 Task: Look for space in Padra, India from 3rd August, 2023 to 17th August, 2023 for 3 adults, 1 child in price range Rs.3000 to Rs.15000. Place can be entire place with 3 bedrooms having 4 beds and 2 bathrooms. Property type can be house, flat, guest house. Amenities needed are: wifi, washing machine. Booking option can be shelf check-in. Required host language is English.
Action: Mouse moved to (479, 92)
Screenshot: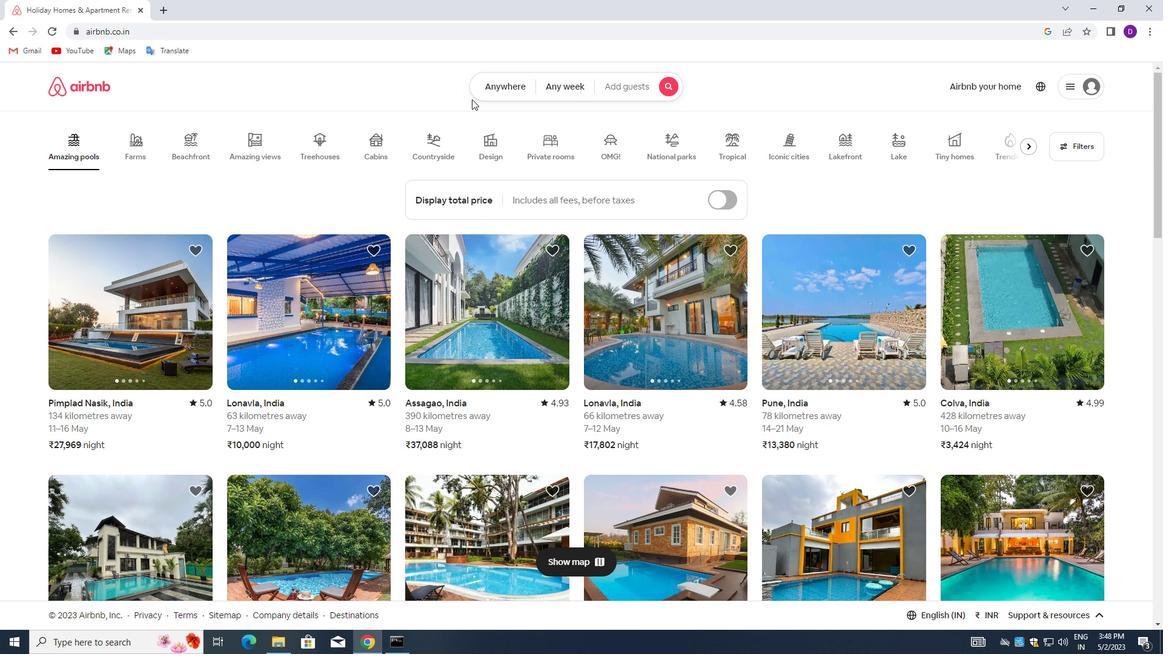 
Action: Mouse pressed left at (479, 92)
Screenshot: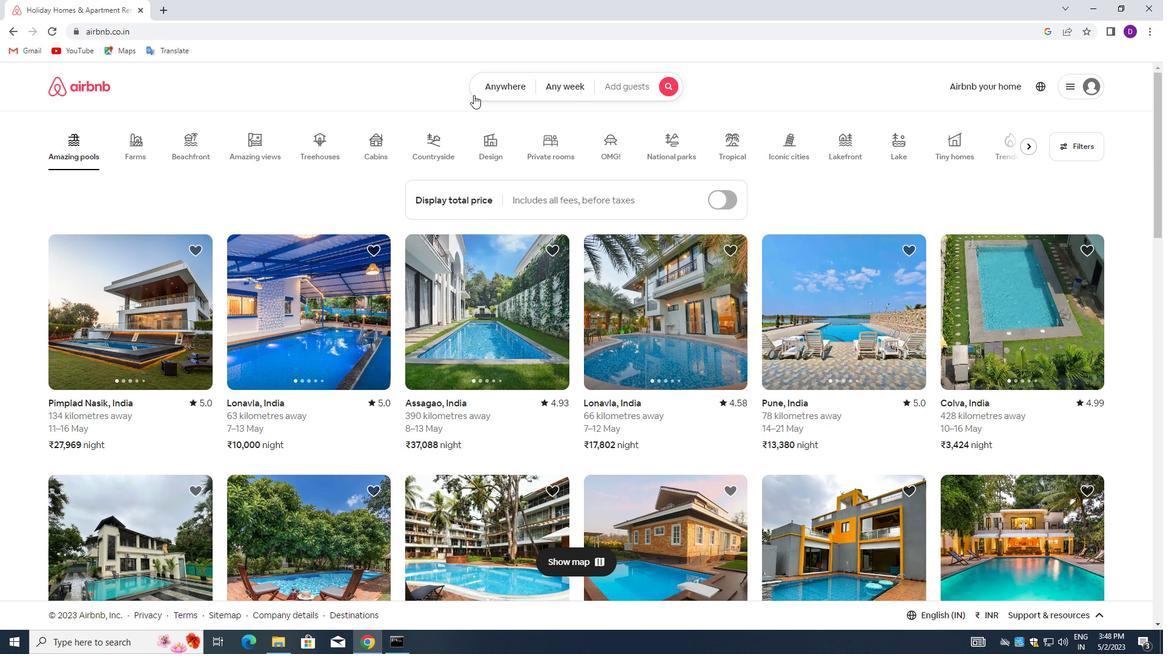 
Action: Mouse moved to (401, 138)
Screenshot: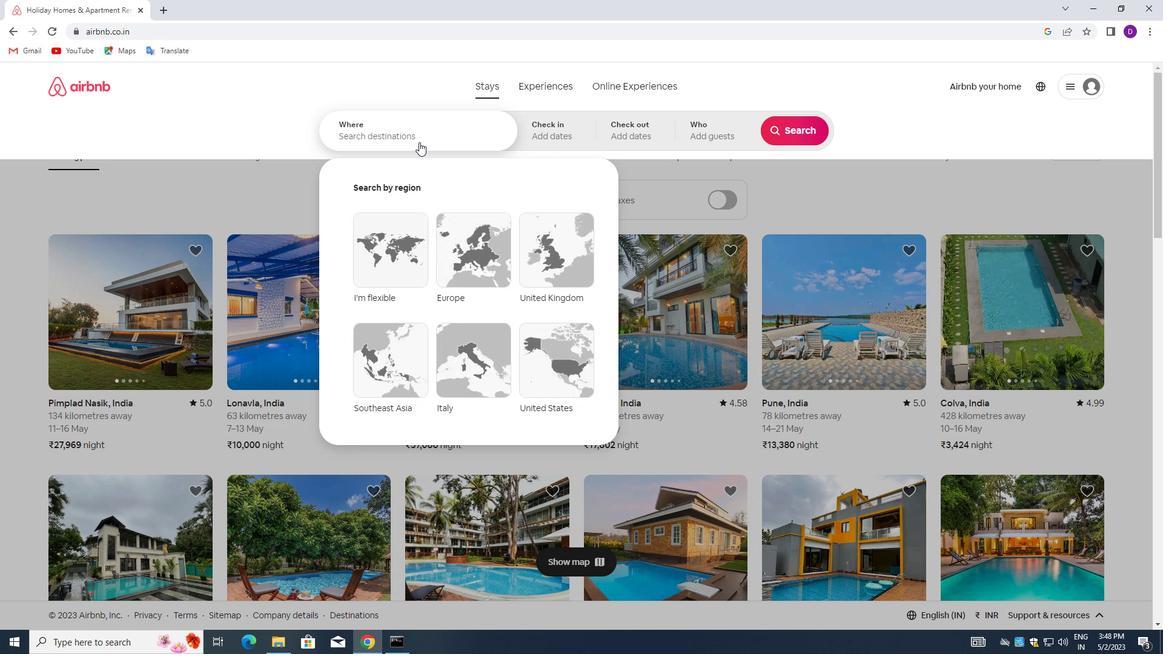 
Action: Mouse pressed left at (401, 138)
Screenshot: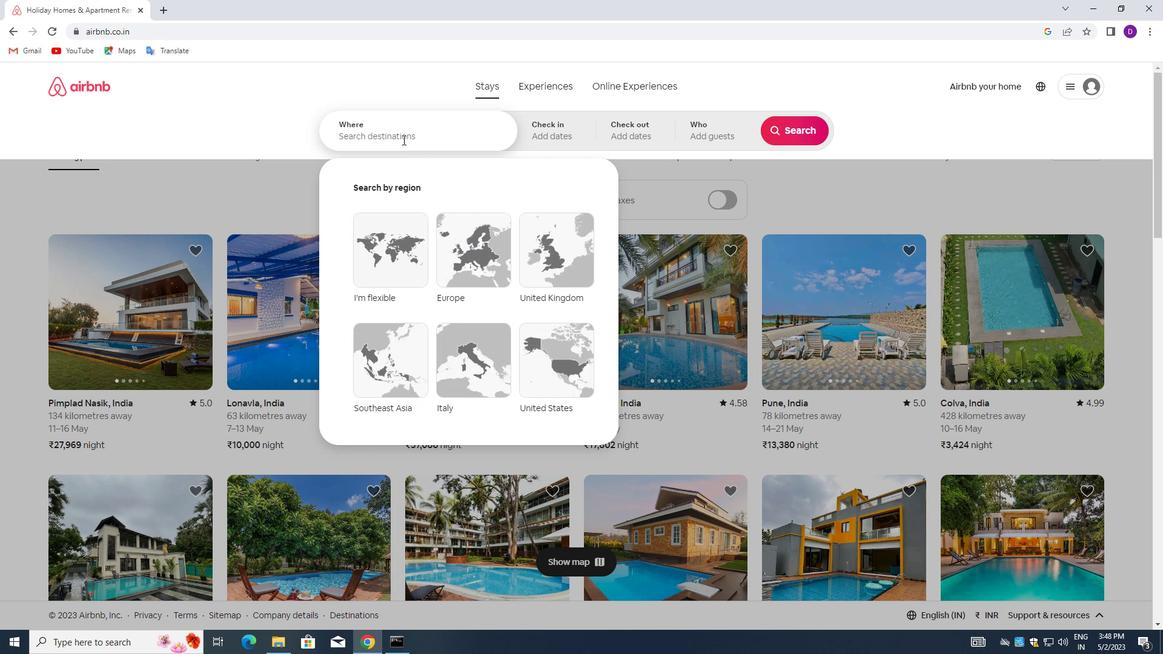 
Action: Mouse moved to (228, 123)
Screenshot: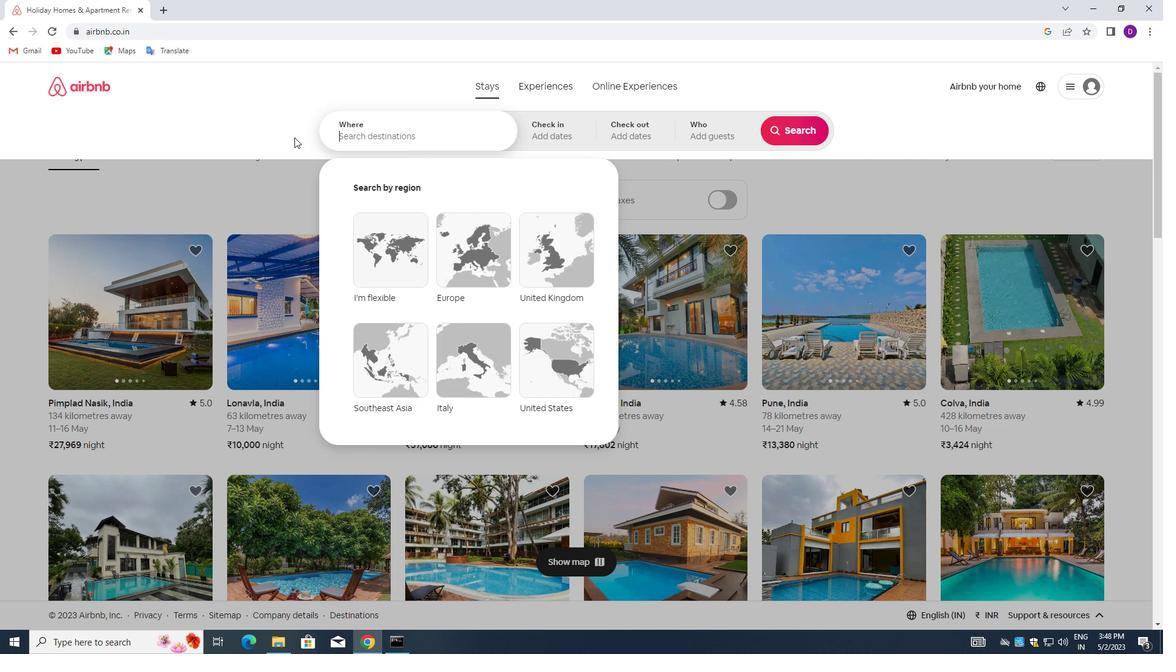
Action: Key pressed <Key.shift>PADRA,<Key.space><Key.shift>INDIA<Key.enter>
Screenshot: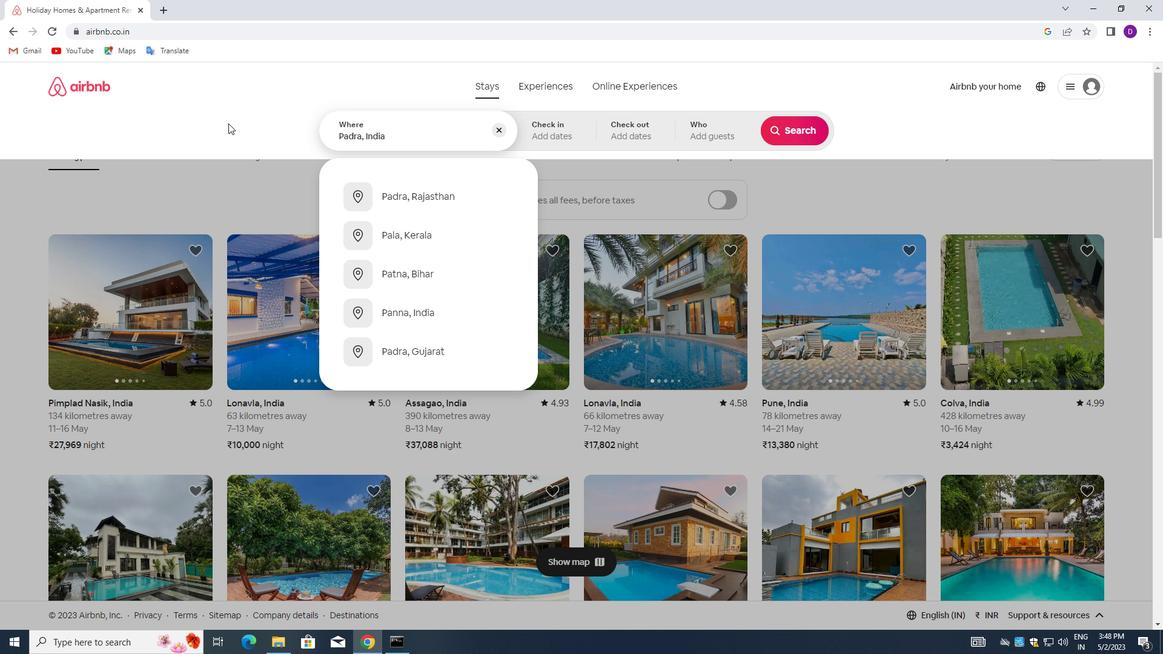 
Action: Mouse moved to (788, 226)
Screenshot: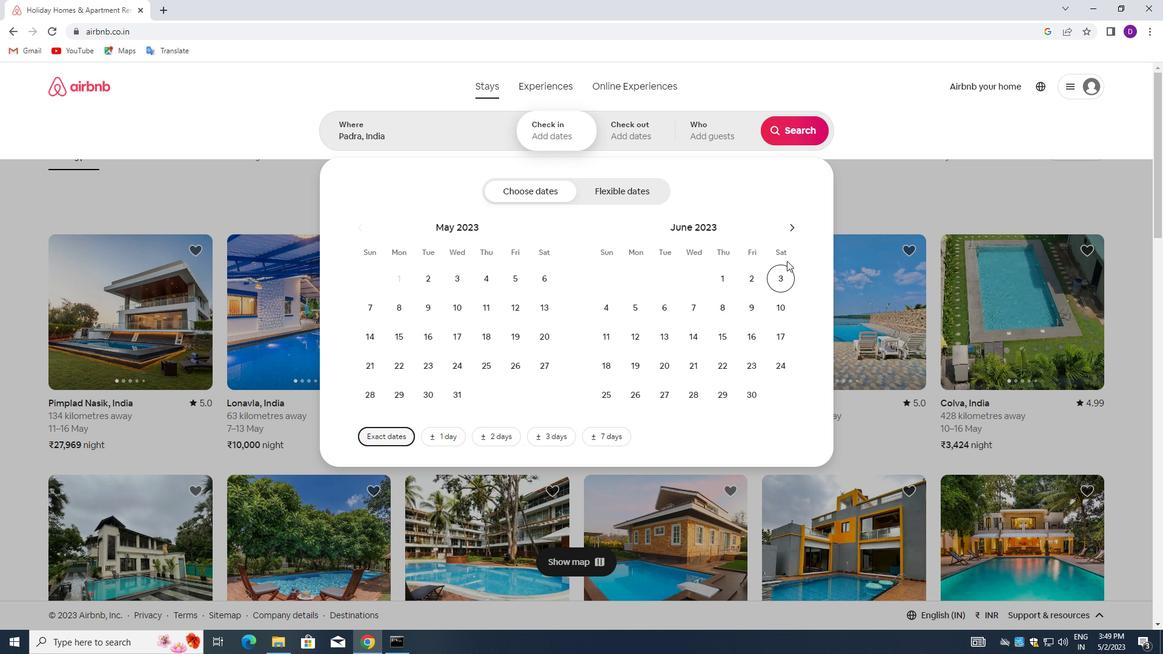 
Action: Mouse pressed left at (788, 226)
Screenshot: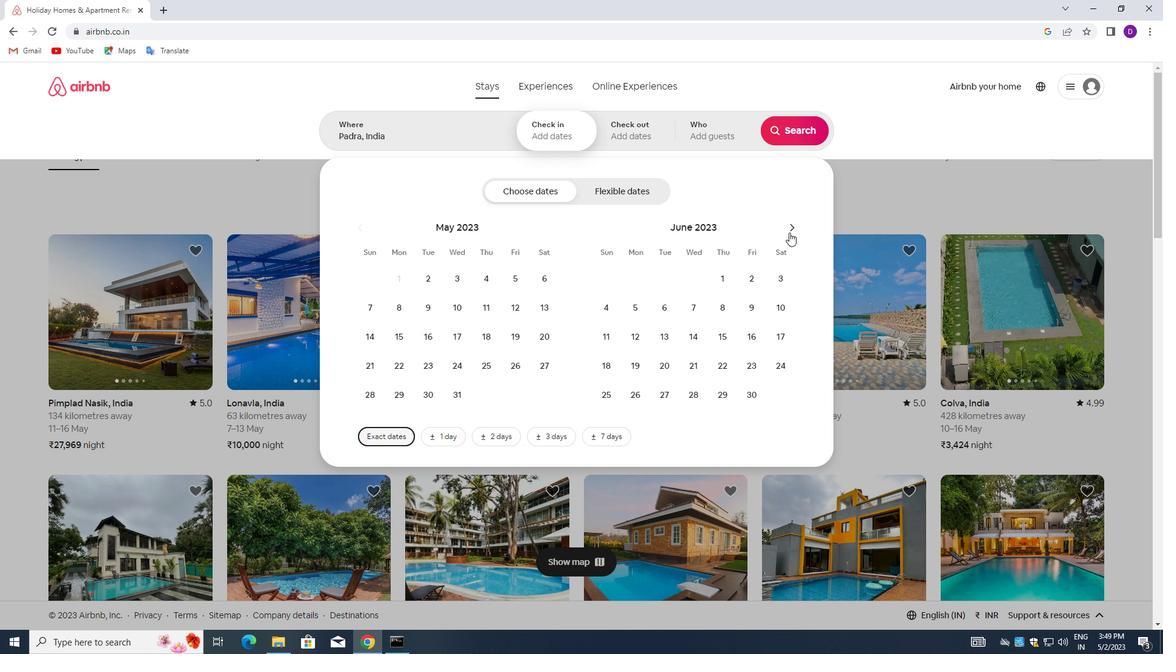 
Action: Mouse pressed left at (788, 226)
Screenshot: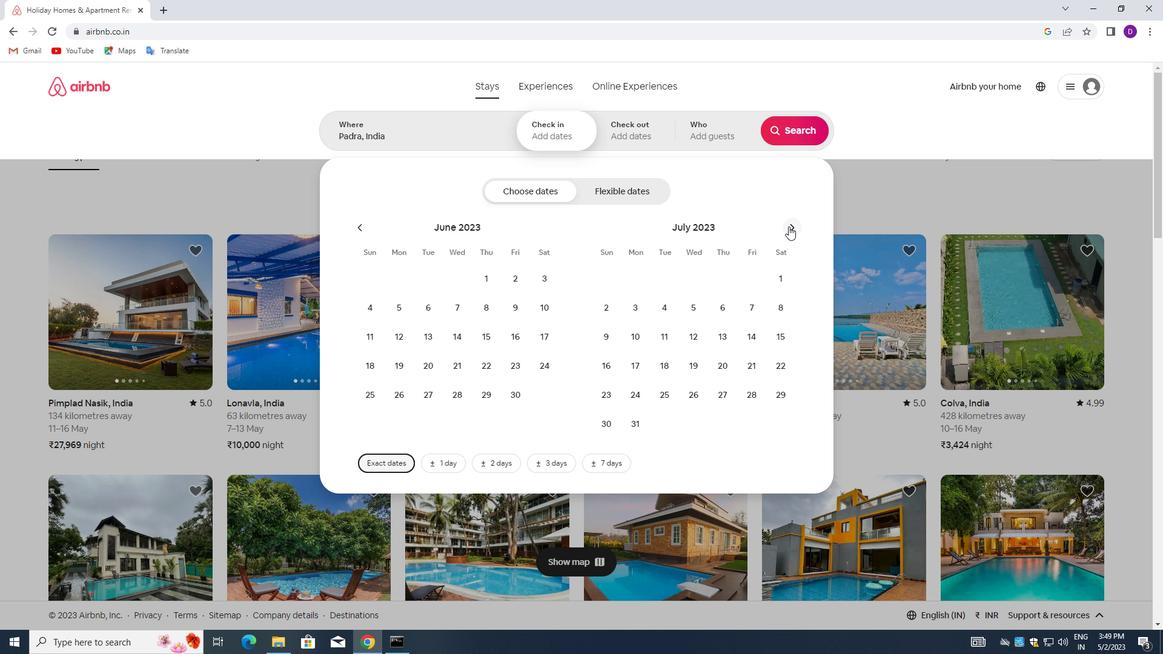 
Action: Mouse moved to (722, 276)
Screenshot: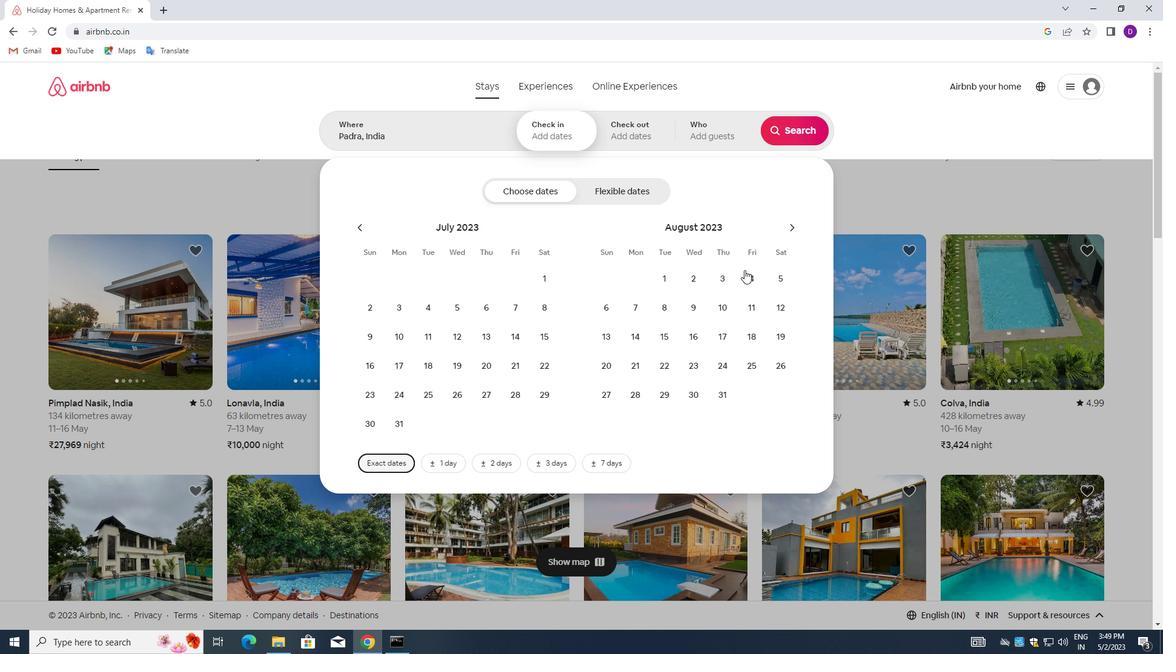 
Action: Mouse pressed left at (722, 276)
Screenshot: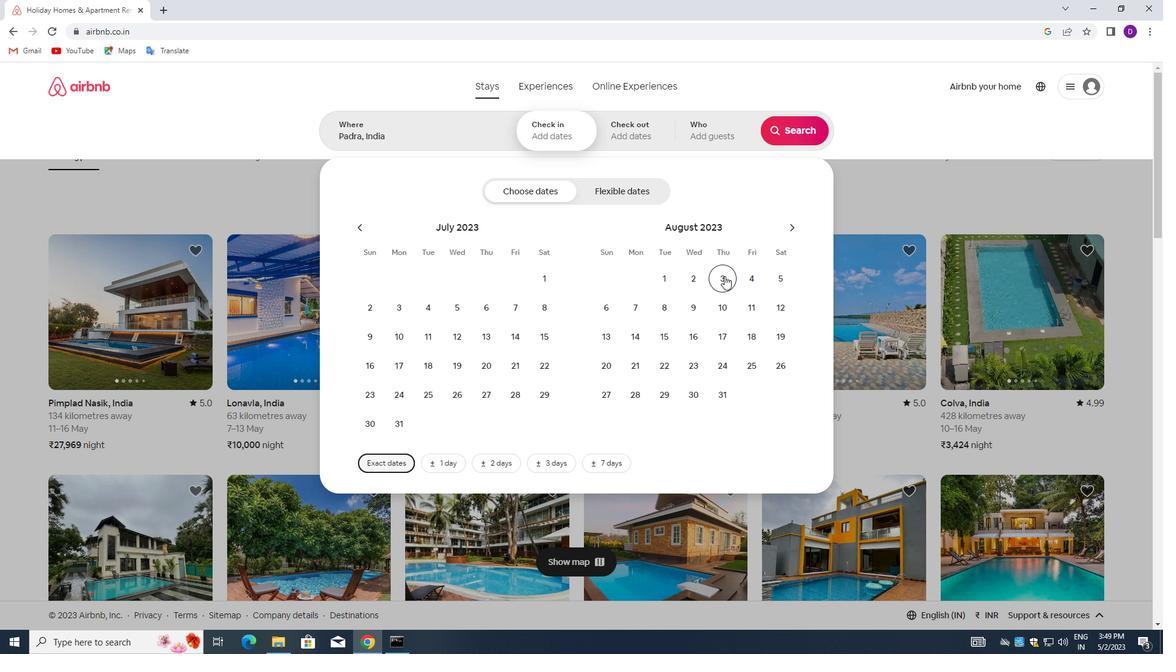 
Action: Mouse moved to (720, 333)
Screenshot: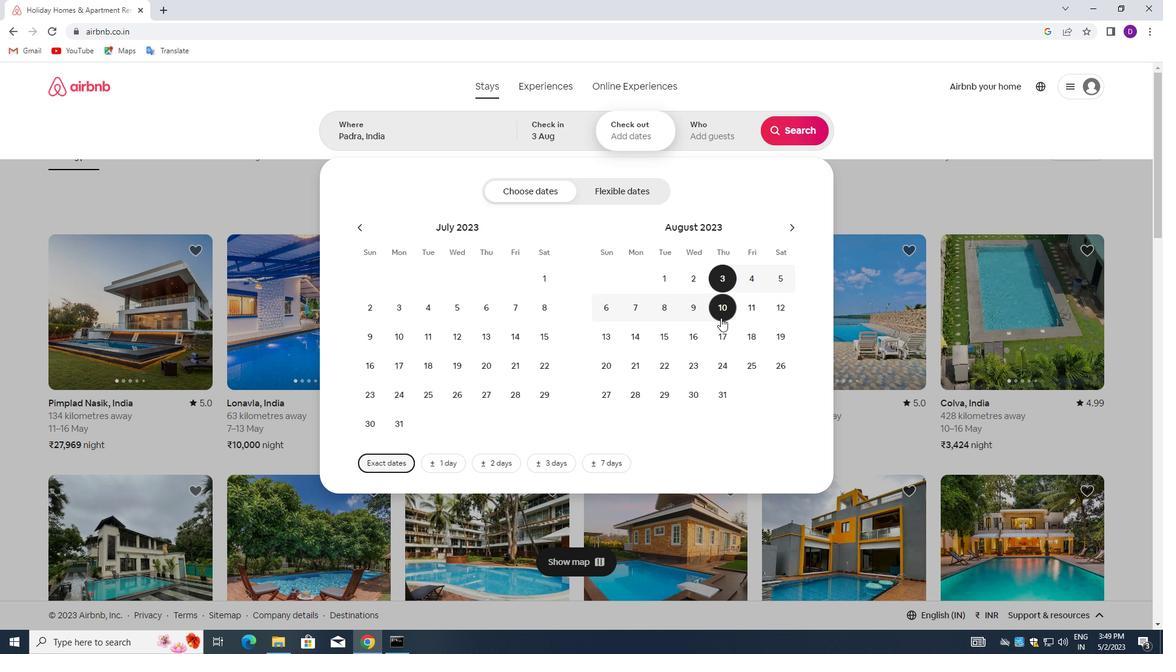 
Action: Mouse pressed left at (720, 333)
Screenshot: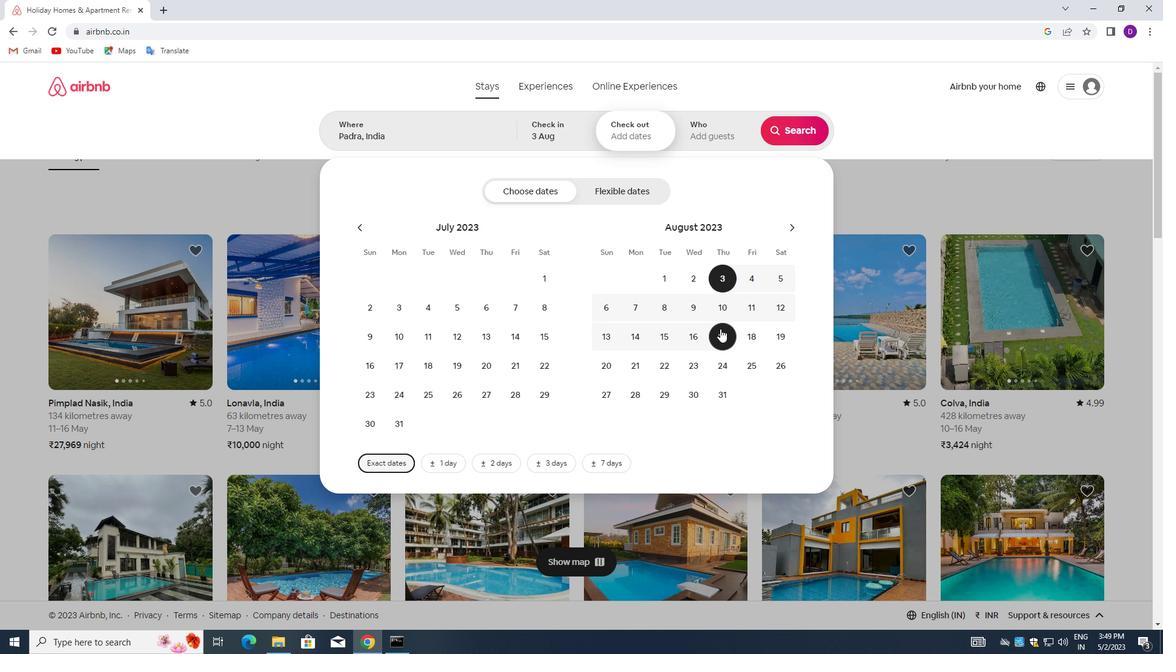 
Action: Mouse moved to (709, 130)
Screenshot: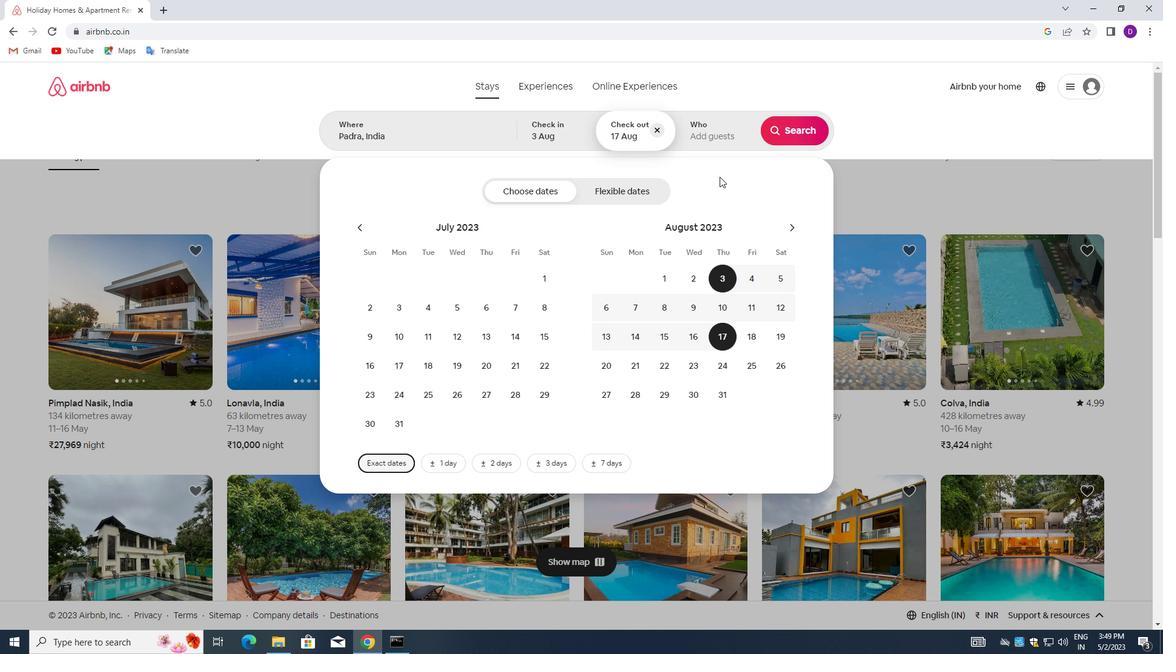 
Action: Mouse pressed left at (709, 130)
Screenshot: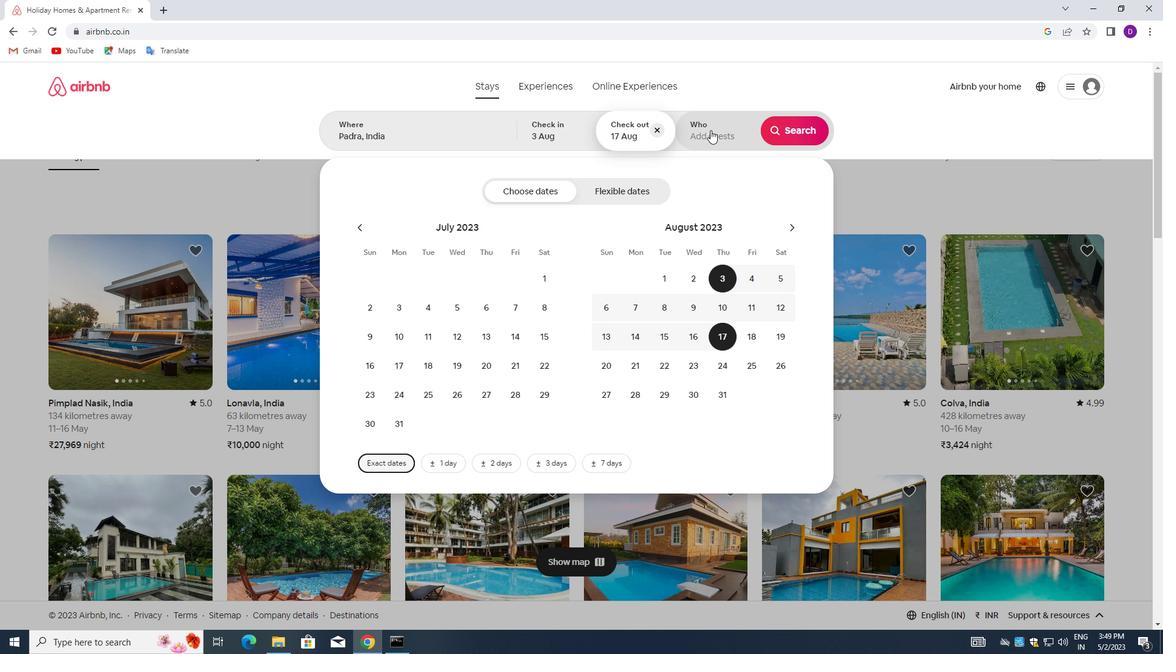 
Action: Mouse moved to (799, 197)
Screenshot: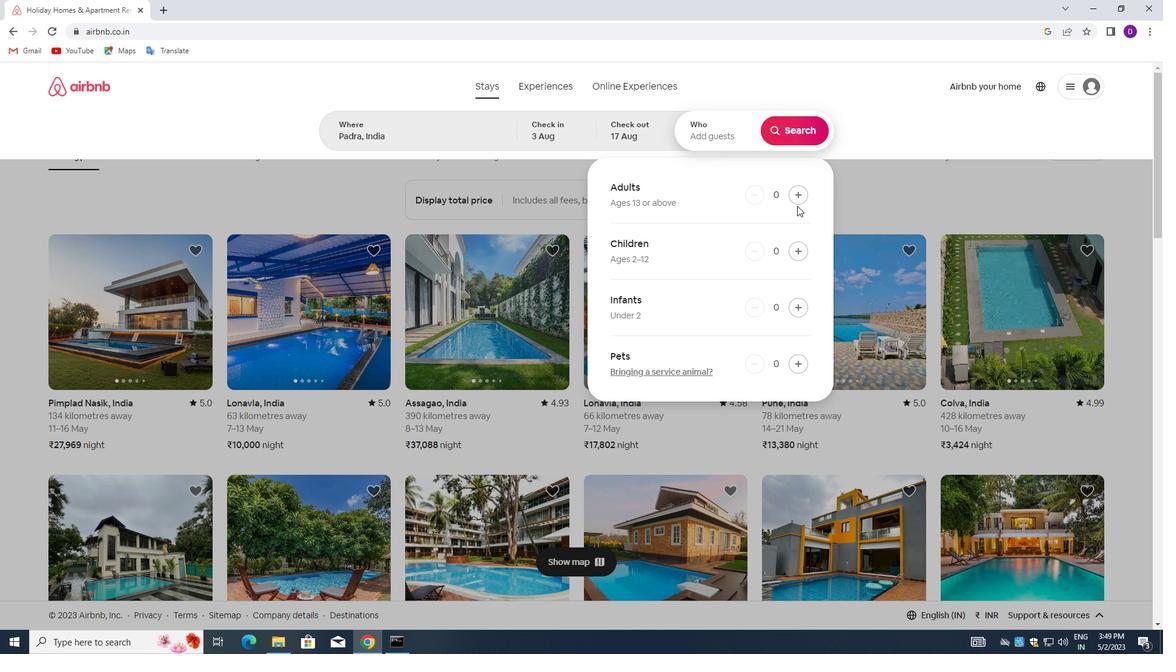 
Action: Mouse pressed left at (799, 197)
Screenshot: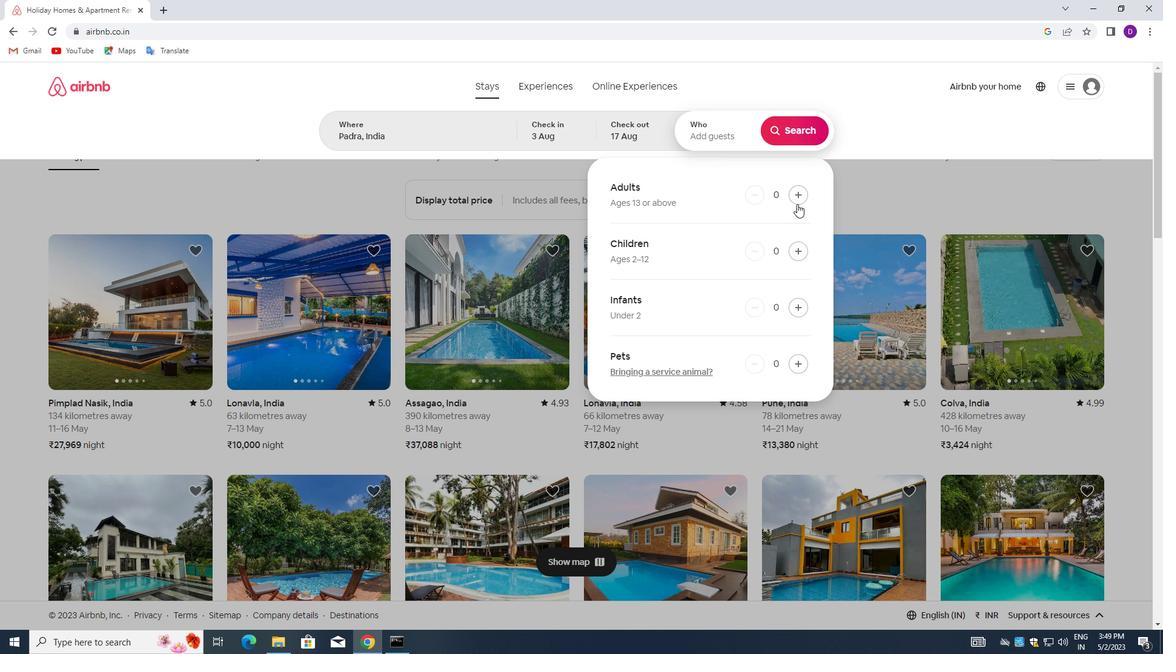 
Action: Mouse pressed left at (799, 197)
Screenshot: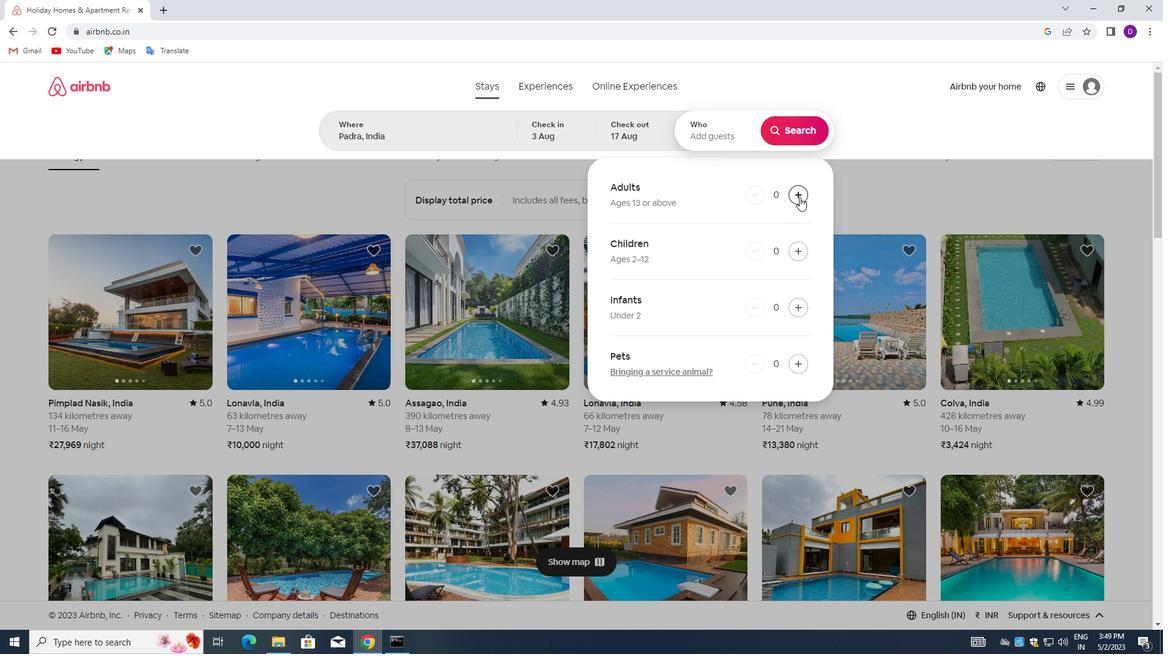 
Action: Mouse moved to (799, 197)
Screenshot: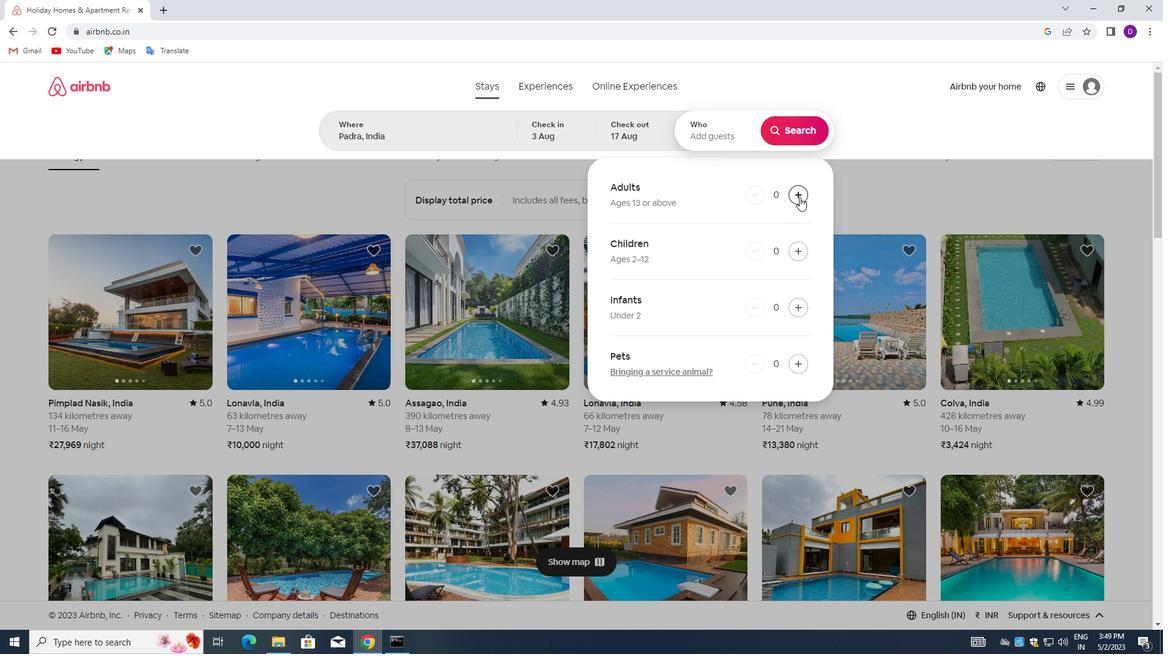 
Action: Mouse pressed left at (799, 197)
Screenshot: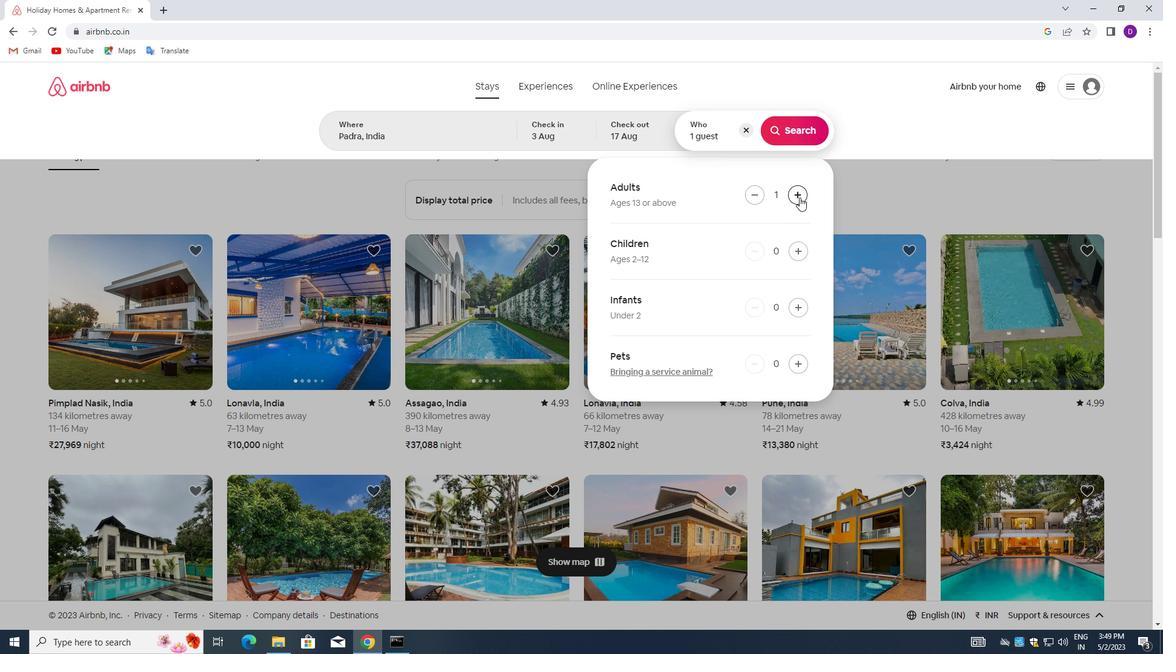 
Action: Mouse moved to (799, 255)
Screenshot: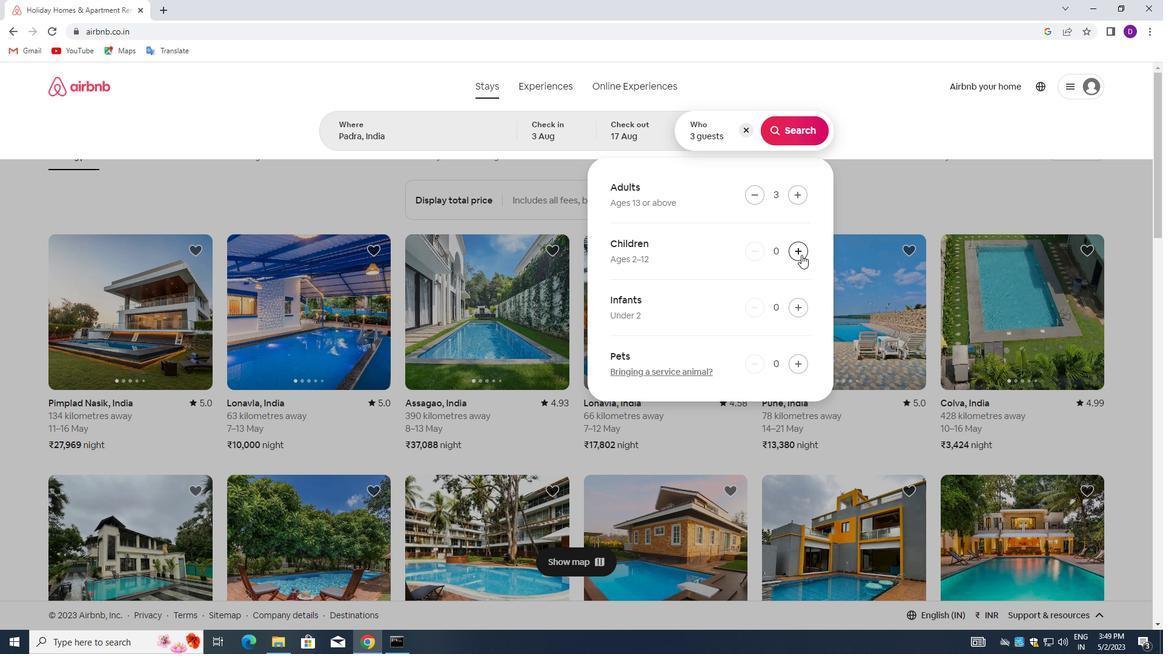 
Action: Mouse pressed left at (799, 255)
Screenshot: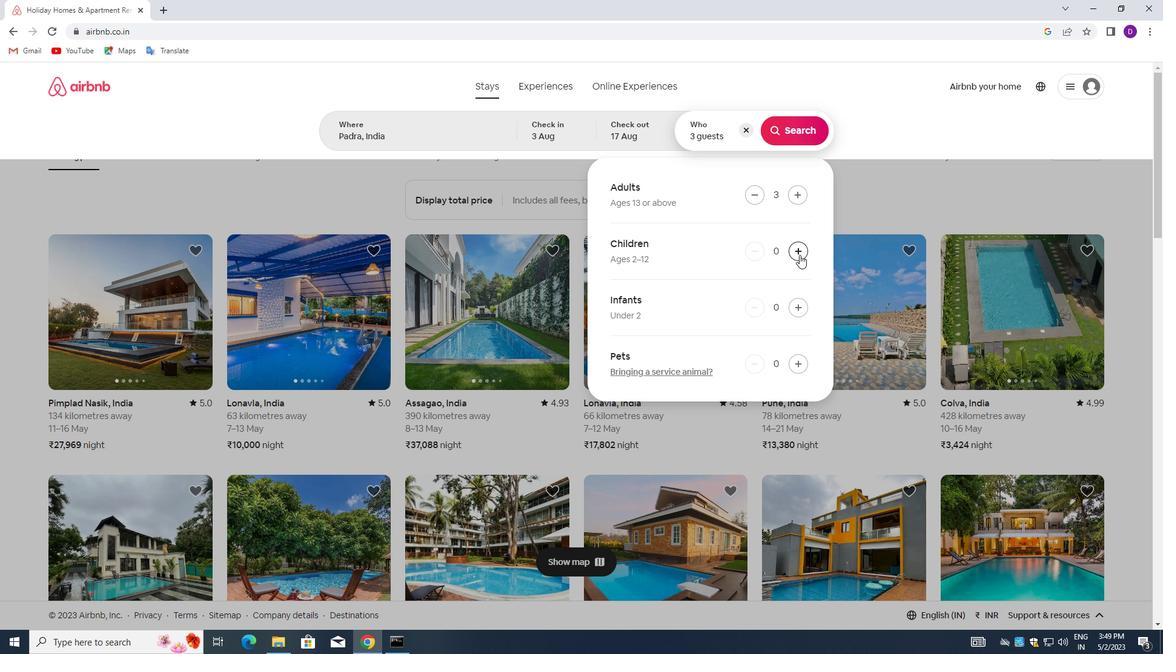 
Action: Mouse moved to (797, 130)
Screenshot: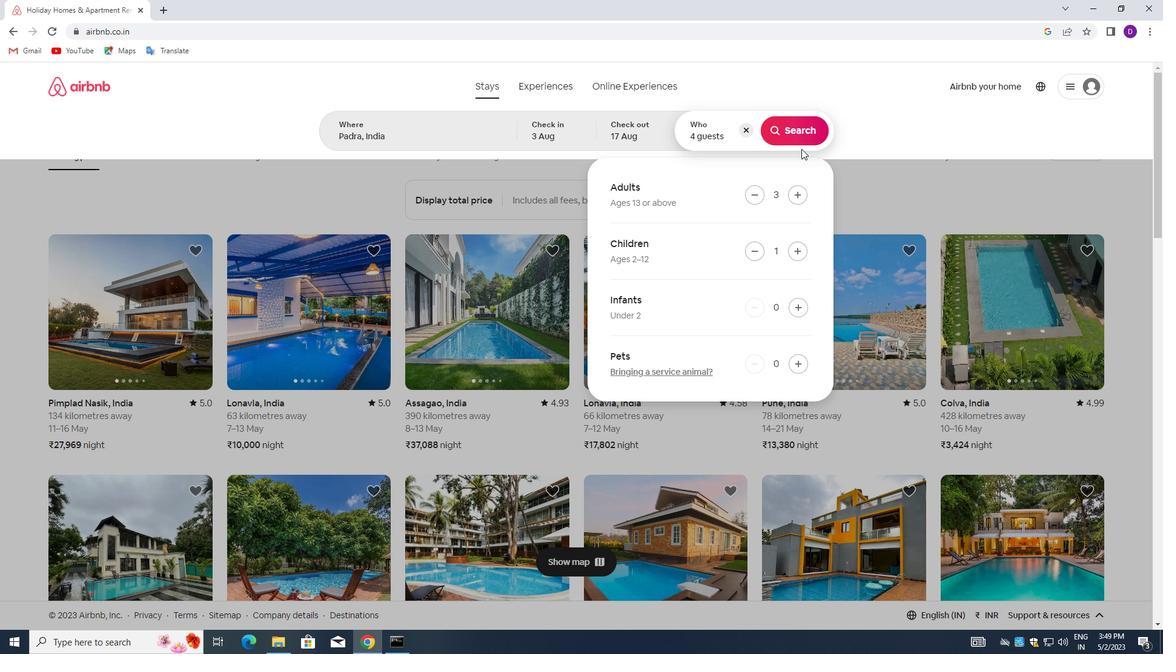 
Action: Mouse pressed left at (797, 130)
Screenshot: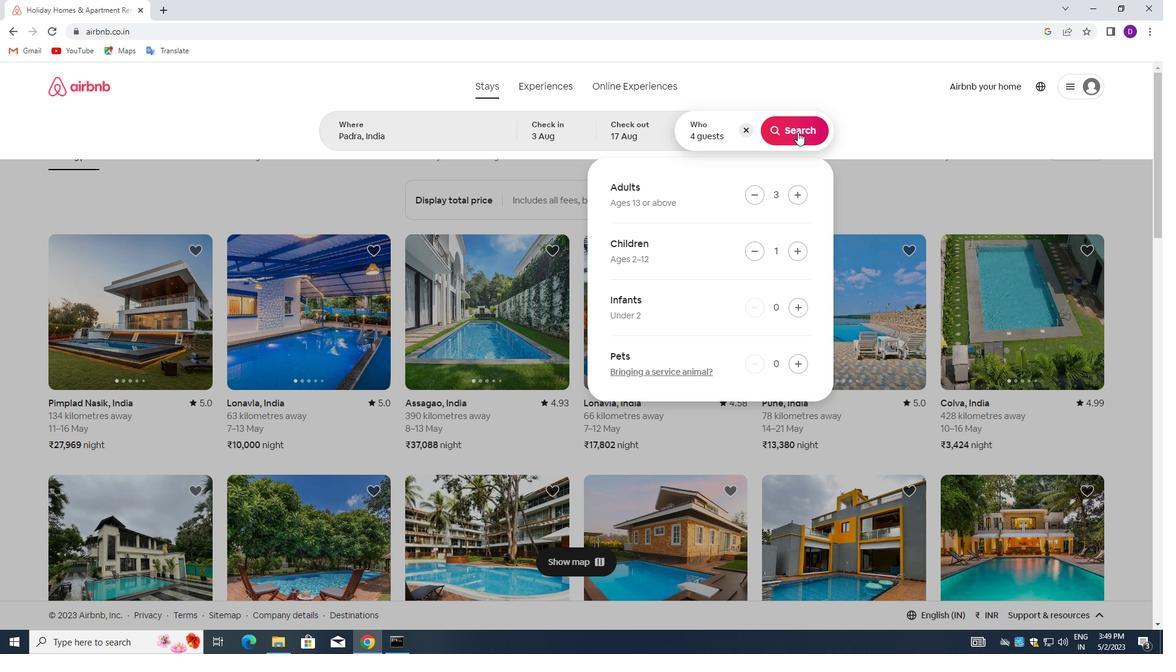 
Action: Mouse moved to (1096, 135)
Screenshot: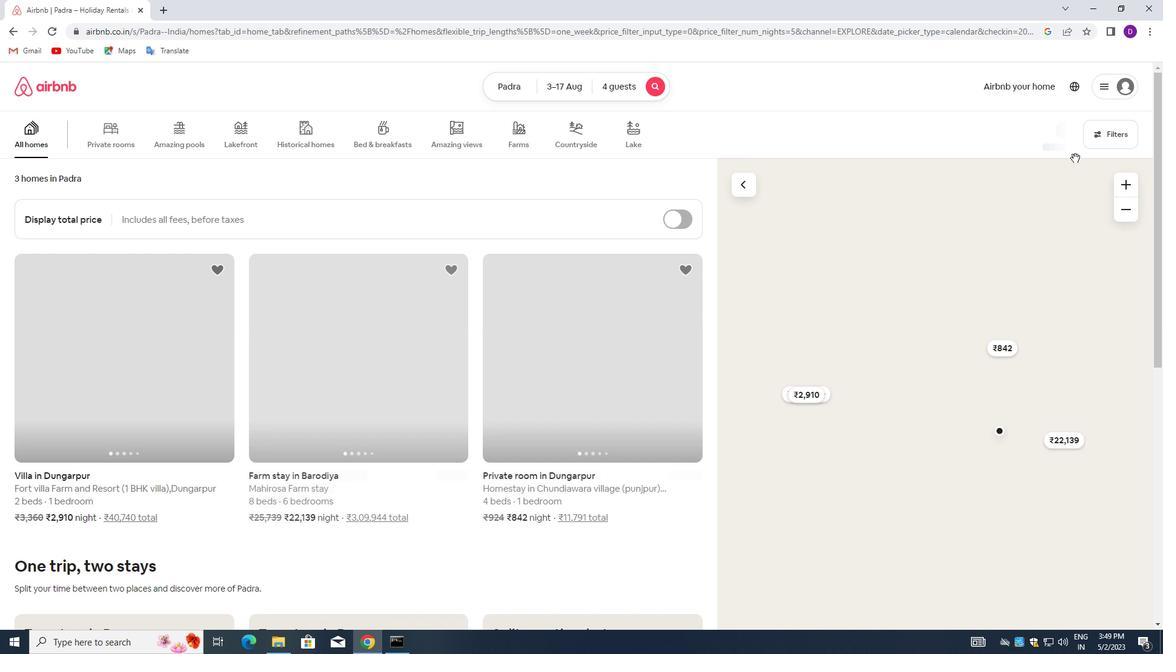 
Action: Mouse pressed left at (1096, 135)
Screenshot: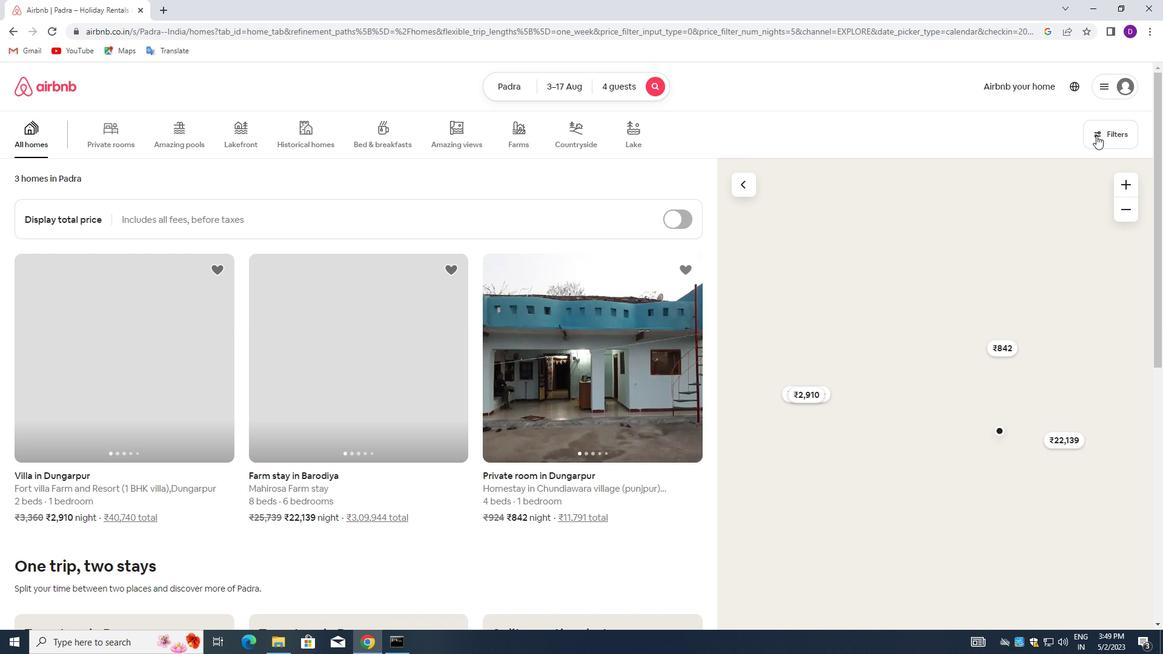 
Action: Mouse moved to (419, 287)
Screenshot: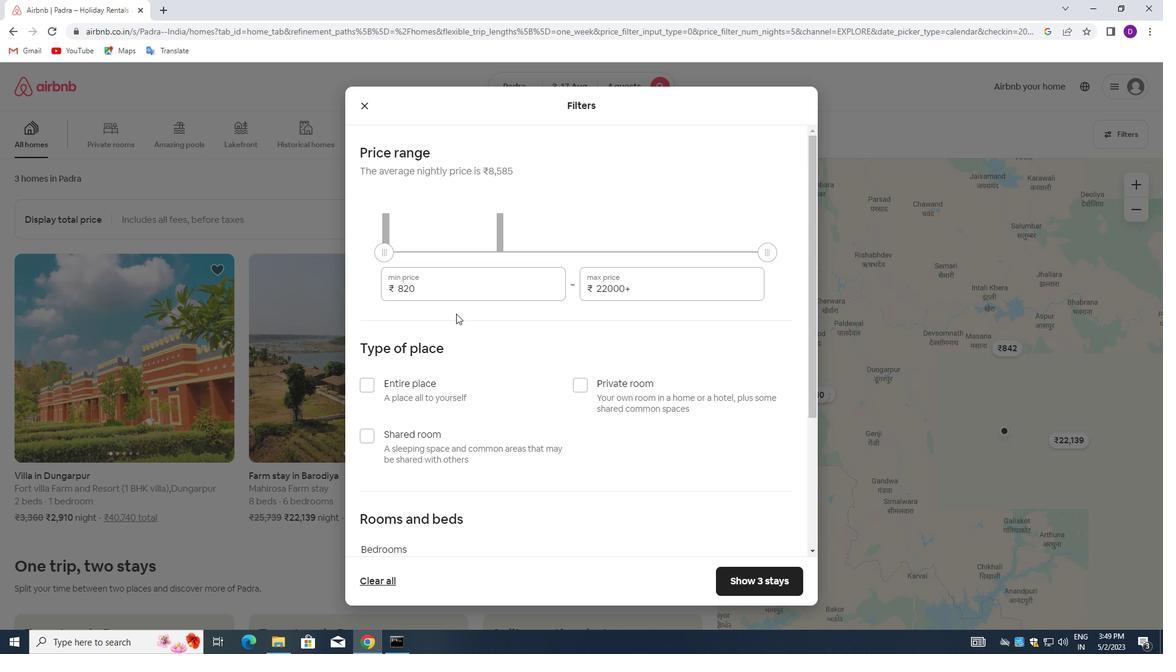 
Action: Mouse pressed left at (419, 287)
Screenshot: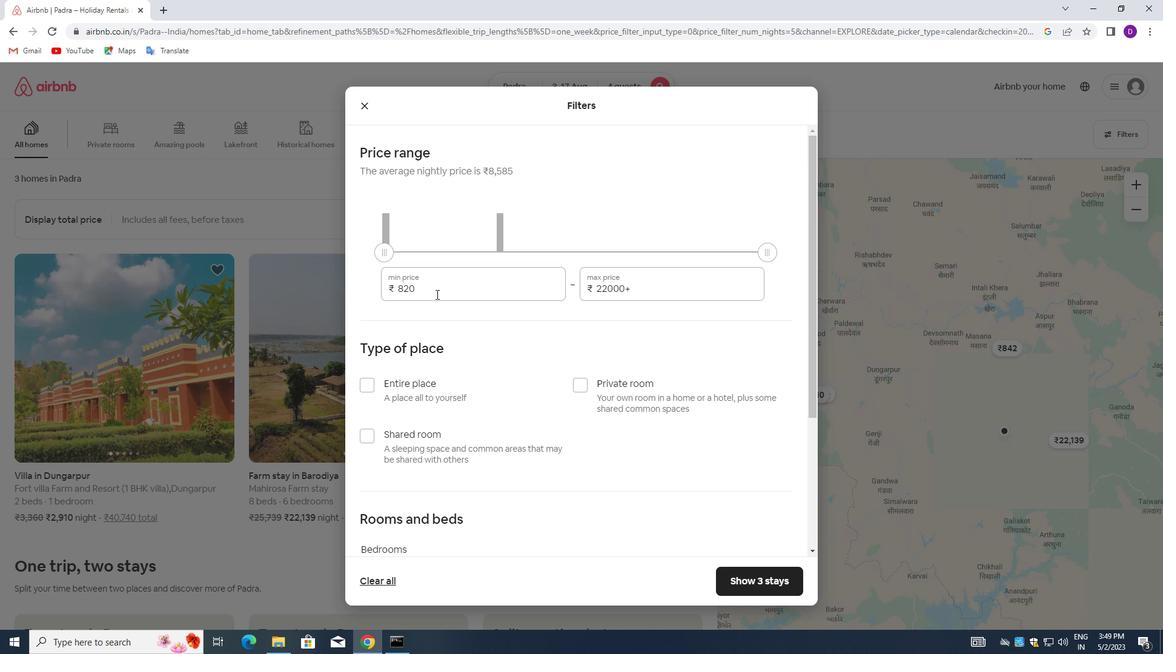 
Action: Mouse pressed left at (419, 287)
Screenshot: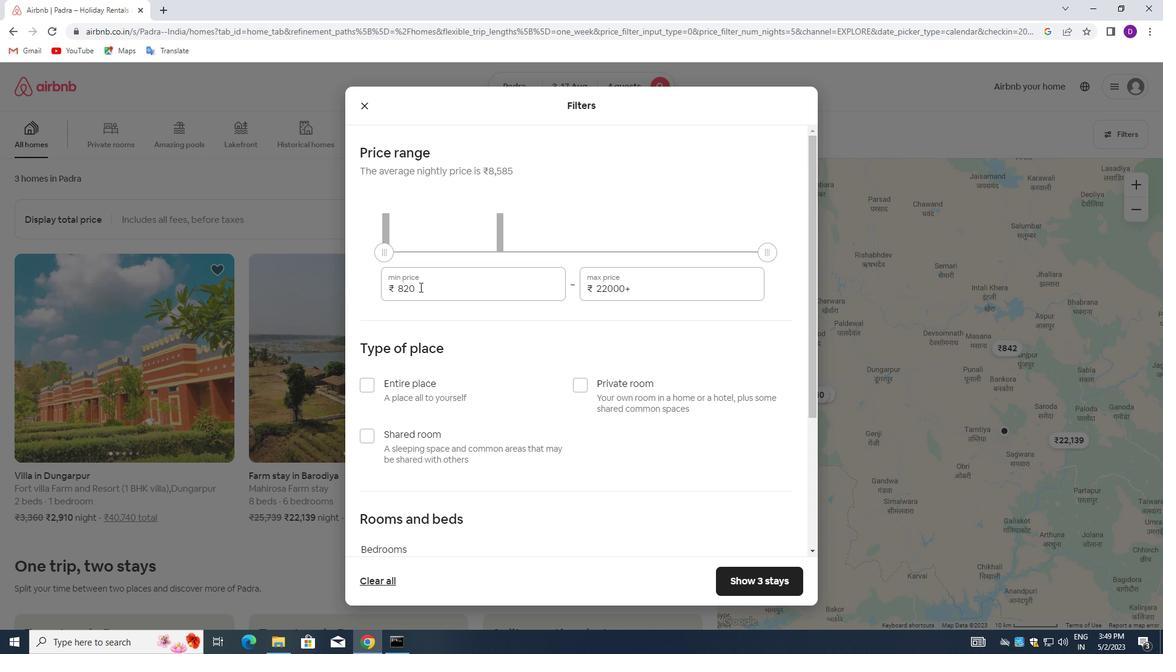 
Action: Key pressed 3000<Key.tab>15000
Screenshot: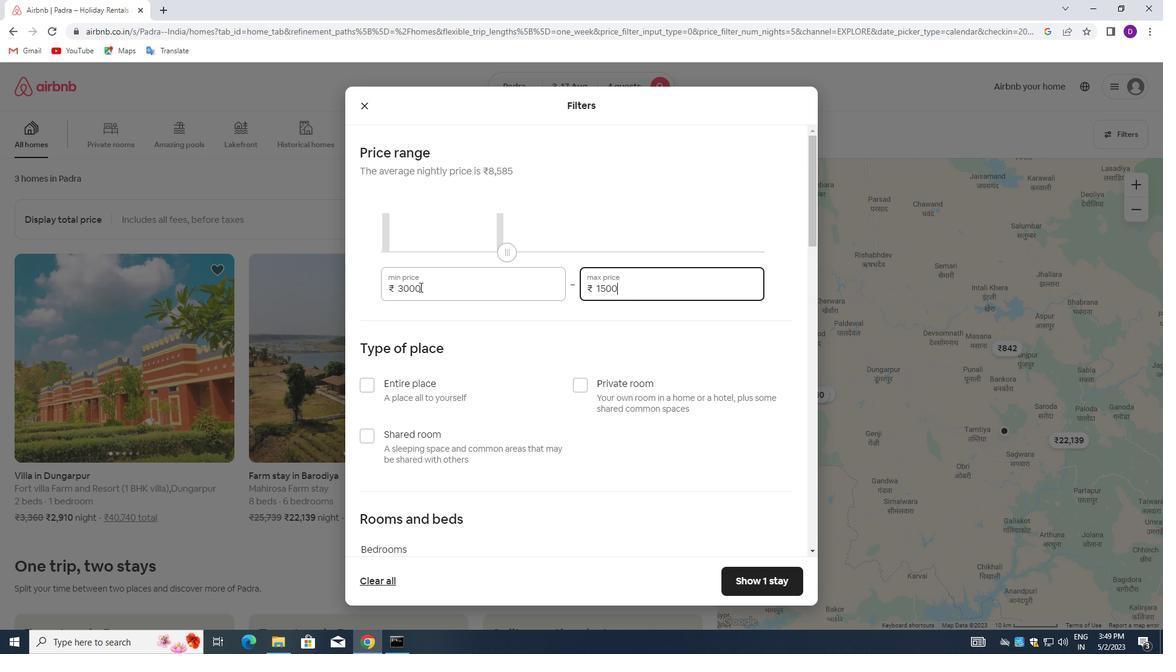 
Action: Mouse moved to (507, 341)
Screenshot: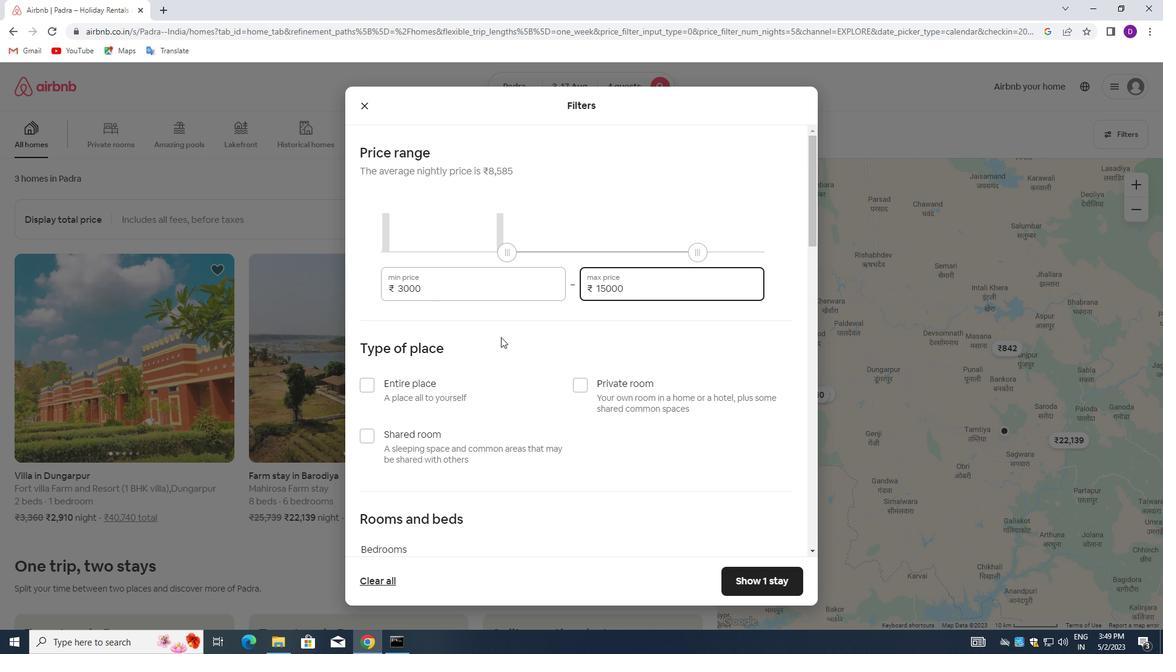 
Action: Mouse scrolled (507, 341) with delta (0, 0)
Screenshot: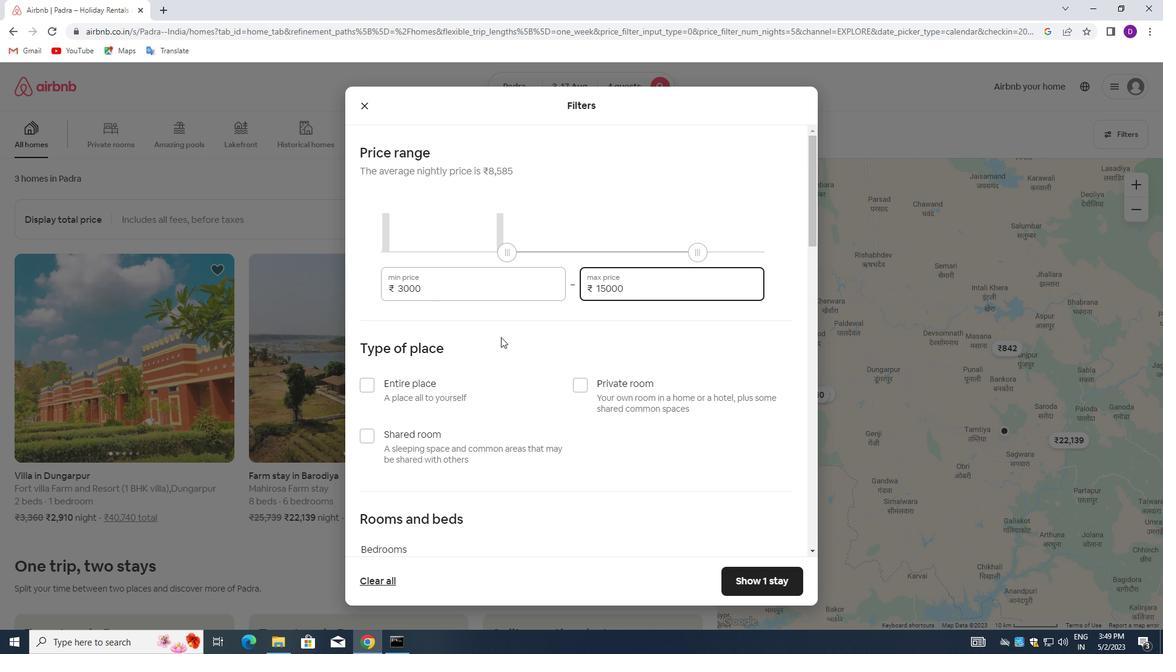 
Action: Mouse scrolled (507, 341) with delta (0, 0)
Screenshot: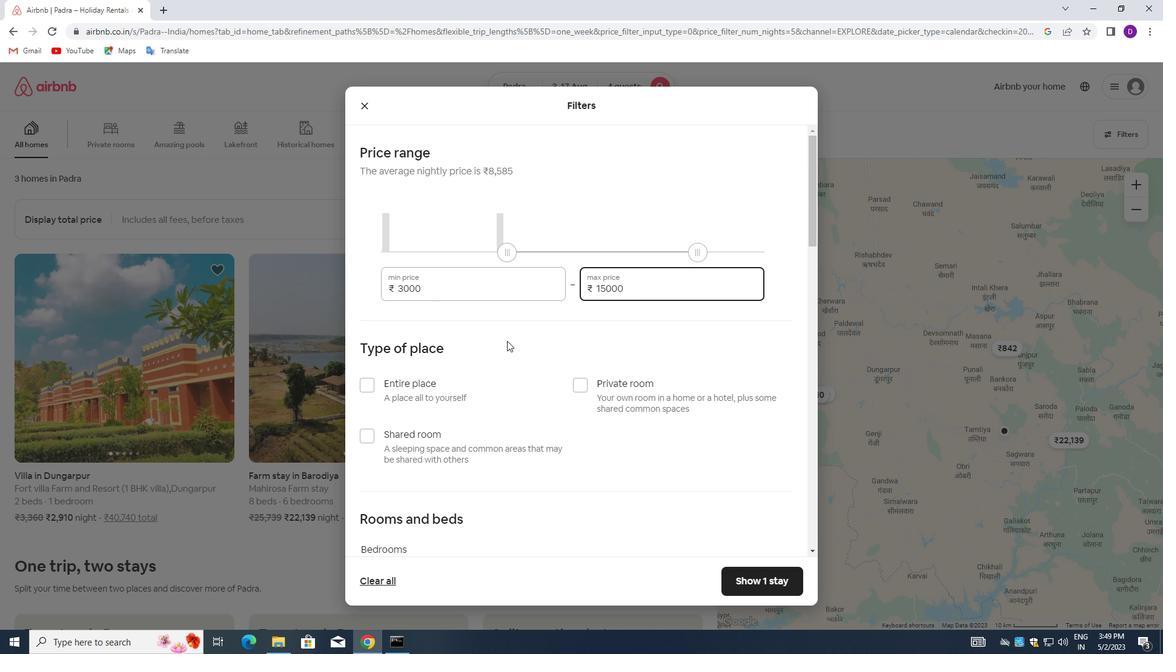 
Action: Mouse moved to (564, 339)
Screenshot: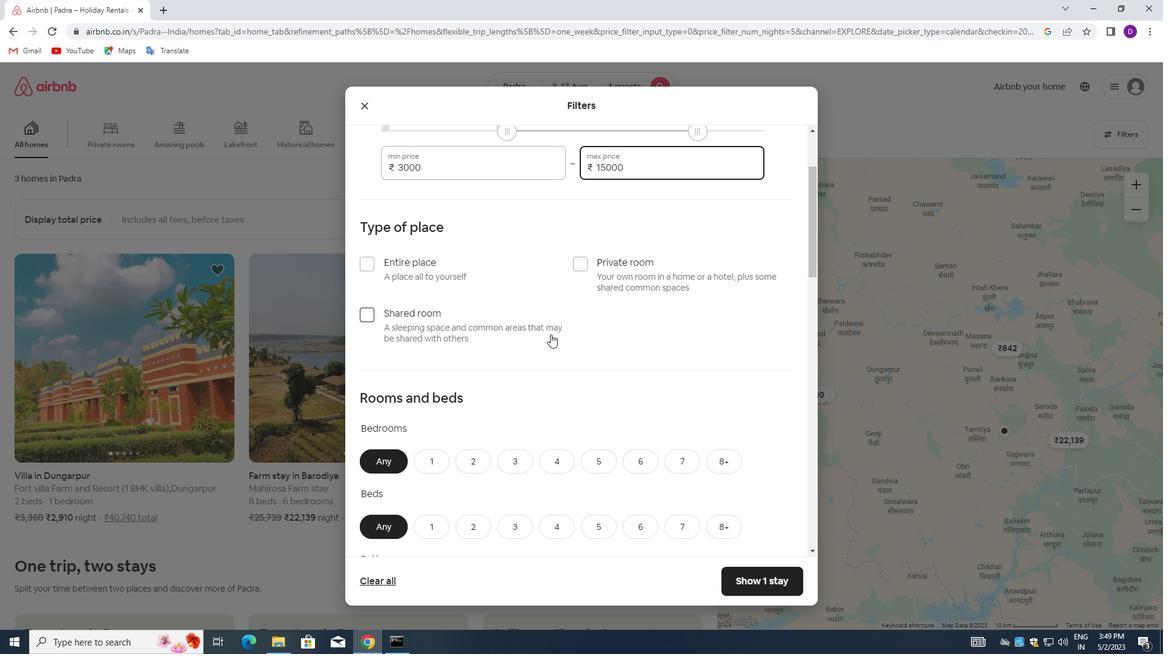 
Action: Mouse scrolled (564, 339) with delta (0, 0)
Screenshot: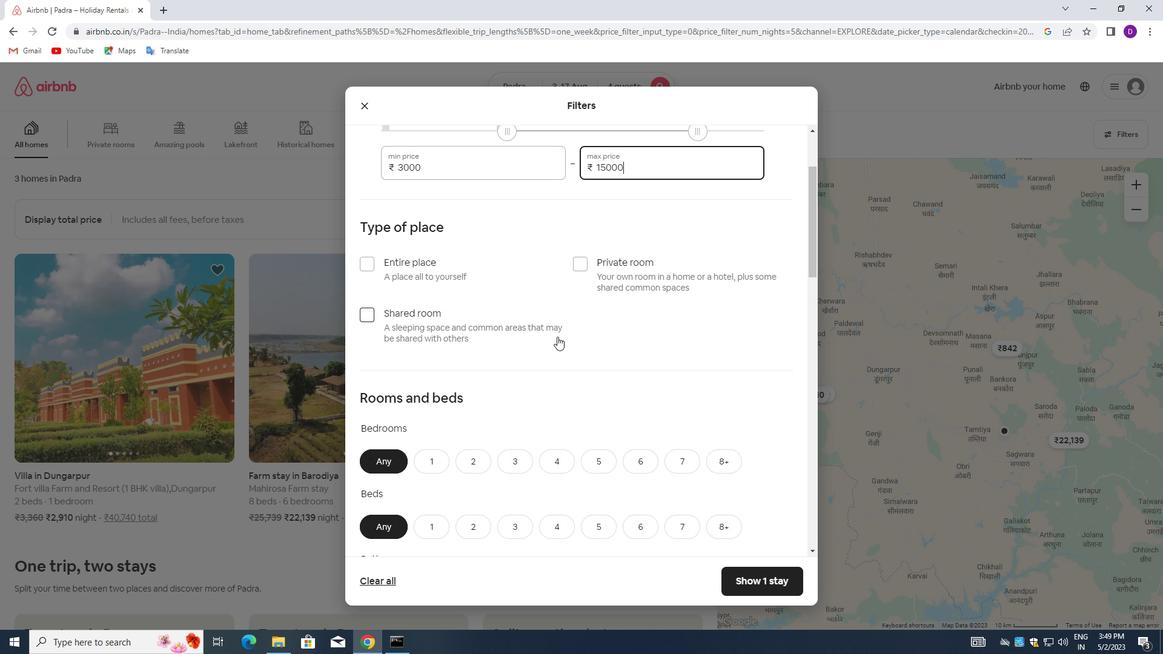 
Action: Mouse moved to (370, 200)
Screenshot: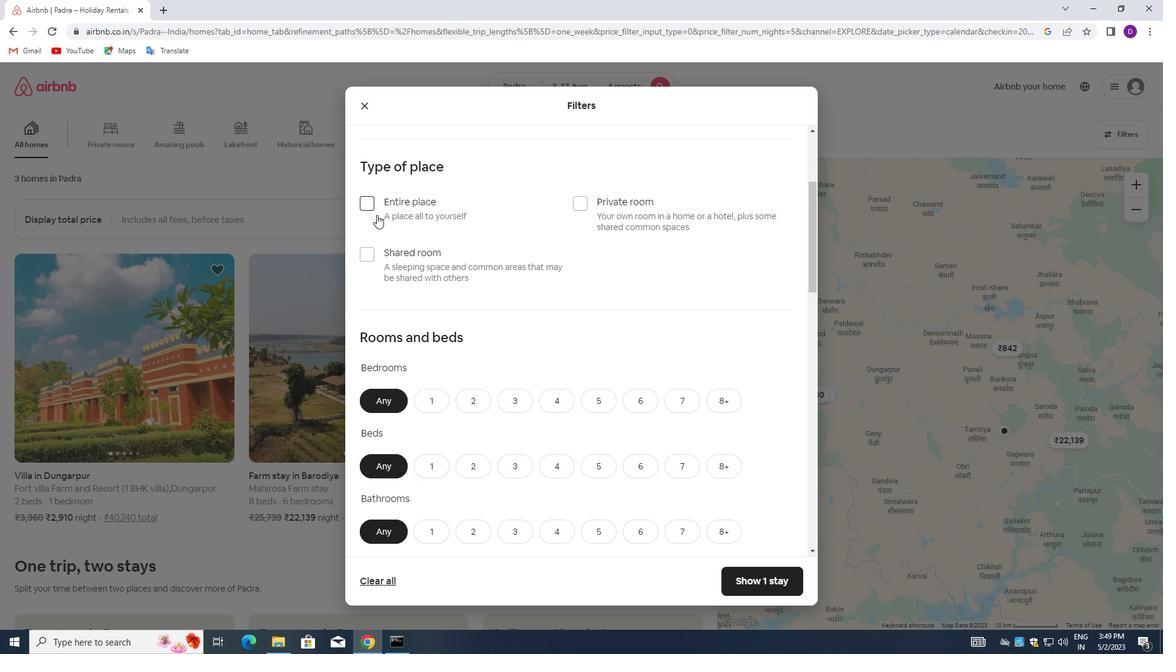 
Action: Mouse pressed left at (370, 200)
Screenshot: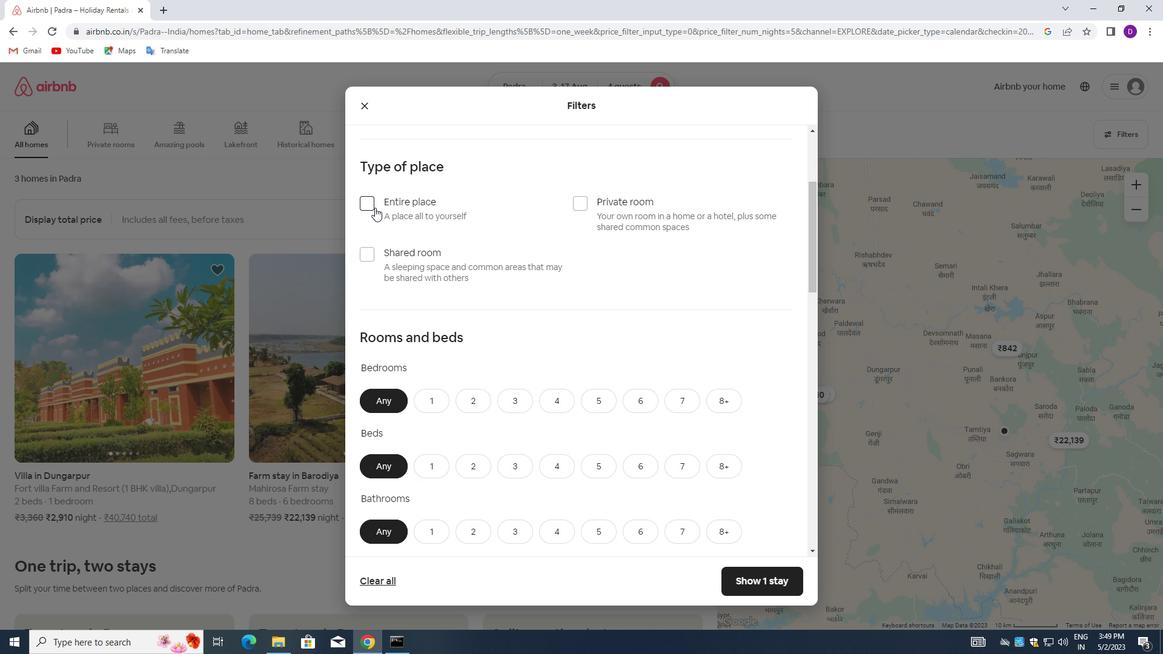 
Action: Mouse moved to (514, 313)
Screenshot: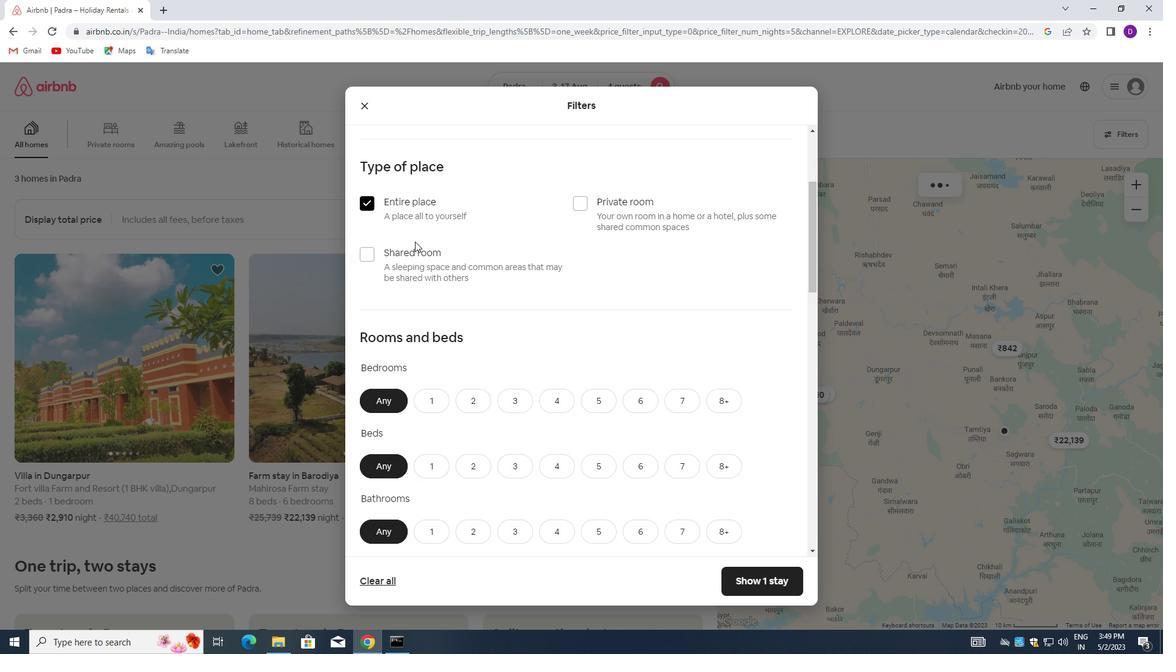 
Action: Mouse scrolled (514, 312) with delta (0, 0)
Screenshot: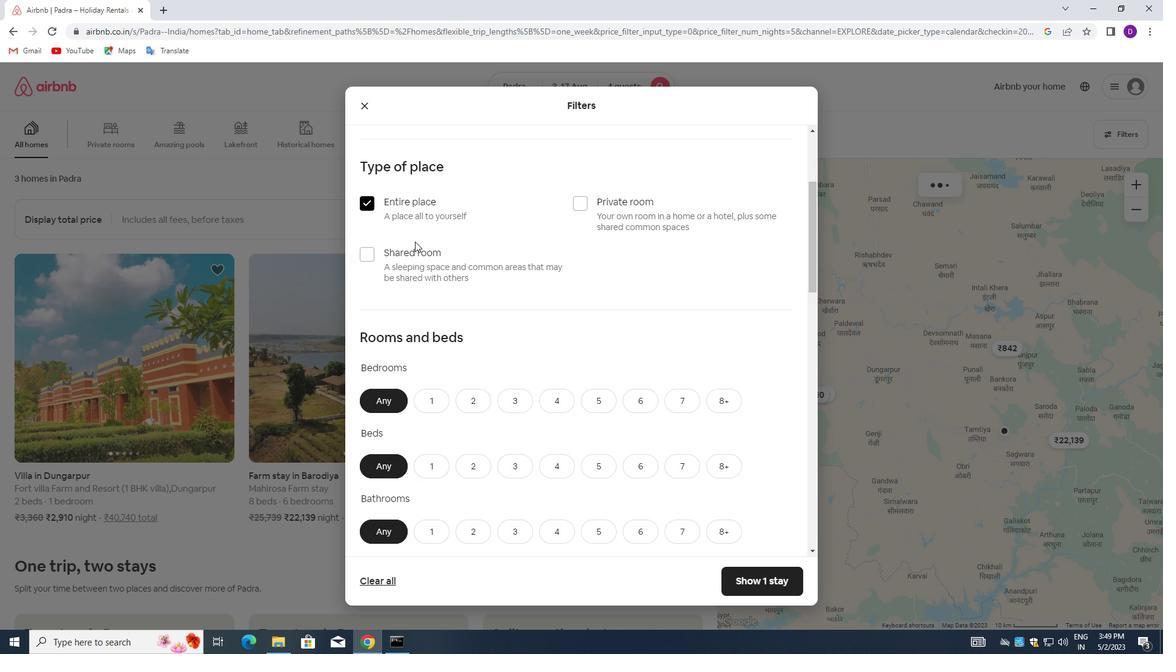 
Action: Mouse moved to (511, 332)
Screenshot: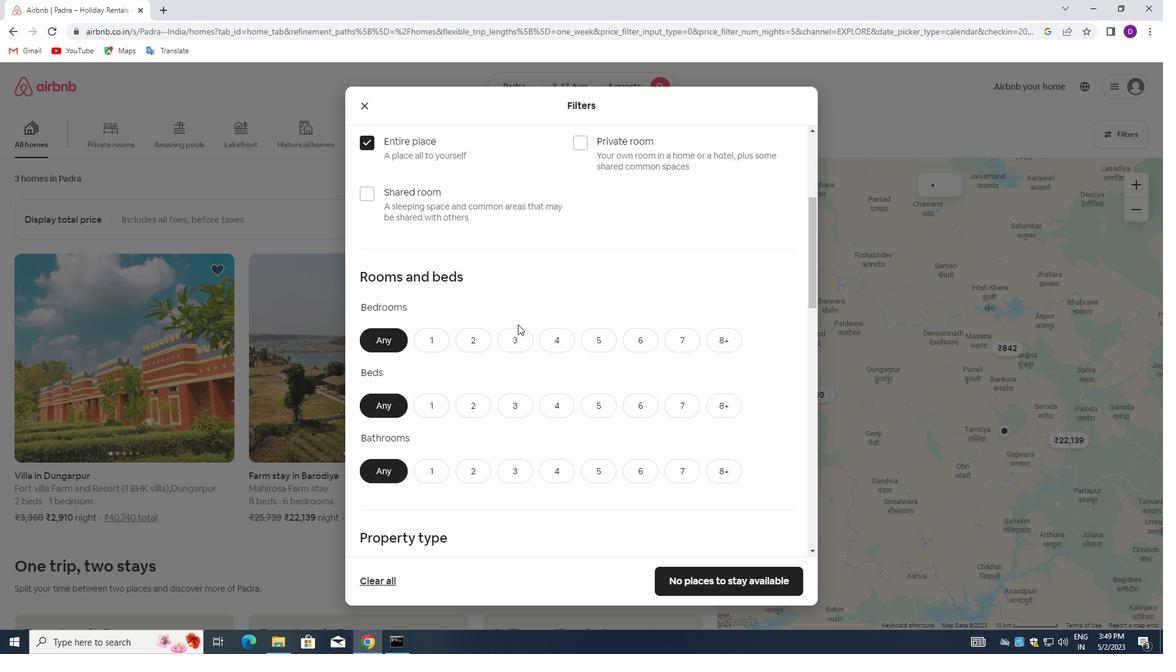 
Action: Mouse pressed left at (511, 332)
Screenshot: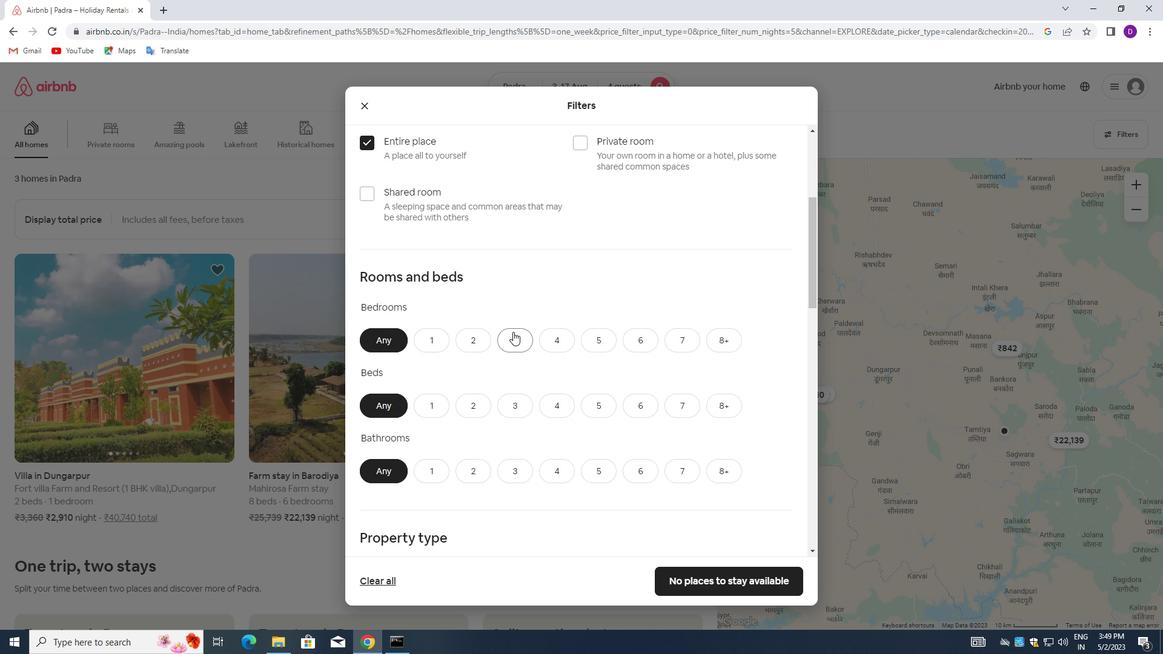 
Action: Mouse moved to (544, 403)
Screenshot: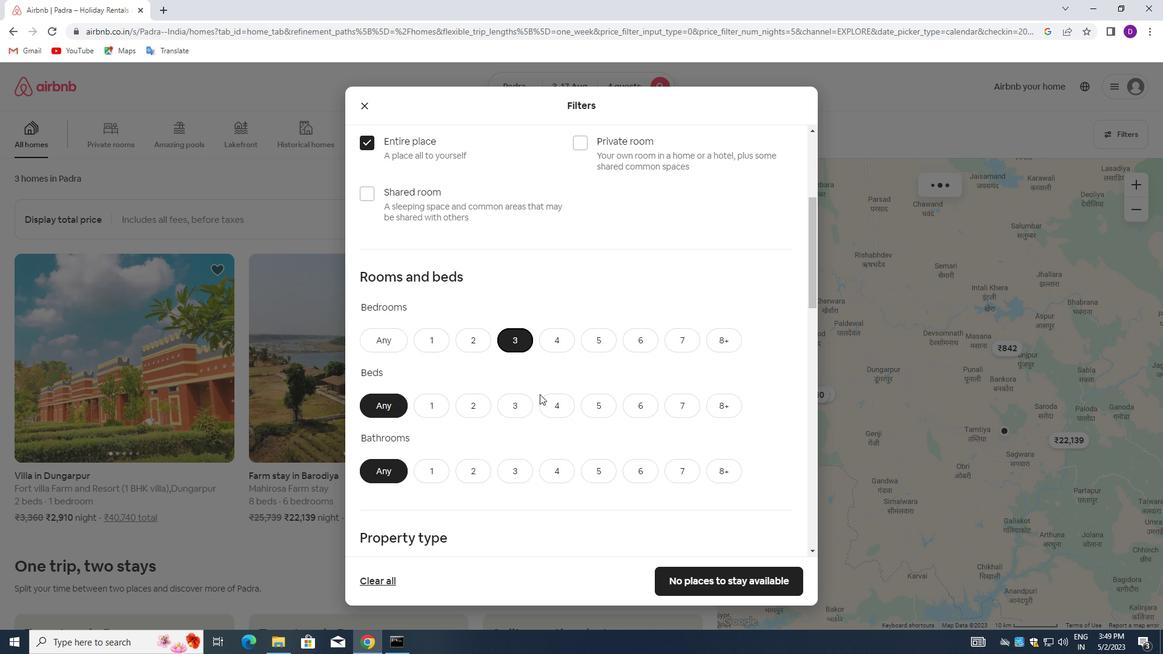 
Action: Mouse pressed left at (544, 403)
Screenshot: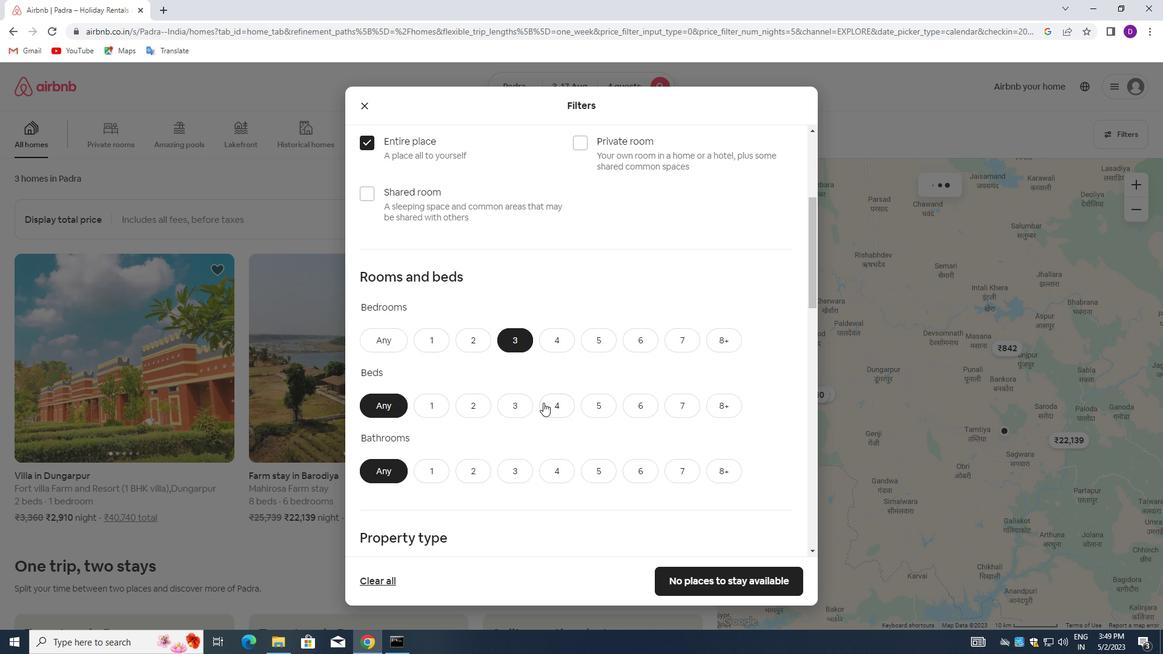 
Action: Mouse moved to (475, 469)
Screenshot: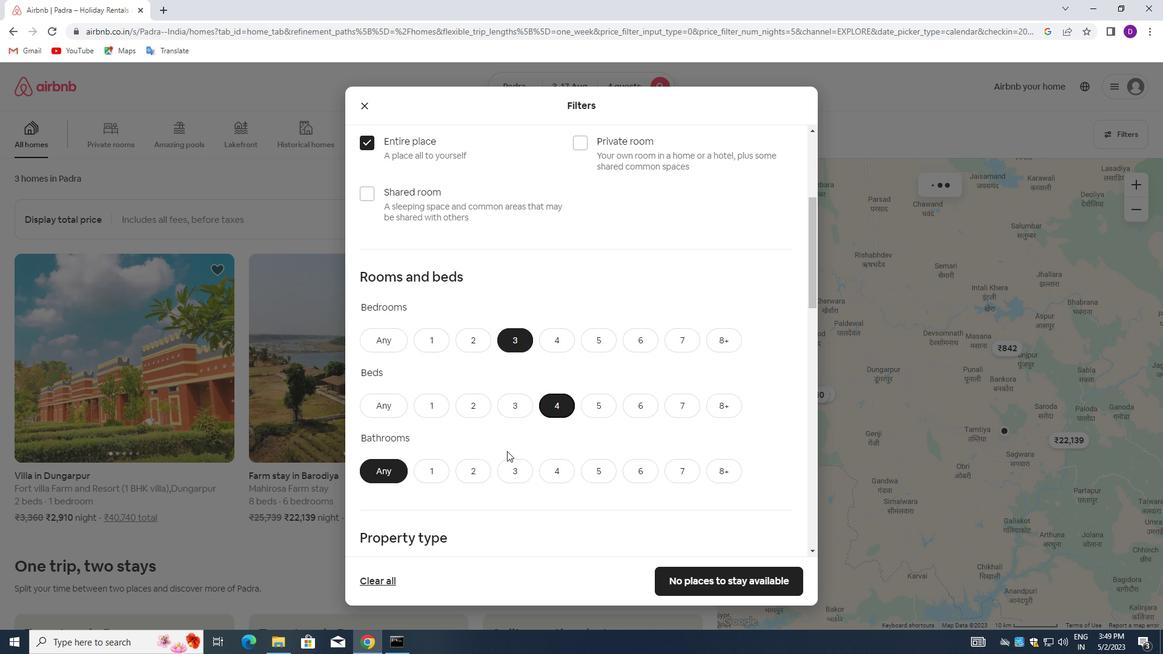 
Action: Mouse pressed left at (475, 469)
Screenshot: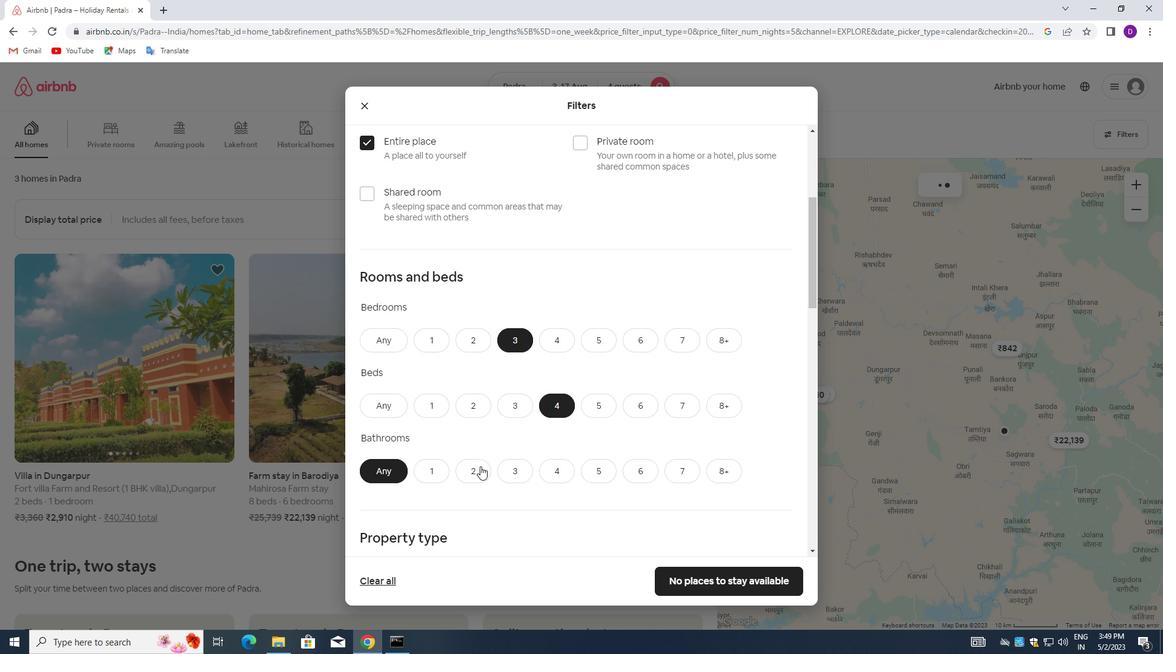 
Action: Mouse moved to (554, 426)
Screenshot: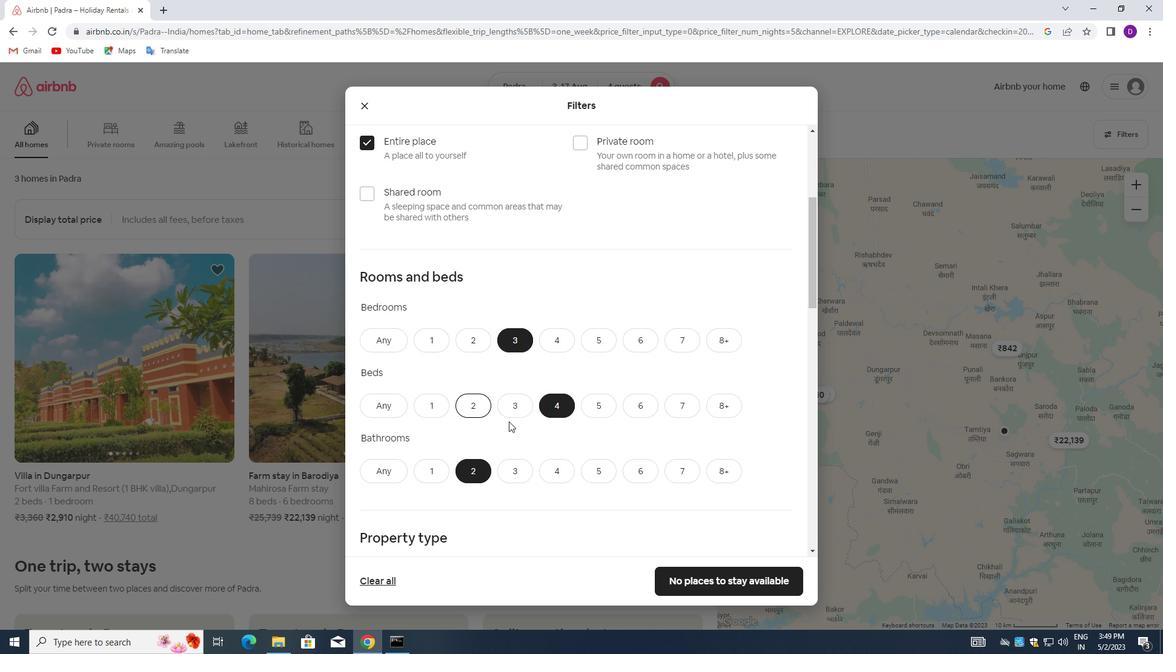 
Action: Mouse scrolled (554, 425) with delta (0, 0)
Screenshot: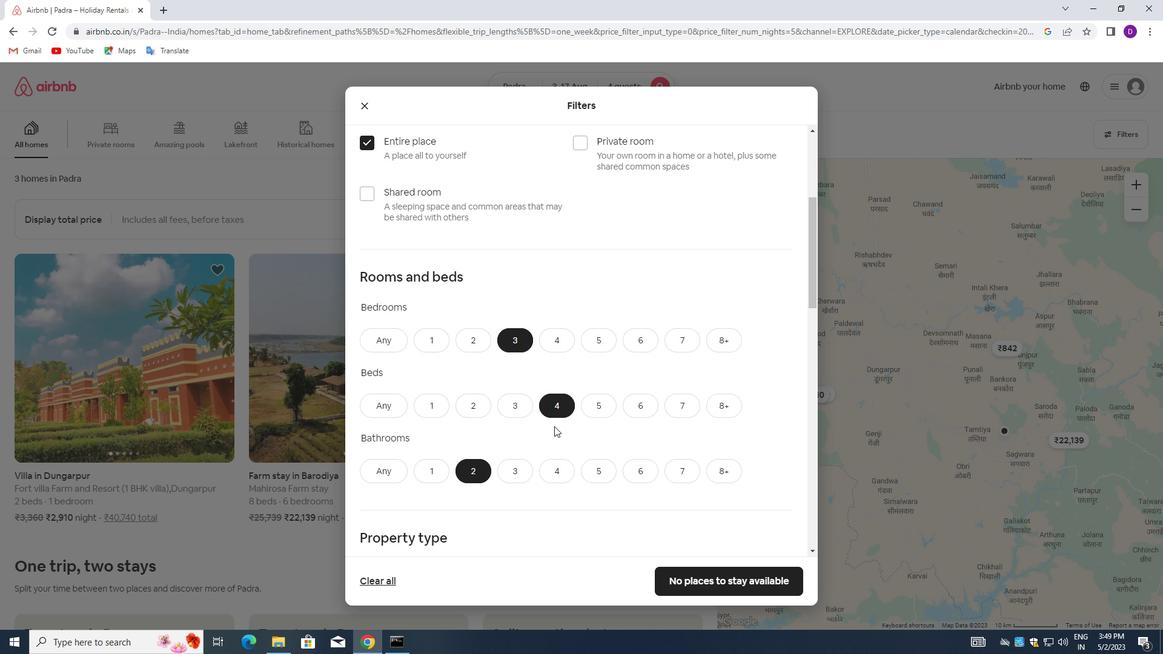 
Action: Mouse moved to (554, 426)
Screenshot: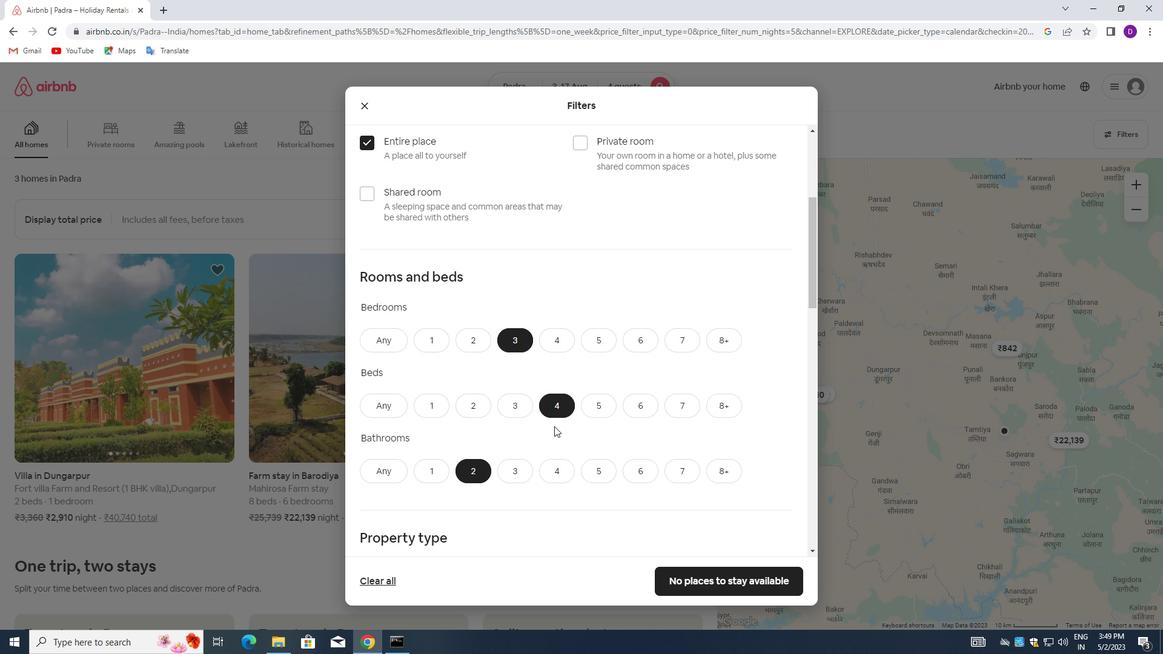 
Action: Mouse scrolled (554, 425) with delta (0, 0)
Screenshot: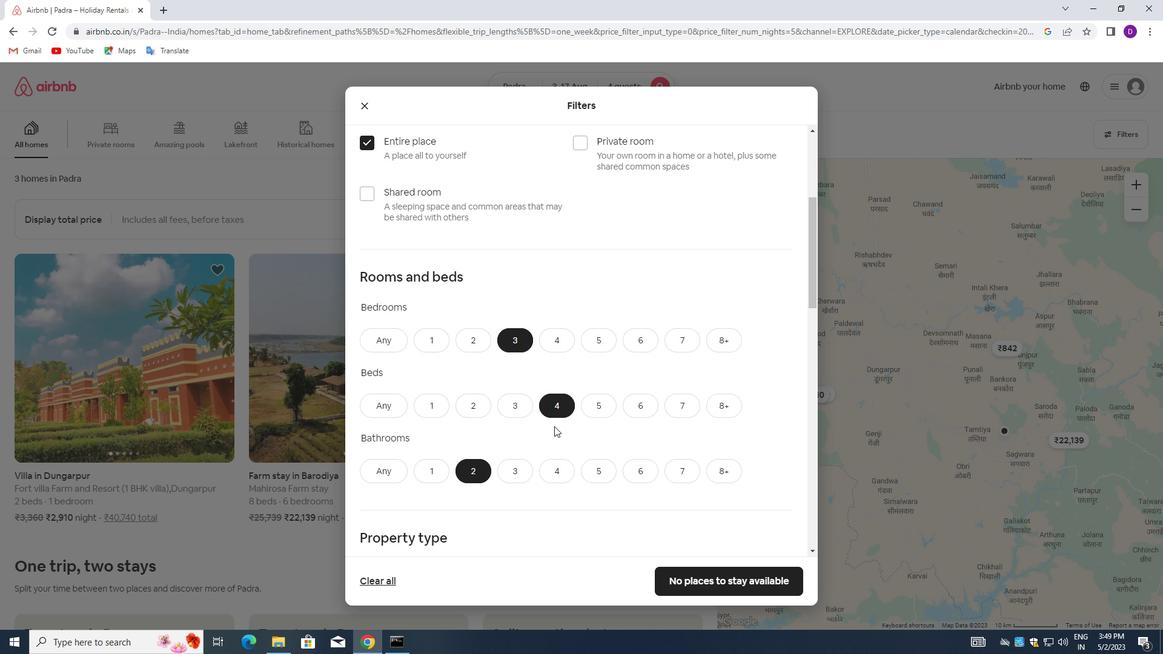 
Action: Mouse moved to (555, 426)
Screenshot: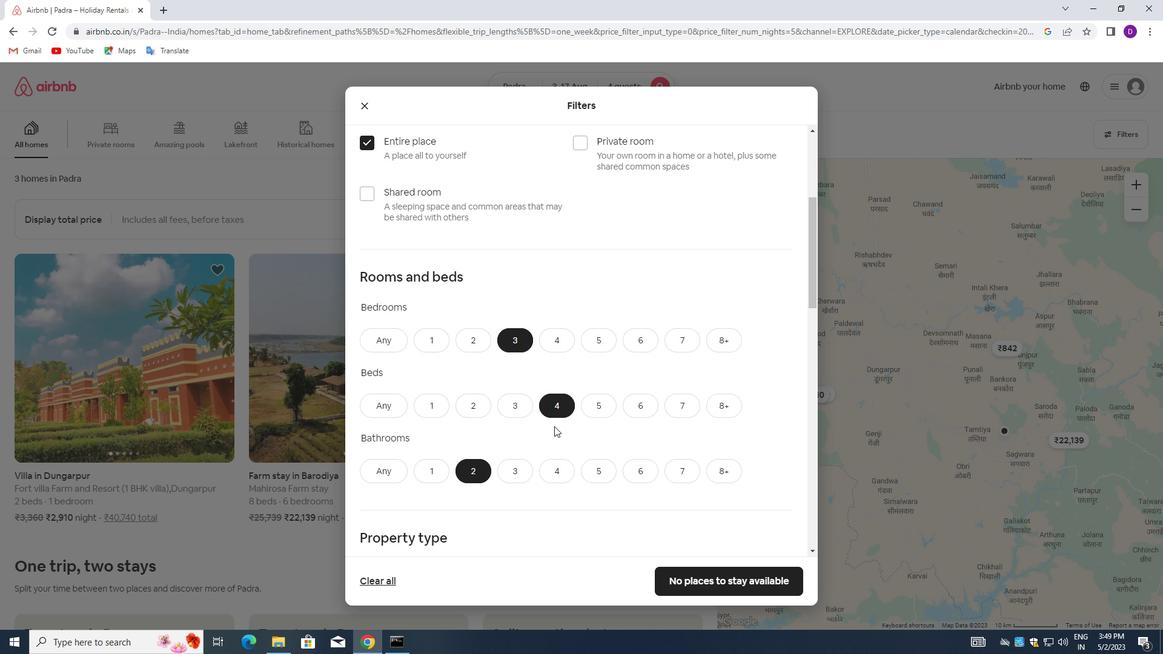 
Action: Mouse scrolled (555, 425) with delta (0, 0)
Screenshot: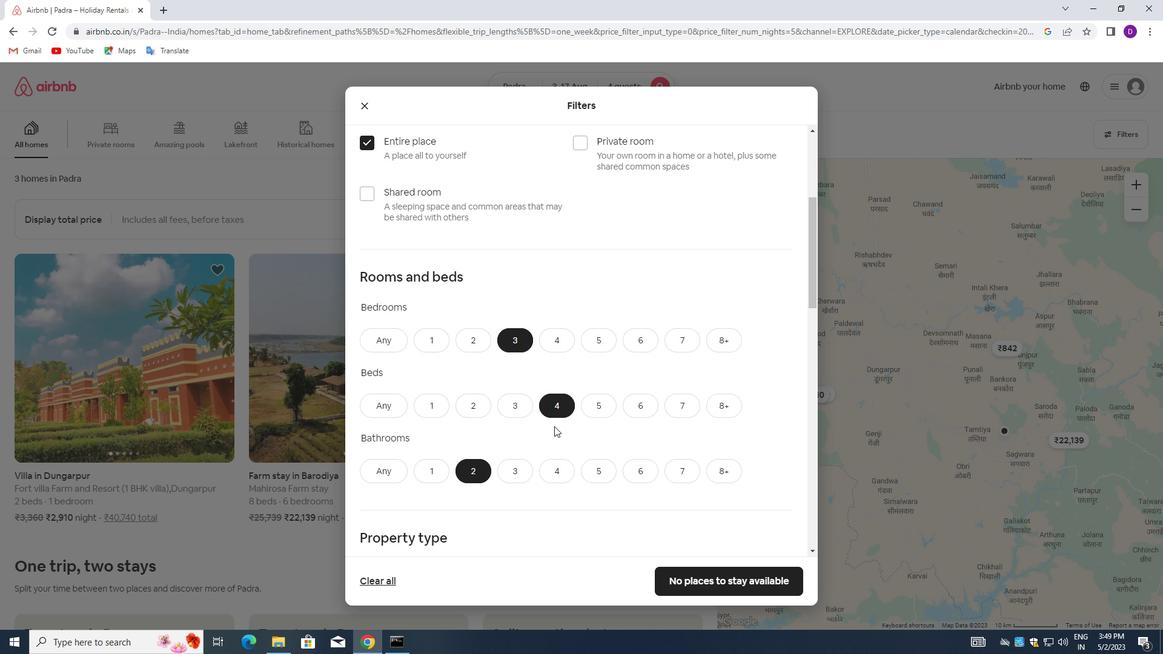 
Action: Mouse moved to (431, 416)
Screenshot: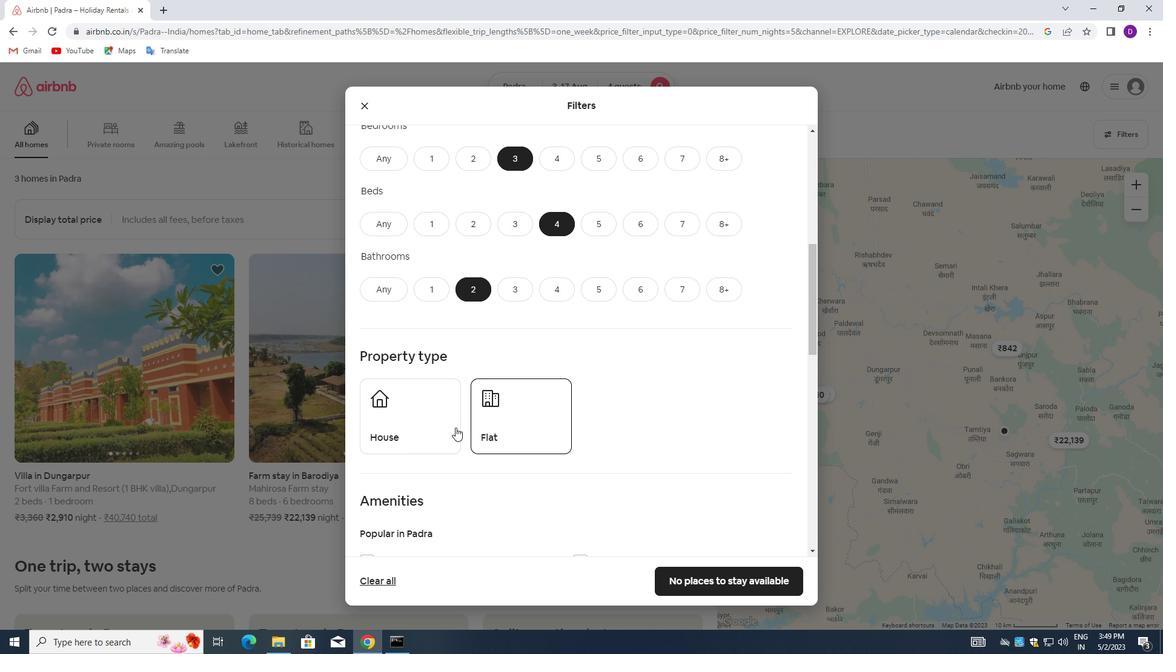 
Action: Mouse pressed left at (431, 416)
Screenshot: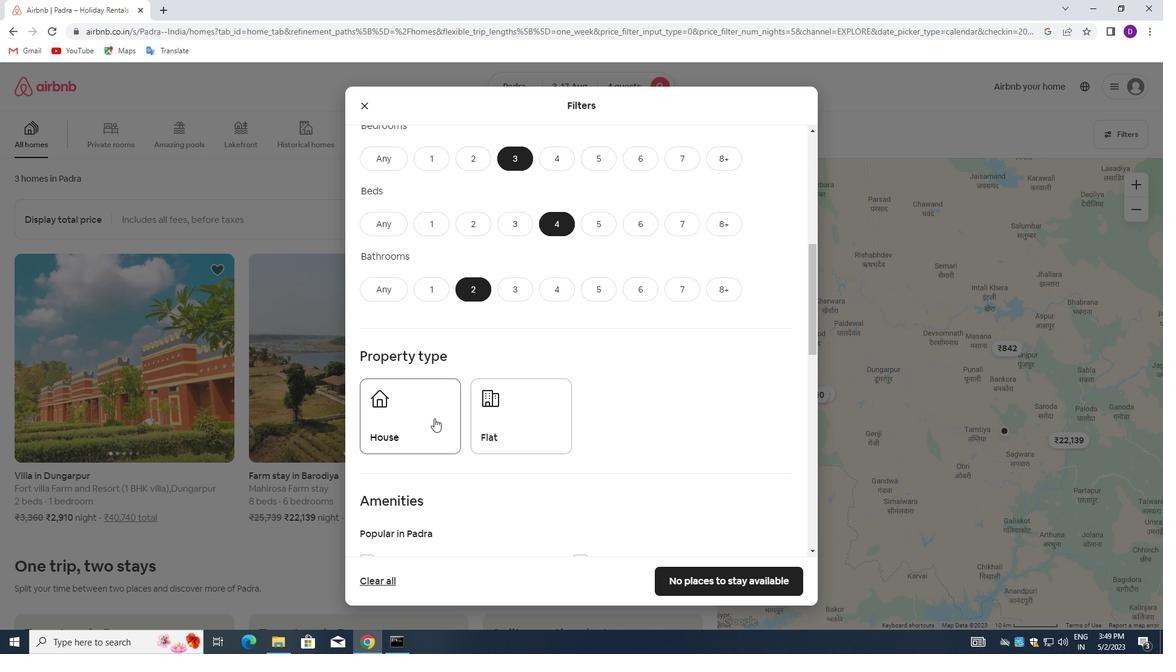 
Action: Mouse moved to (516, 427)
Screenshot: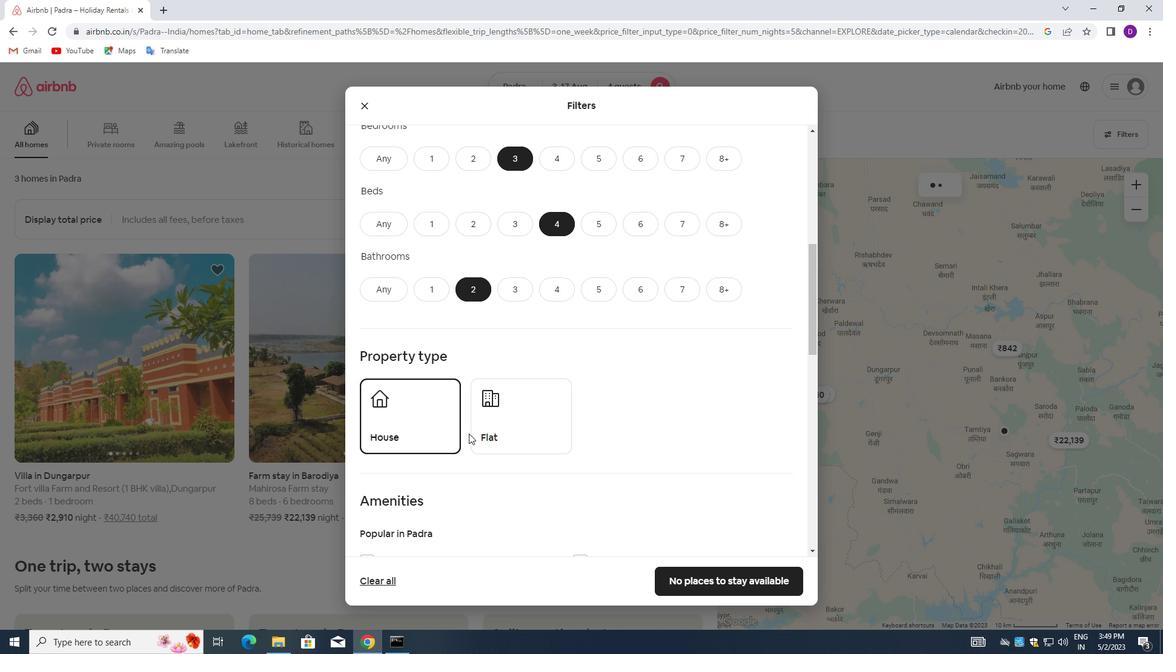 
Action: Mouse pressed left at (516, 427)
Screenshot: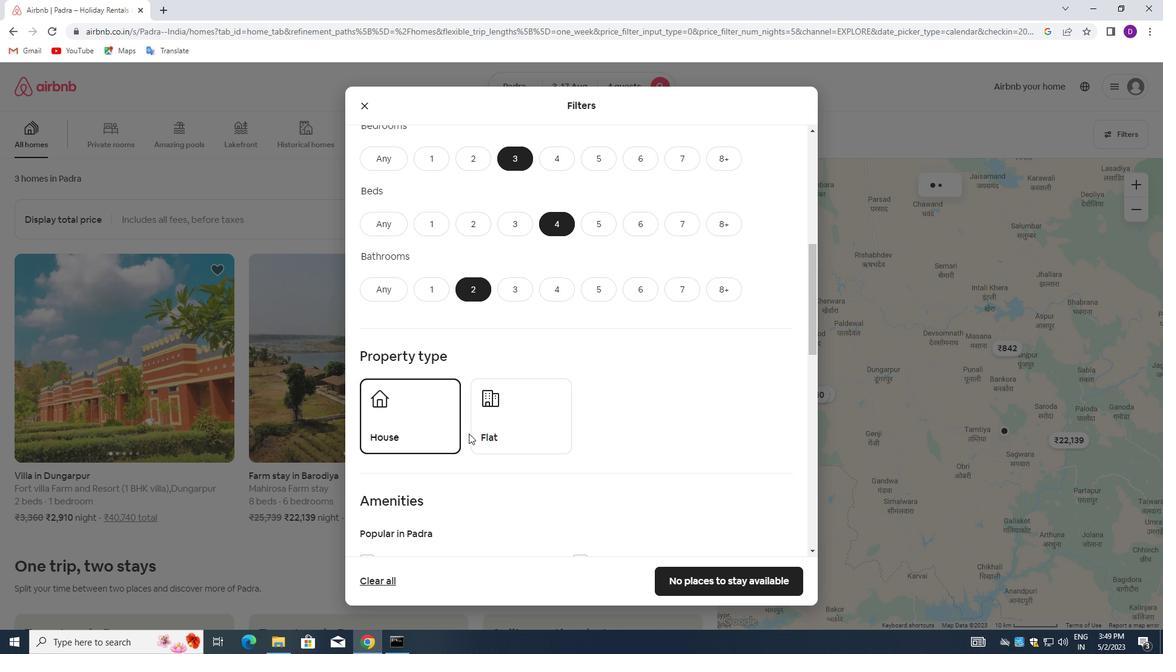 
Action: Mouse moved to (562, 428)
Screenshot: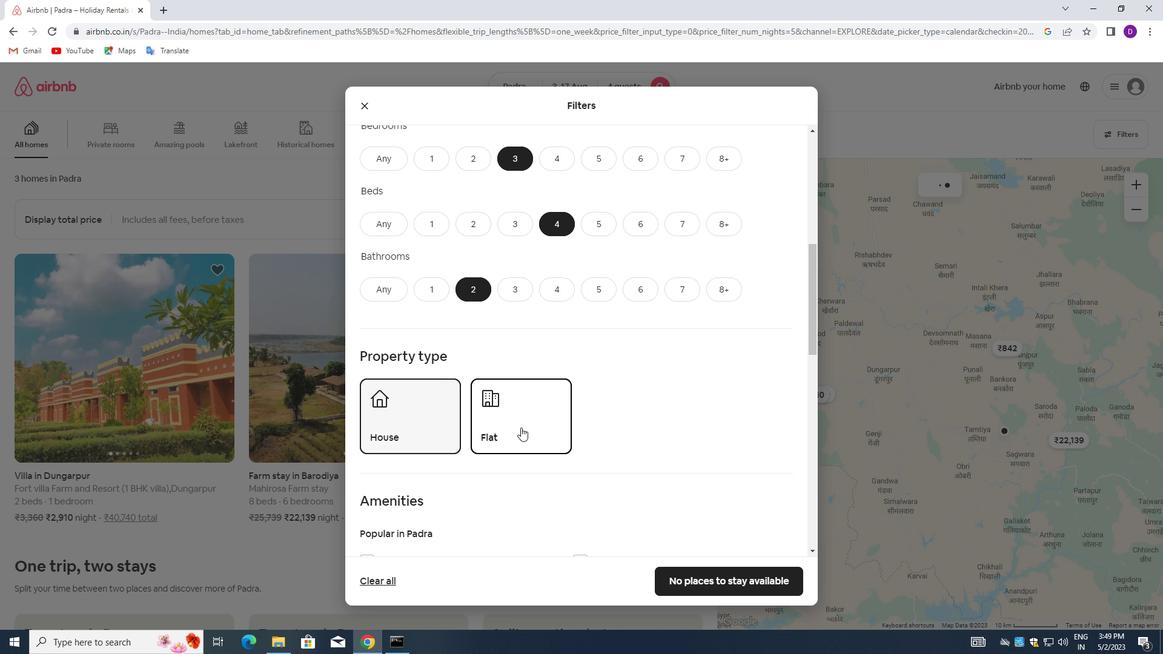 
Action: Mouse scrolled (562, 427) with delta (0, 0)
Screenshot: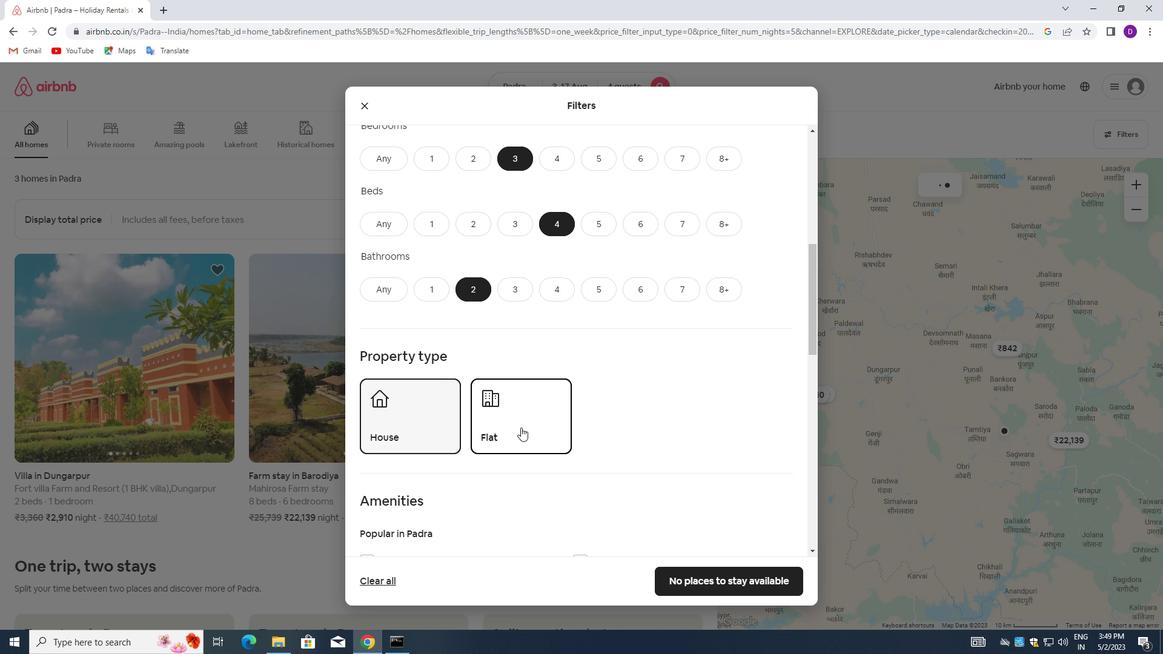 
Action: Mouse moved to (563, 428)
Screenshot: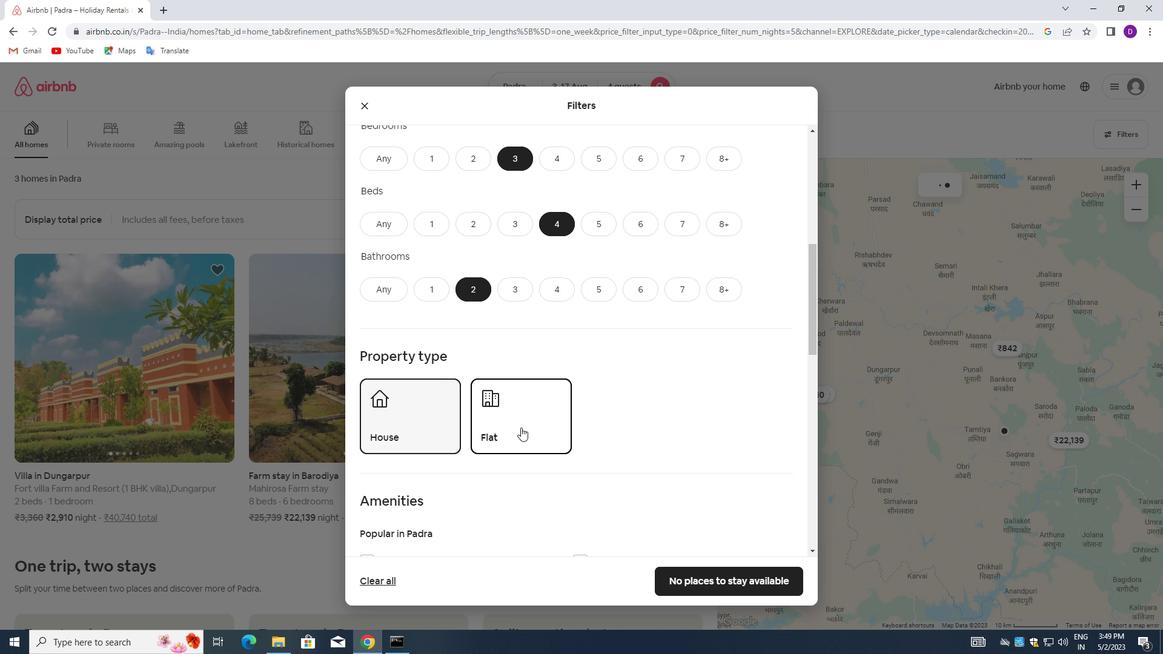 
Action: Mouse scrolled (563, 428) with delta (0, 0)
Screenshot: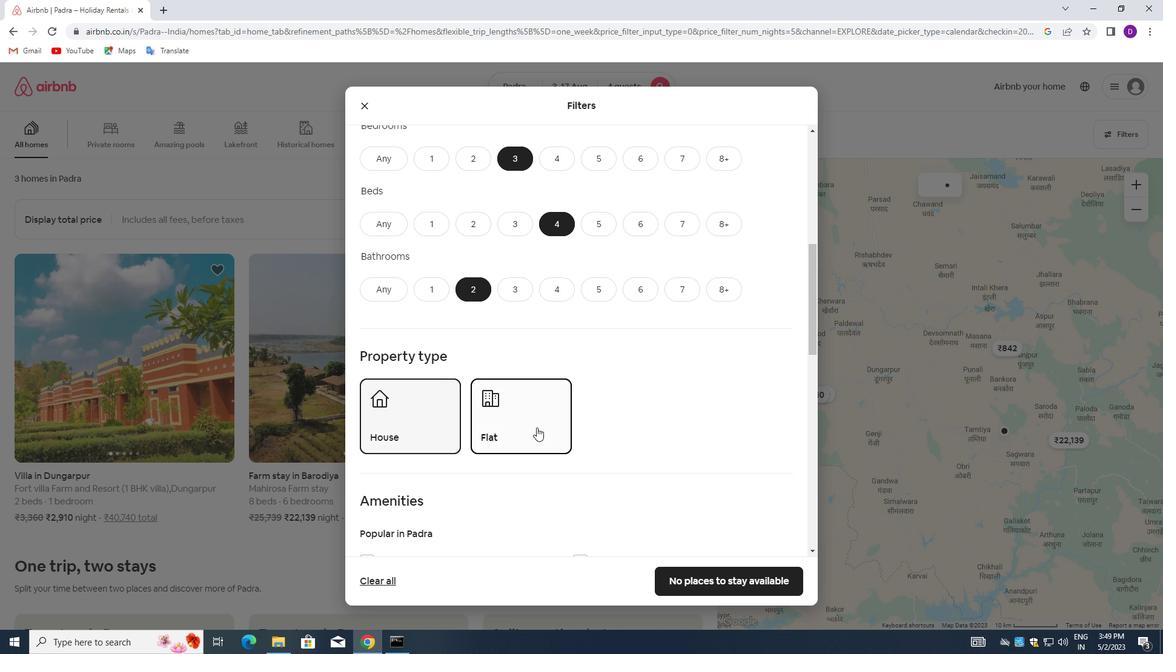 
Action: Mouse moved to (563, 428)
Screenshot: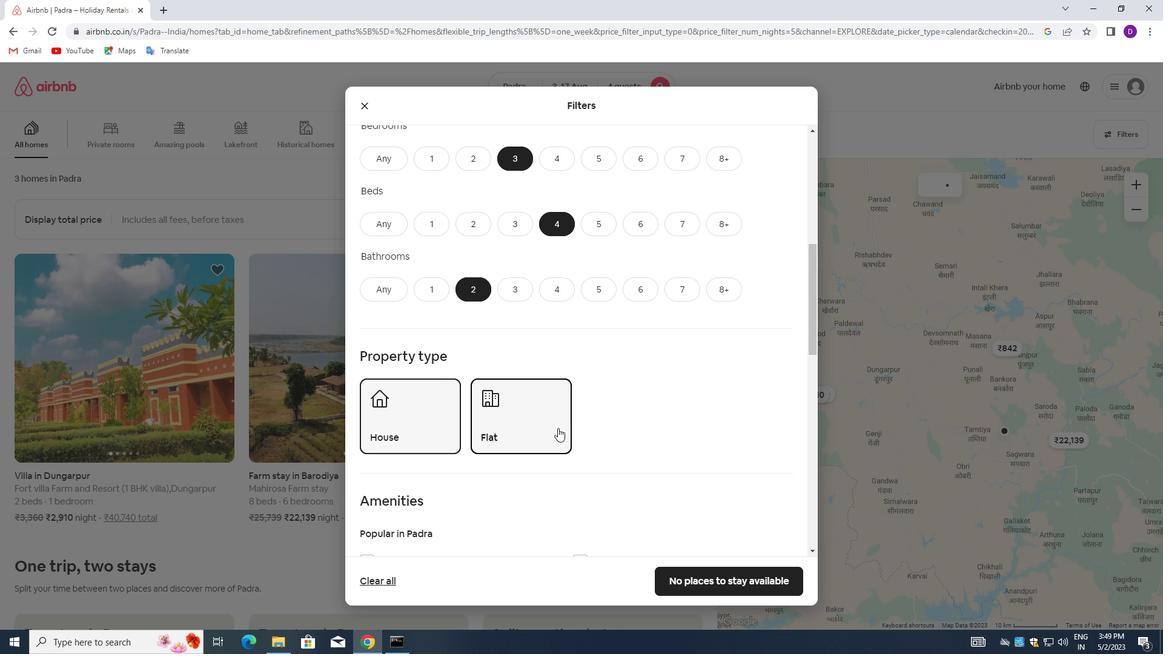 
Action: Mouse scrolled (563, 428) with delta (0, 0)
Screenshot: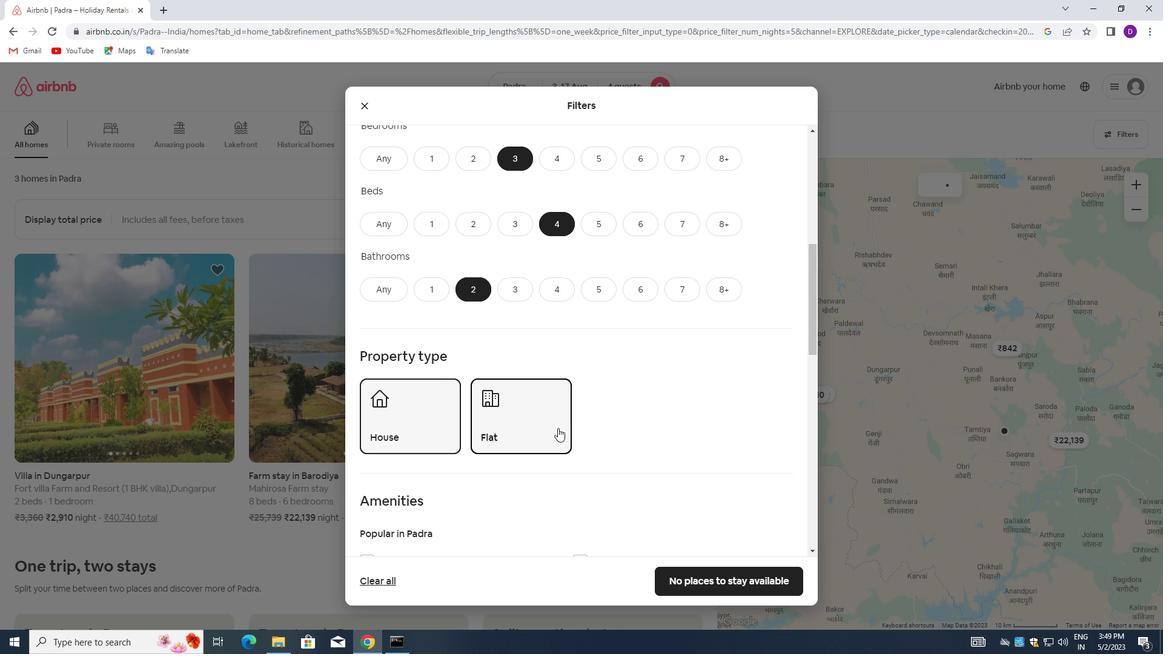 
Action: Mouse scrolled (563, 428) with delta (0, 0)
Screenshot: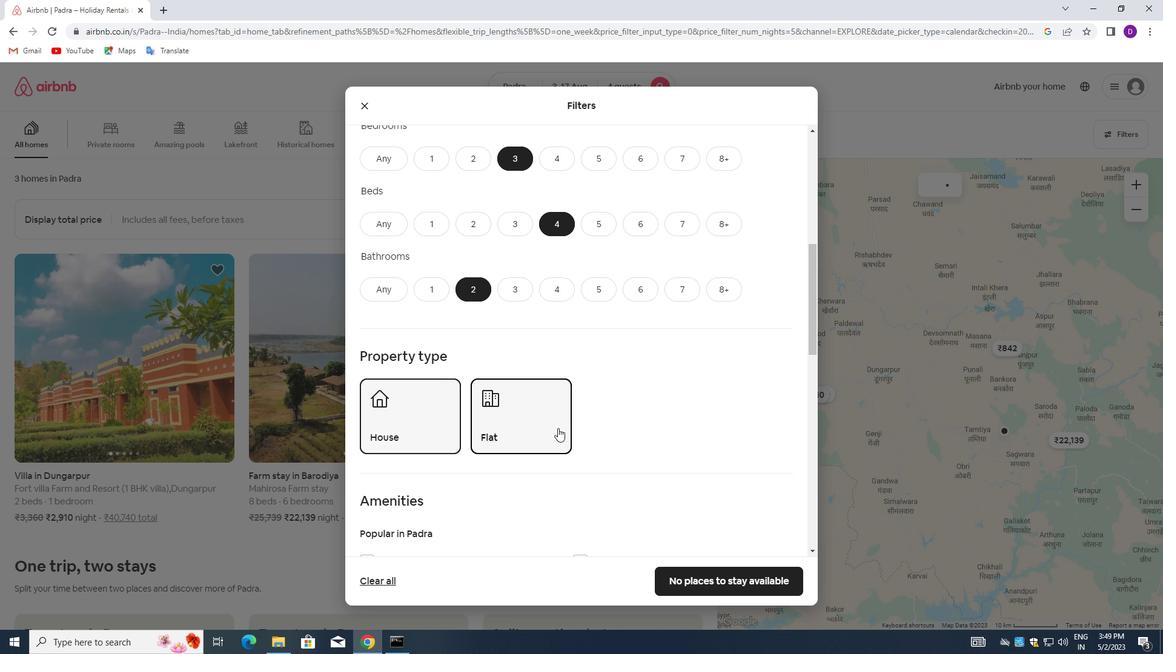 
Action: Mouse scrolled (563, 428) with delta (0, 0)
Screenshot: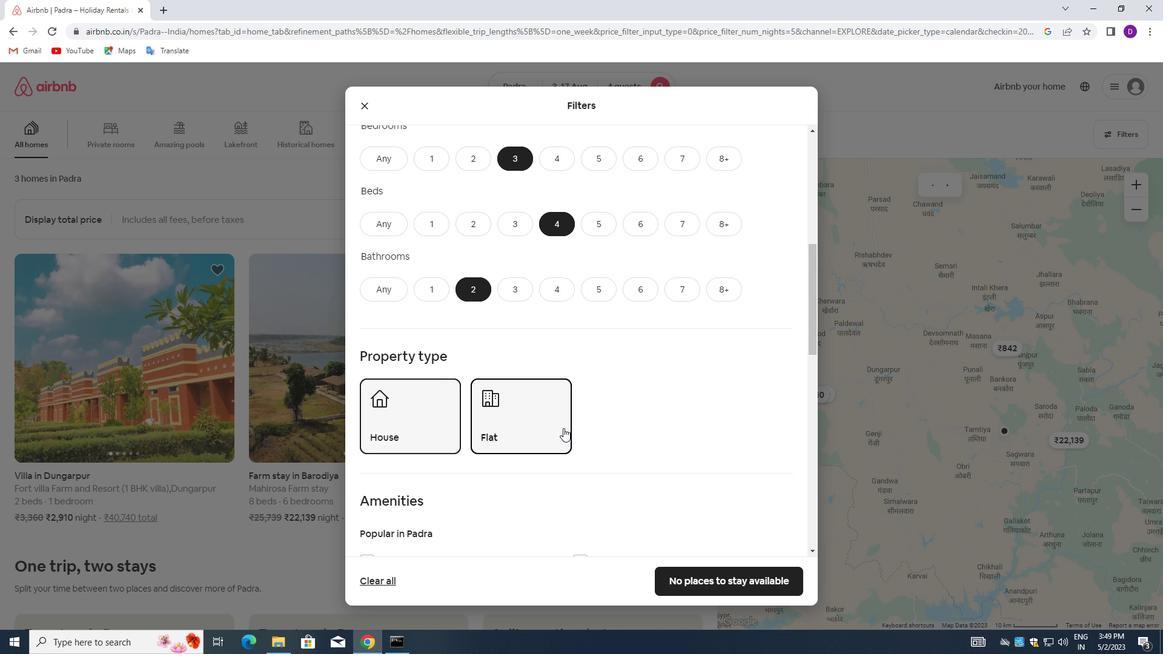 
Action: Mouse moved to (759, 484)
Screenshot: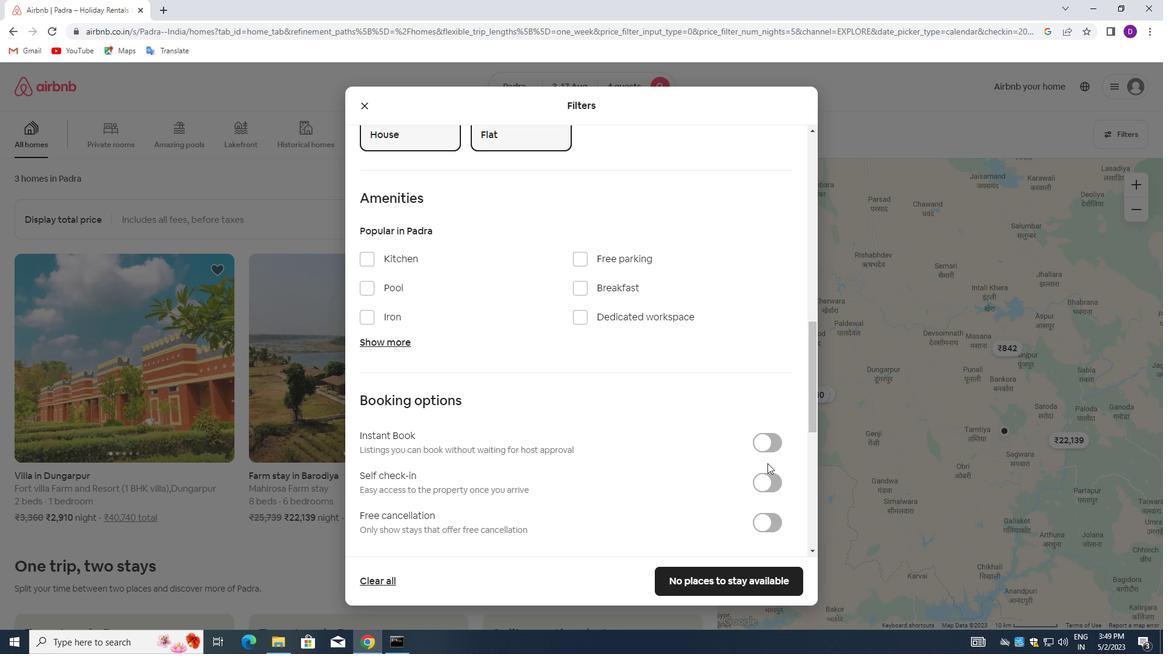 
Action: Mouse pressed left at (759, 484)
Screenshot: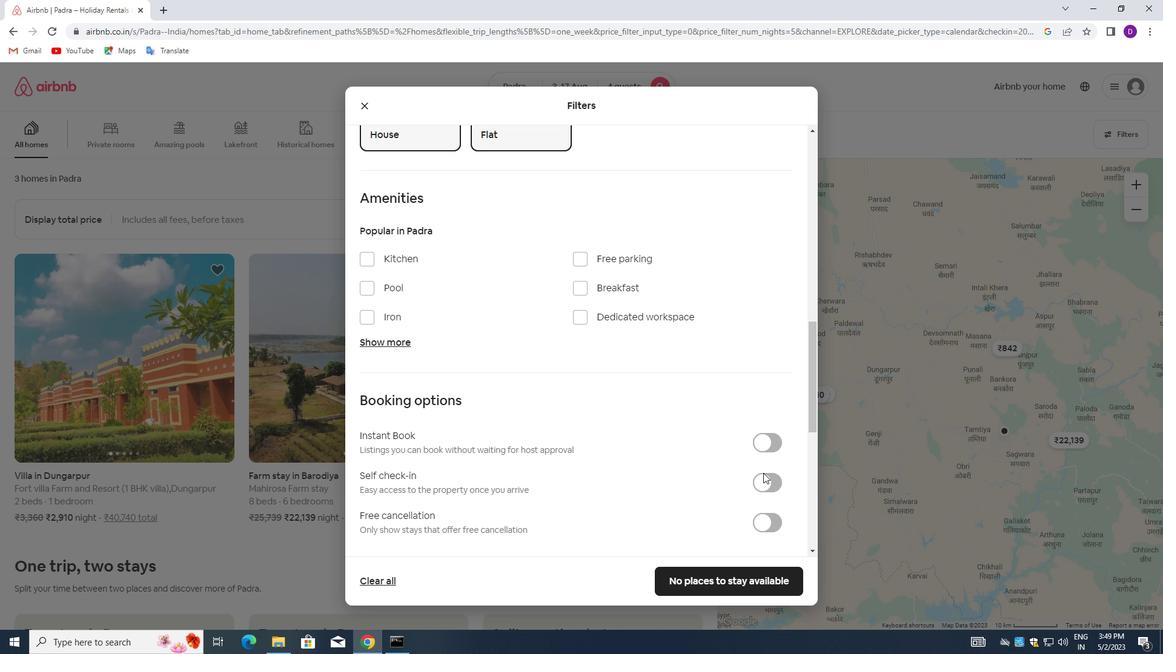 
Action: Mouse moved to (565, 437)
Screenshot: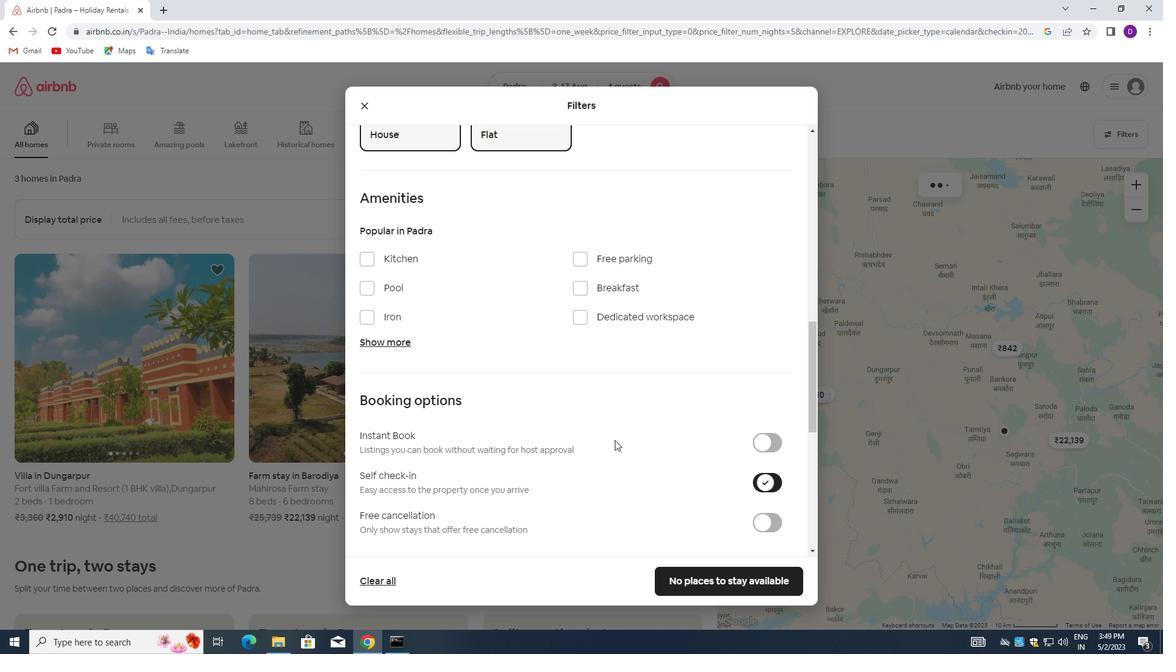 
Action: Mouse scrolled (565, 436) with delta (0, 0)
Screenshot: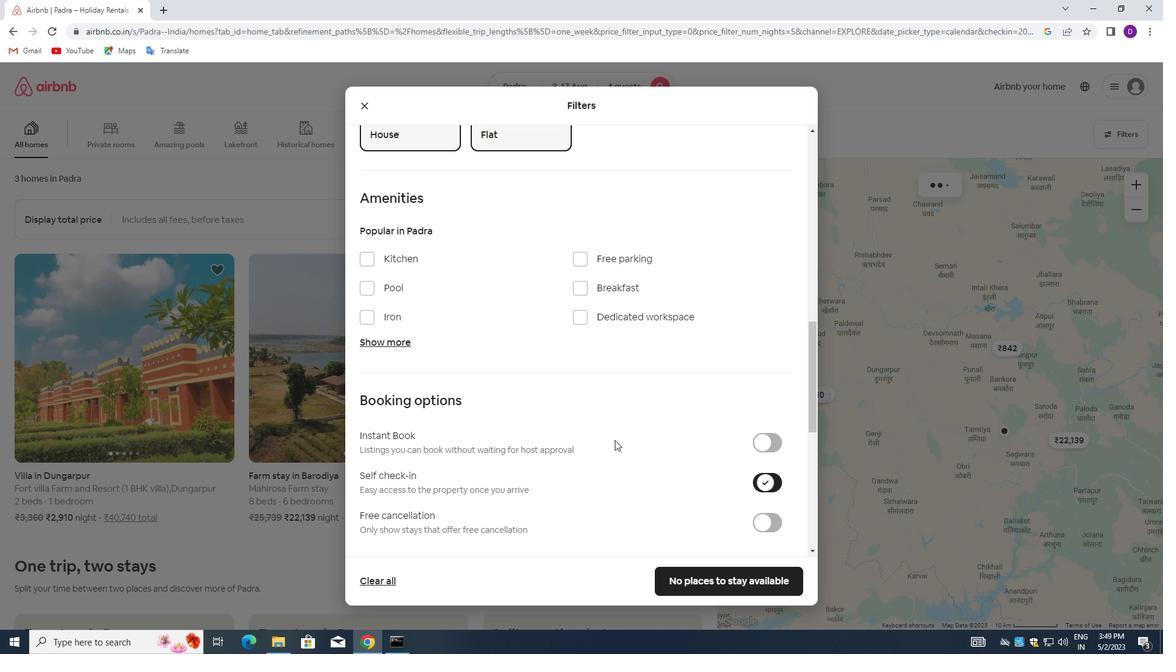 
Action: Mouse moved to (562, 438)
Screenshot: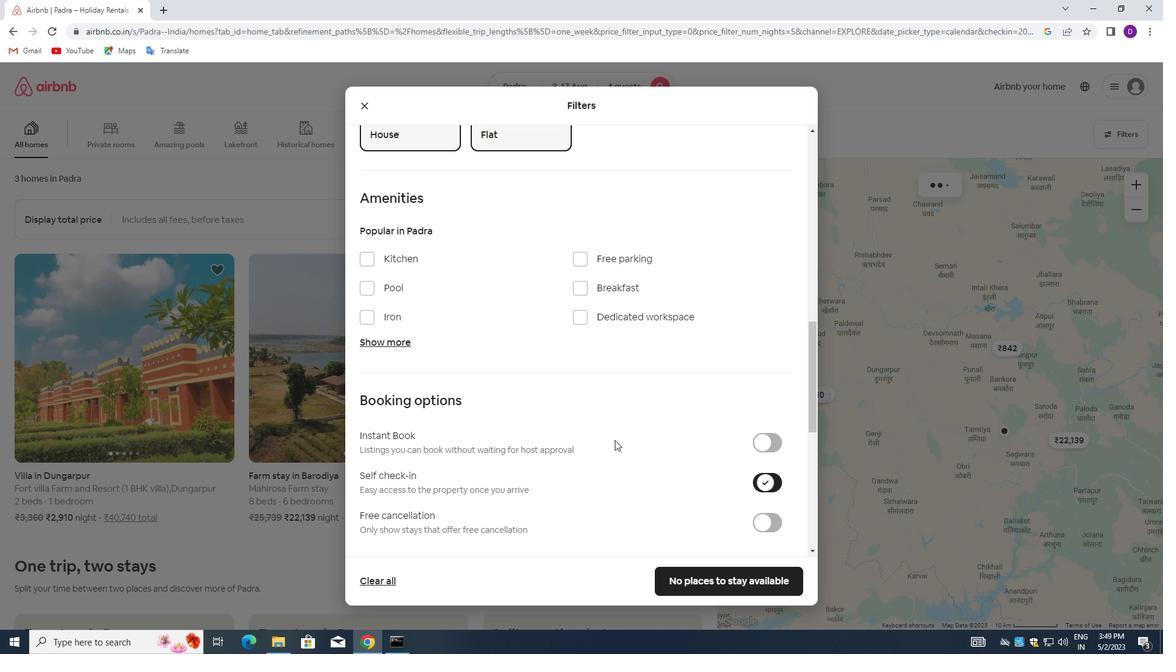 
Action: Mouse scrolled (562, 437) with delta (0, 0)
Screenshot: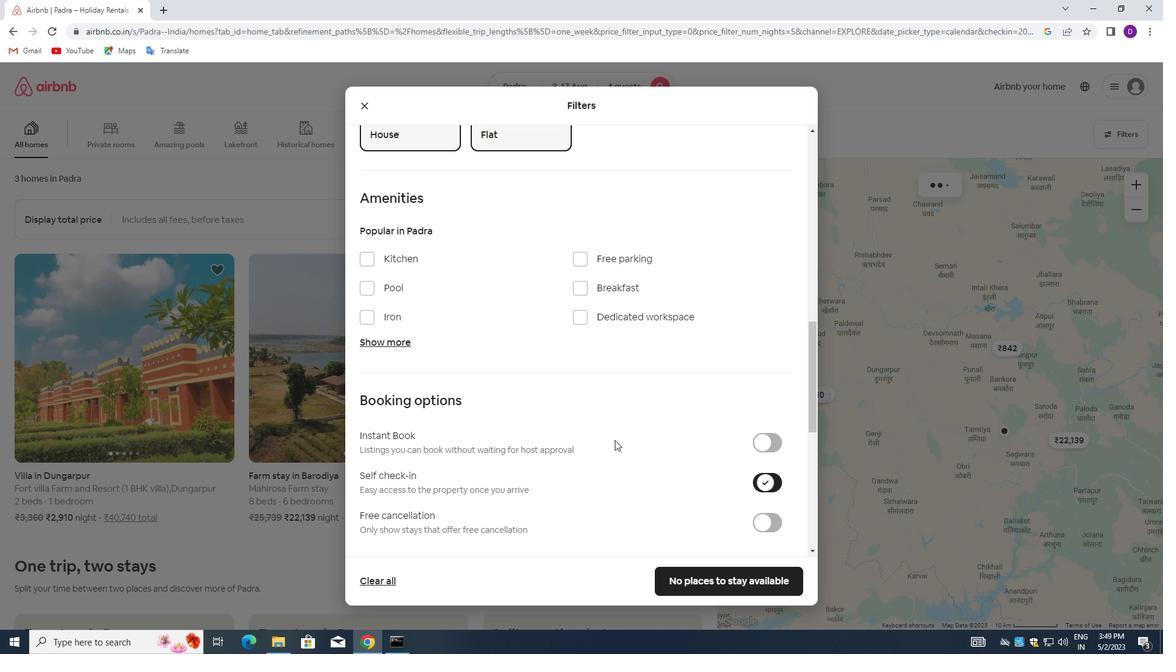 
Action: Mouse moved to (560, 438)
Screenshot: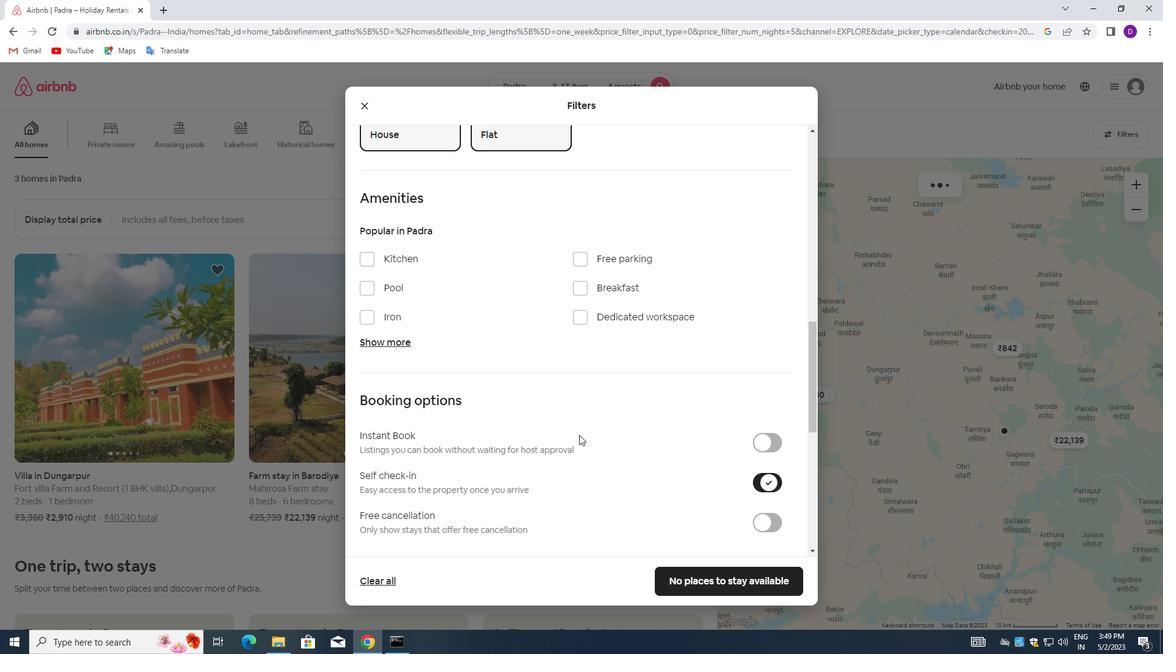 
Action: Mouse scrolled (560, 437) with delta (0, 0)
Screenshot: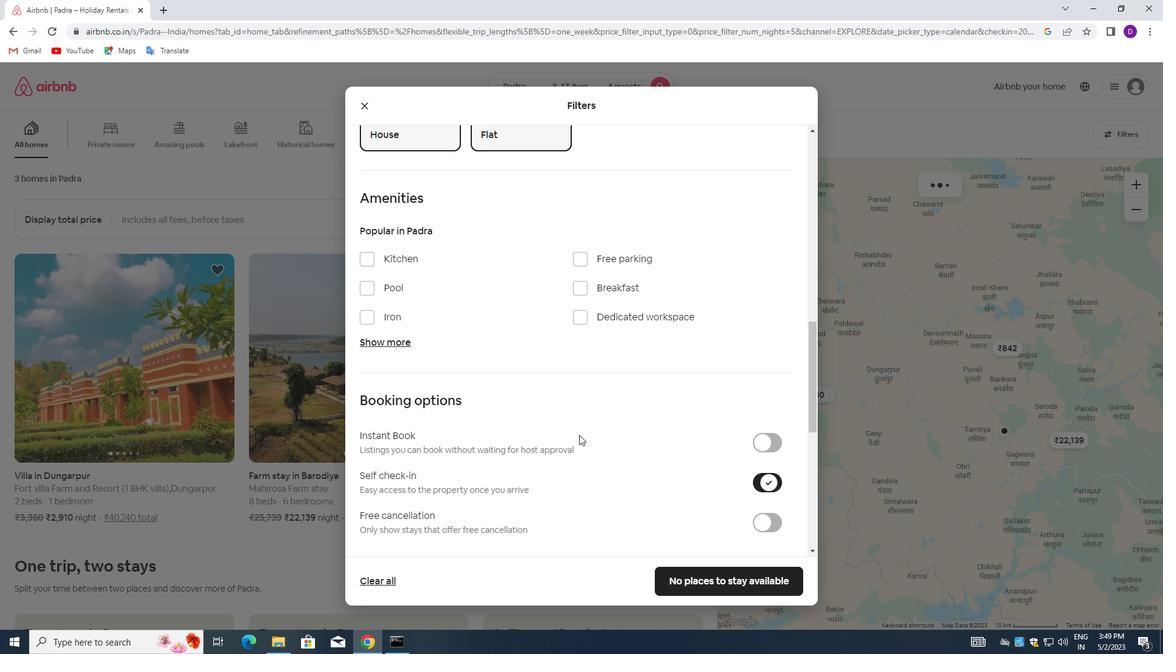 
Action: Mouse moved to (559, 439)
Screenshot: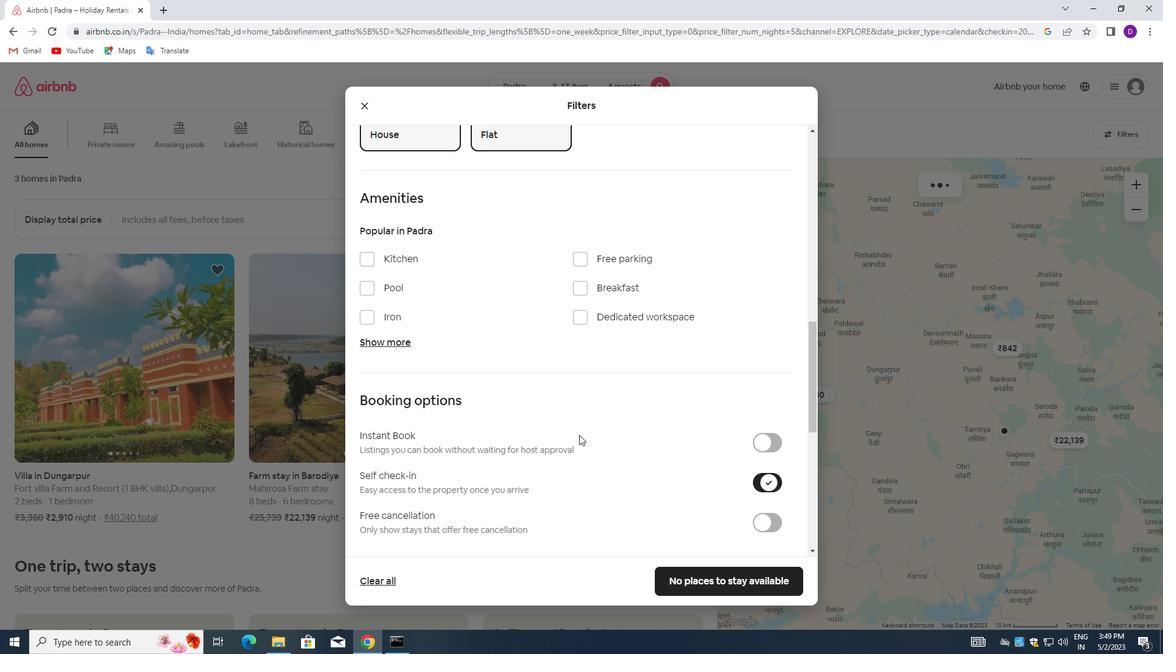 
Action: Mouse scrolled (559, 438) with delta (0, 0)
Screenshot: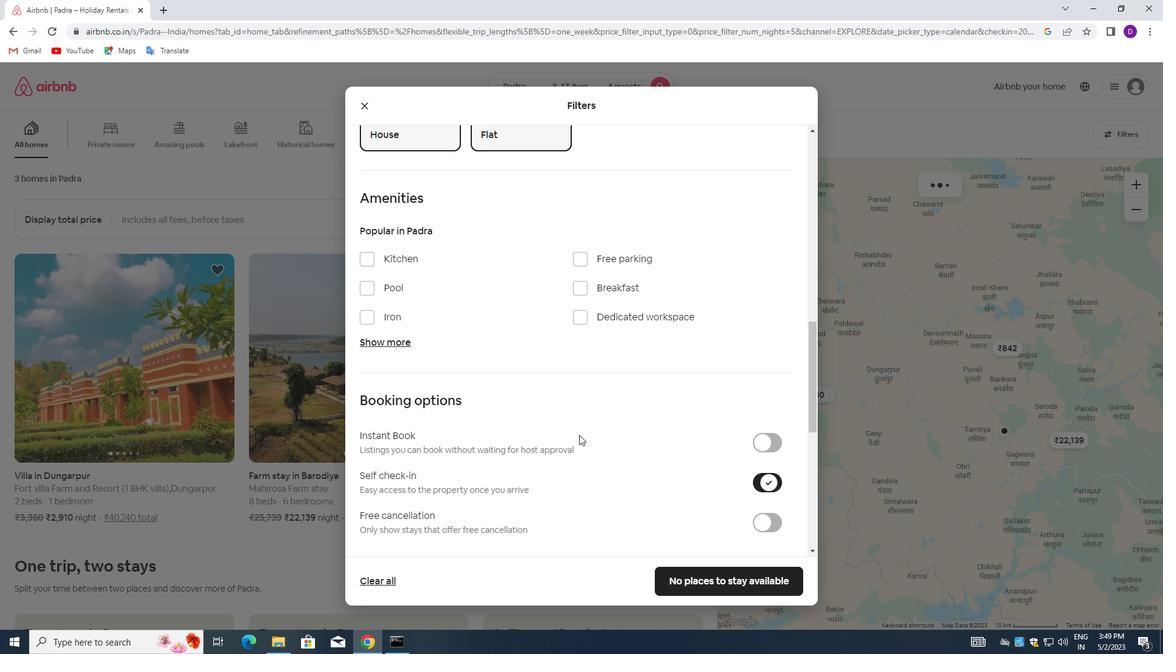 
Action: Mouse moved to (554, 440)
Screenshot: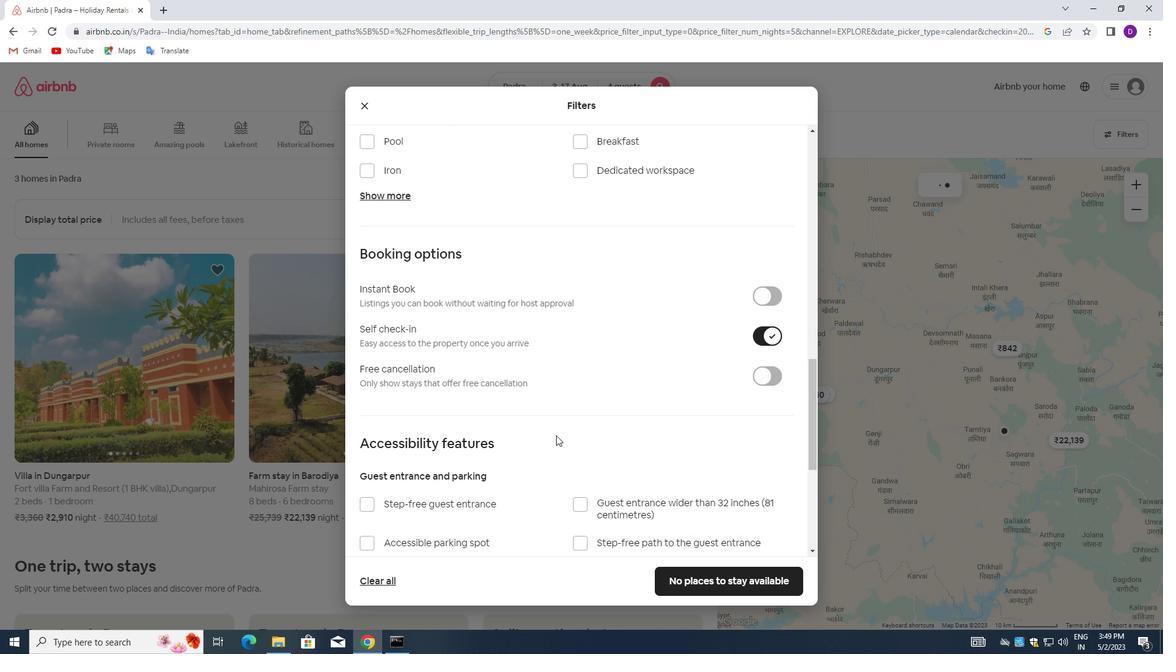 
Action: Mouse scrolled (554, 439) with delta (0, 0)
Screenshot: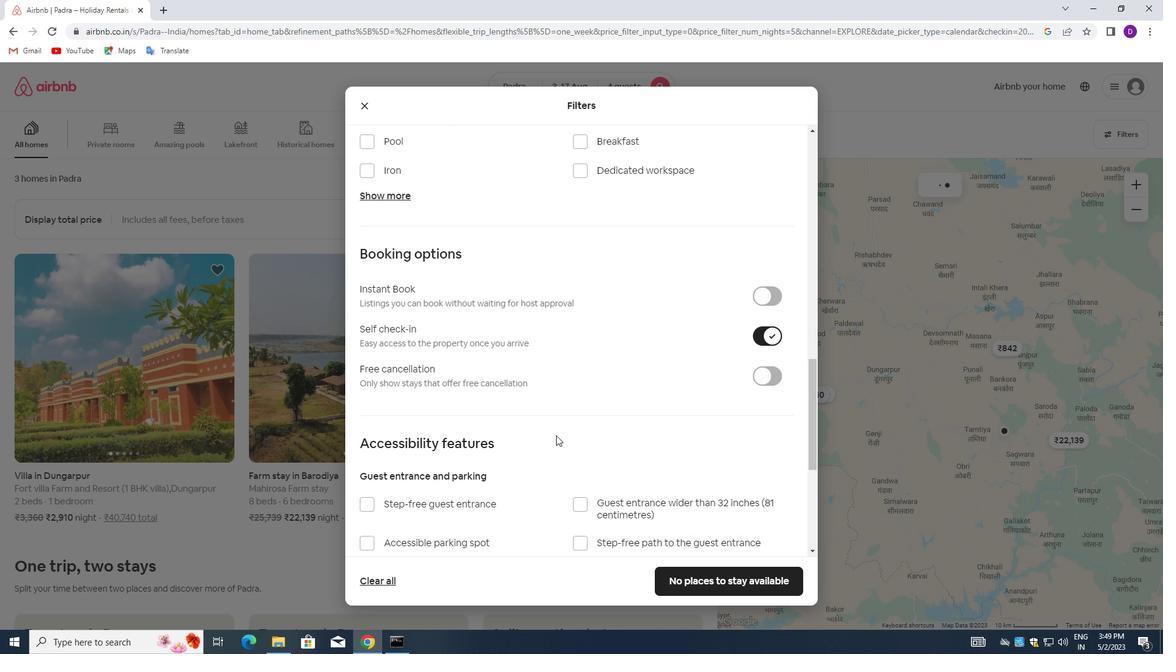 
Action: Mouse moved to (548, 451)
Screenshot: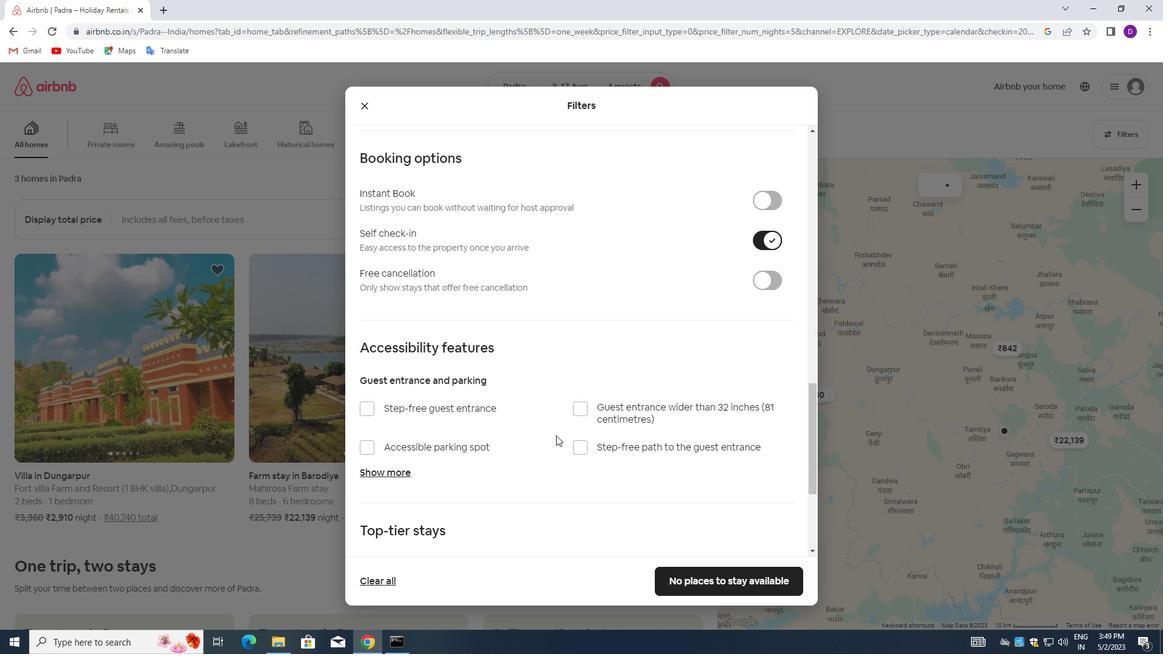 
Action: Mouse scrolled (548, 451) with delta (0, 0)
Screenshot: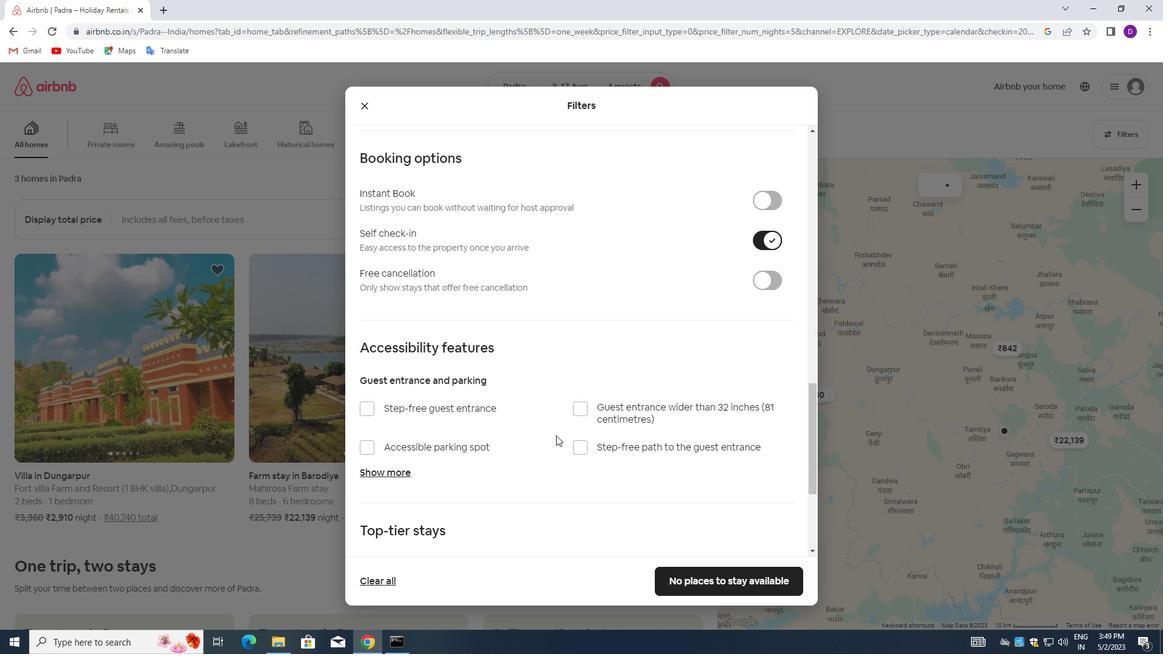 
Action: Mouse moved to (542, 459)
Screenshot: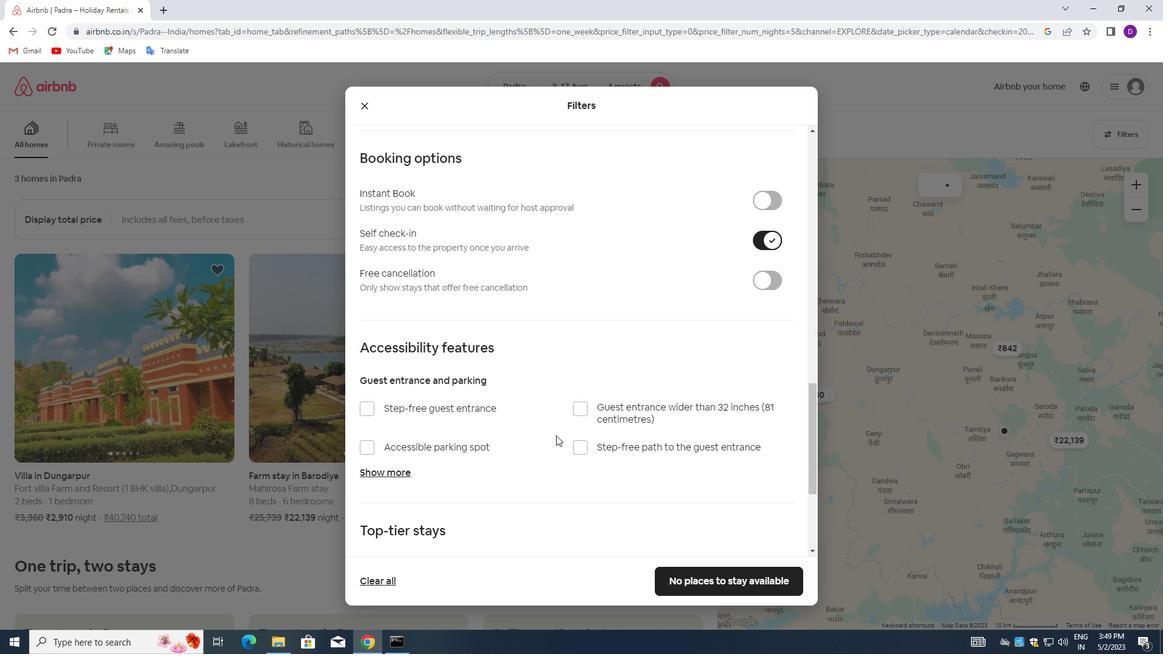 
Action: Mouse scrolled (542, 458) with delta (0, 0)
Screenshot: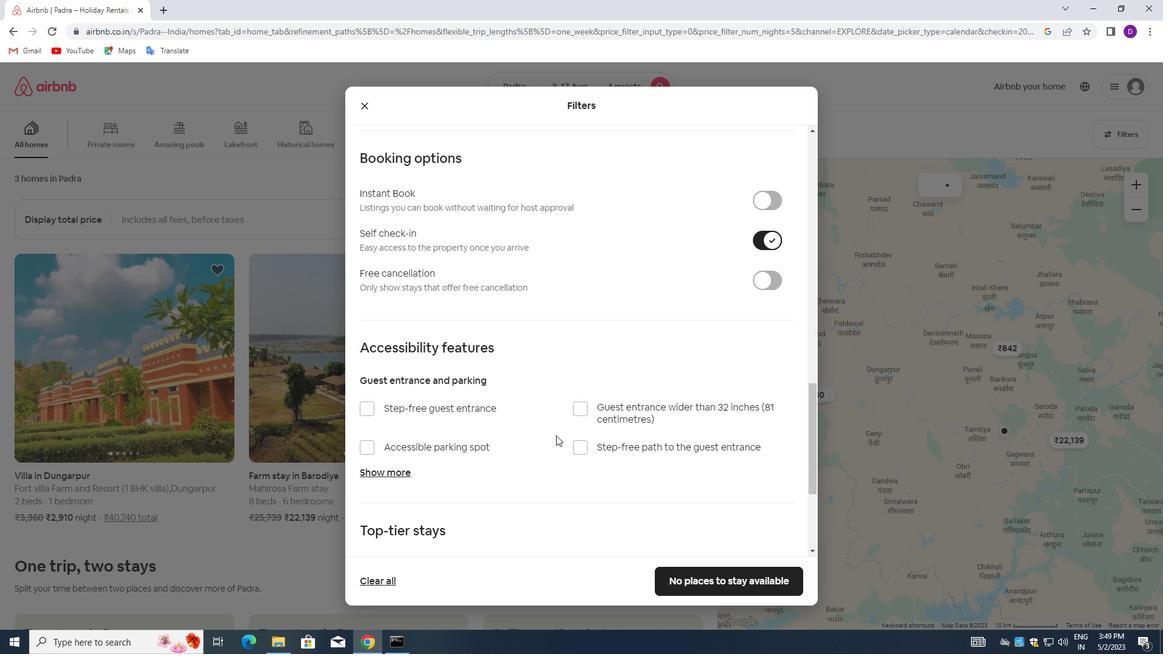 
Action: Mouse moved to (535, 465)
Screenshot: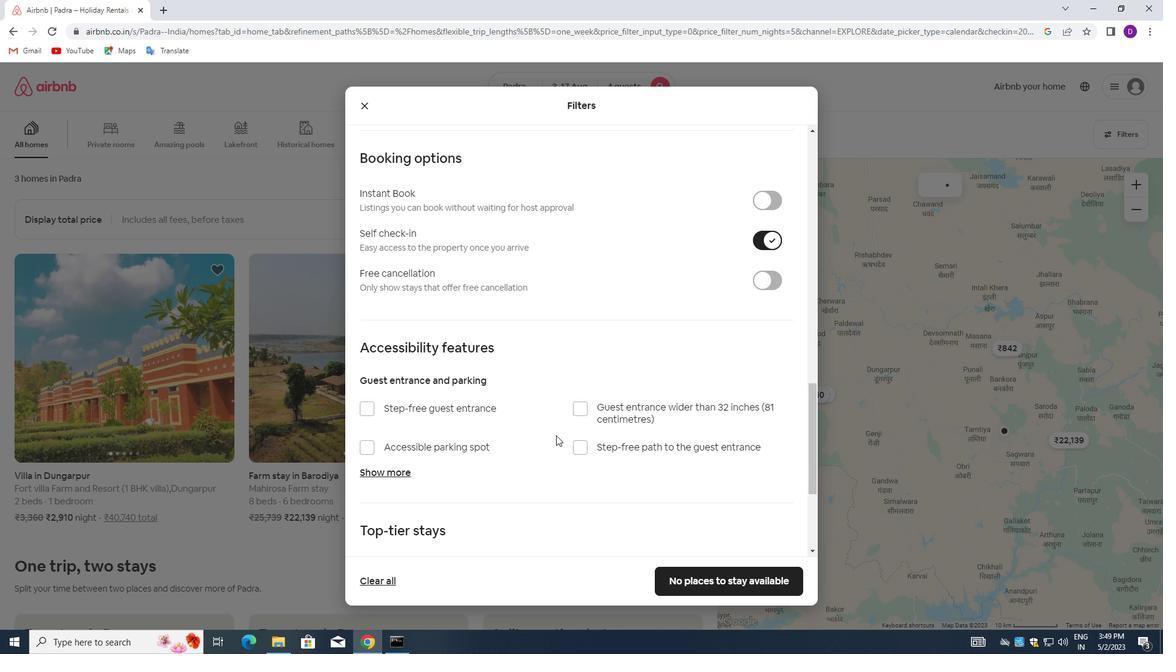 
Action: Mouse scrolled (535, 464) with delta (0, 0)
Screenshot: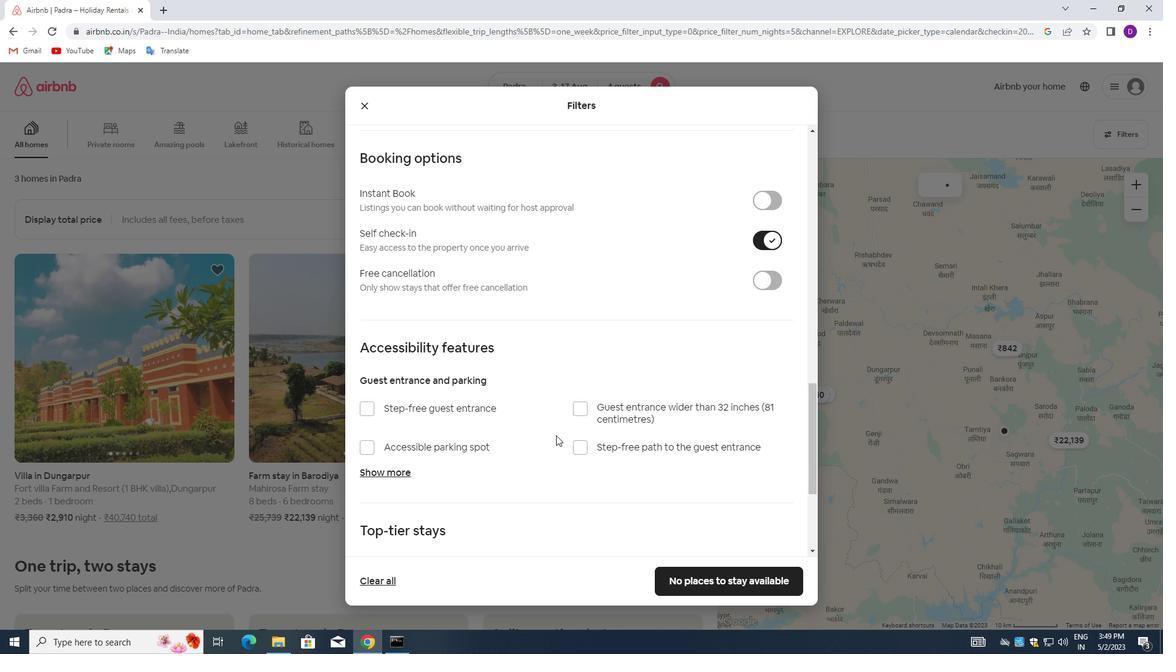 
Action: Mouse moved to (528, 468)
Screenshot: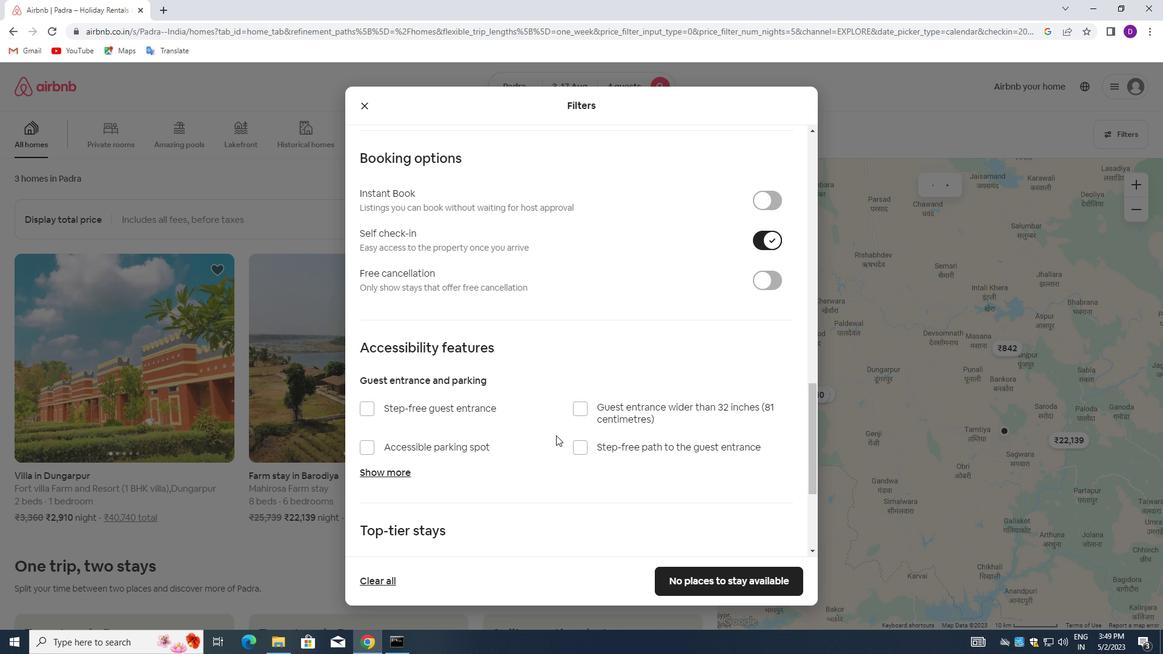 
Action: Mouse scrolled (528, 468) with delta (0, 0)
Screenshot: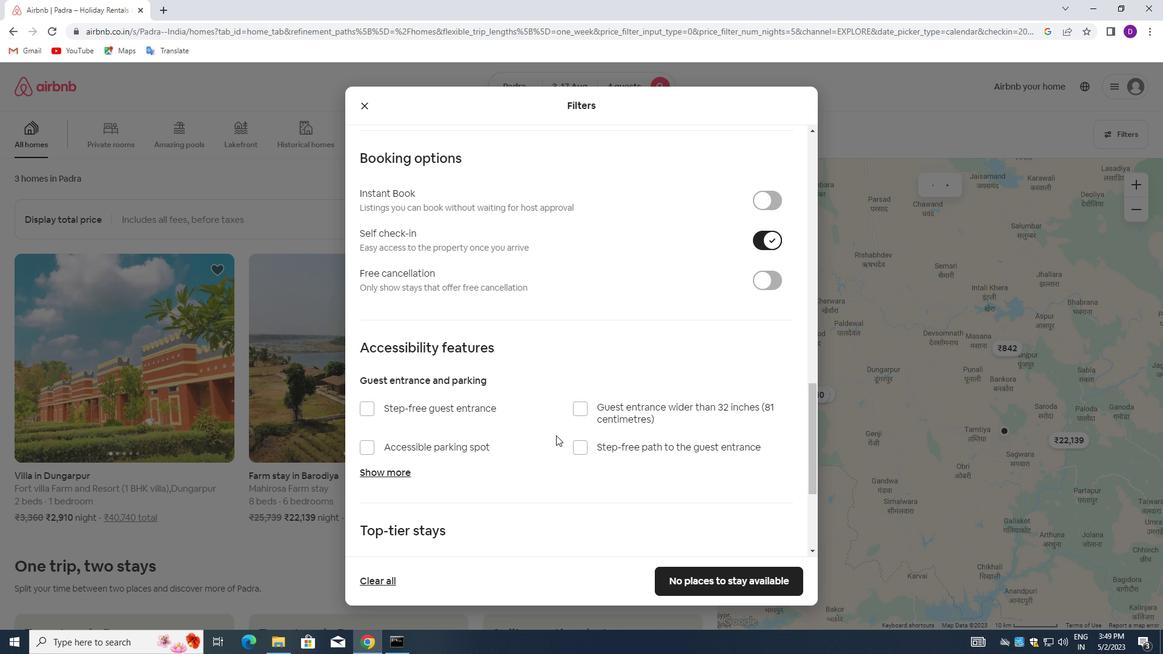 
Action: Mouse moved to (371, 493)
Screenshot: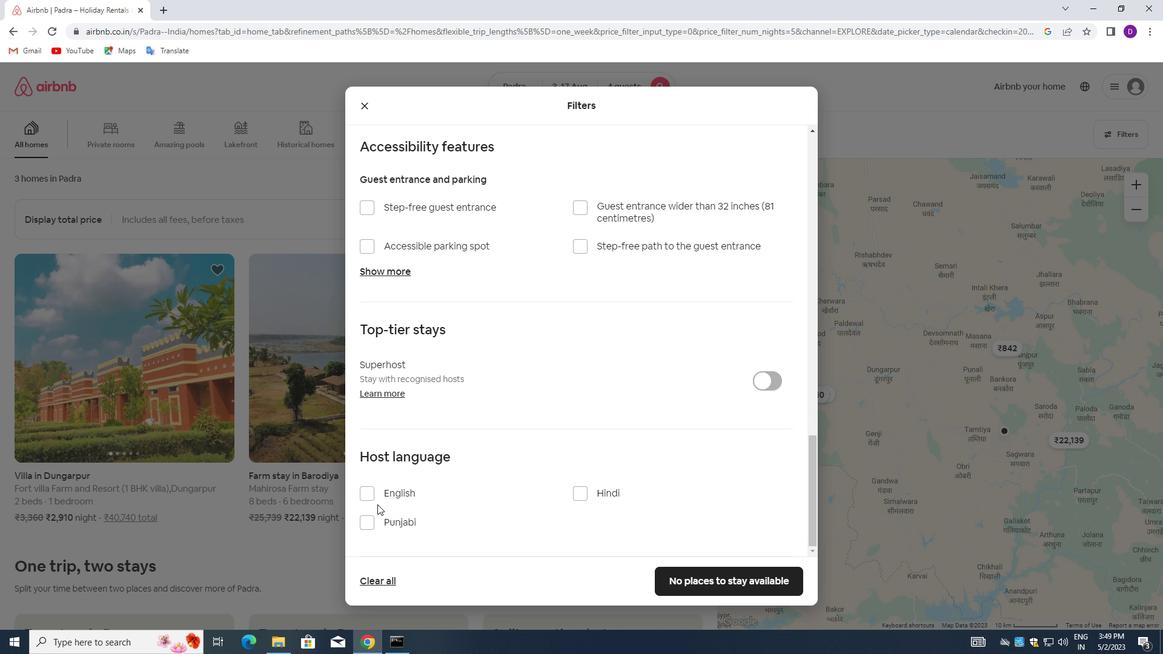 
Action: Mouse pressed left at (371, 493)
Screenshot: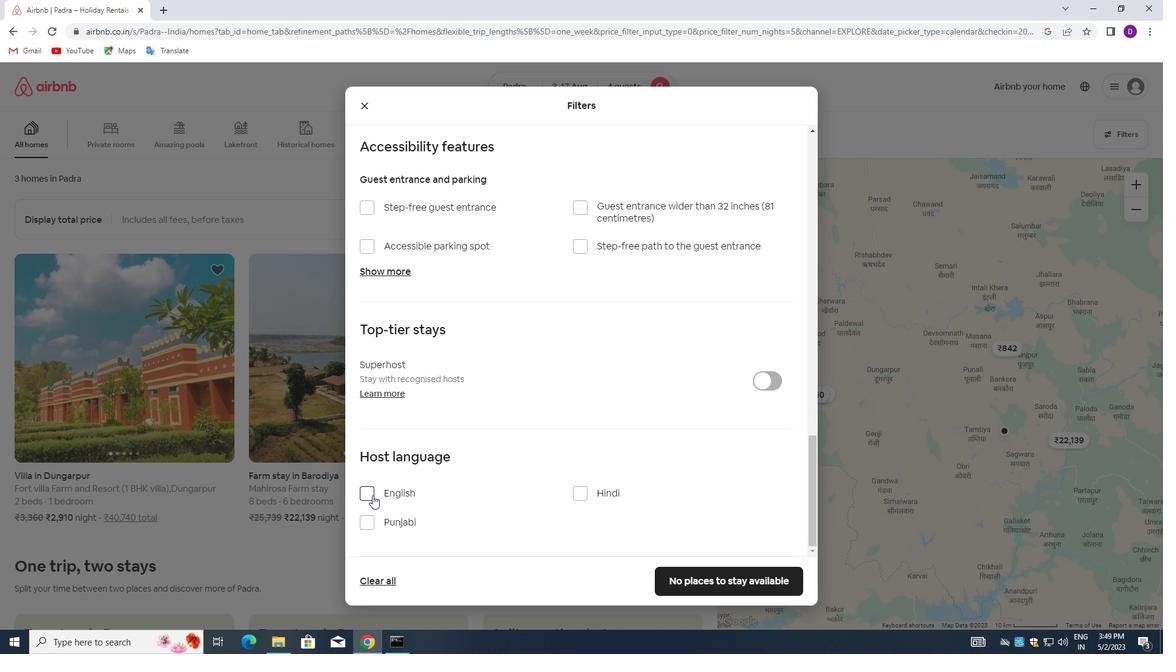 
Action: Mouse moved to (585, 464)
Screenshot: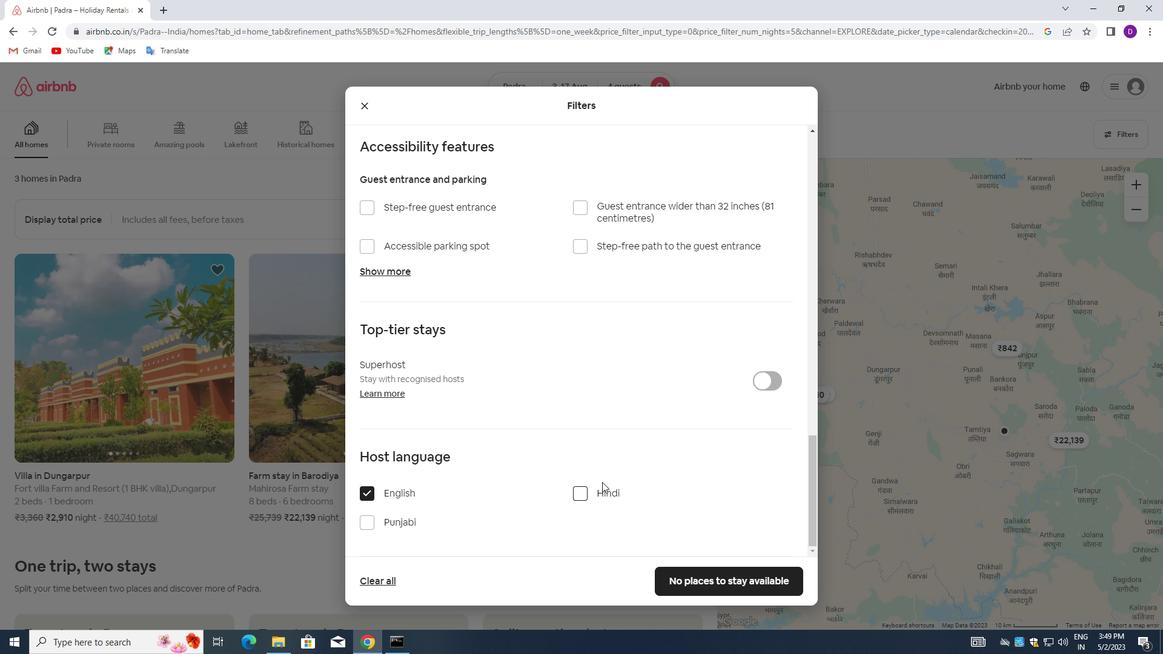 
Action: Mouse scrolled (585, 465) with delta (0, 0)
Screenshot: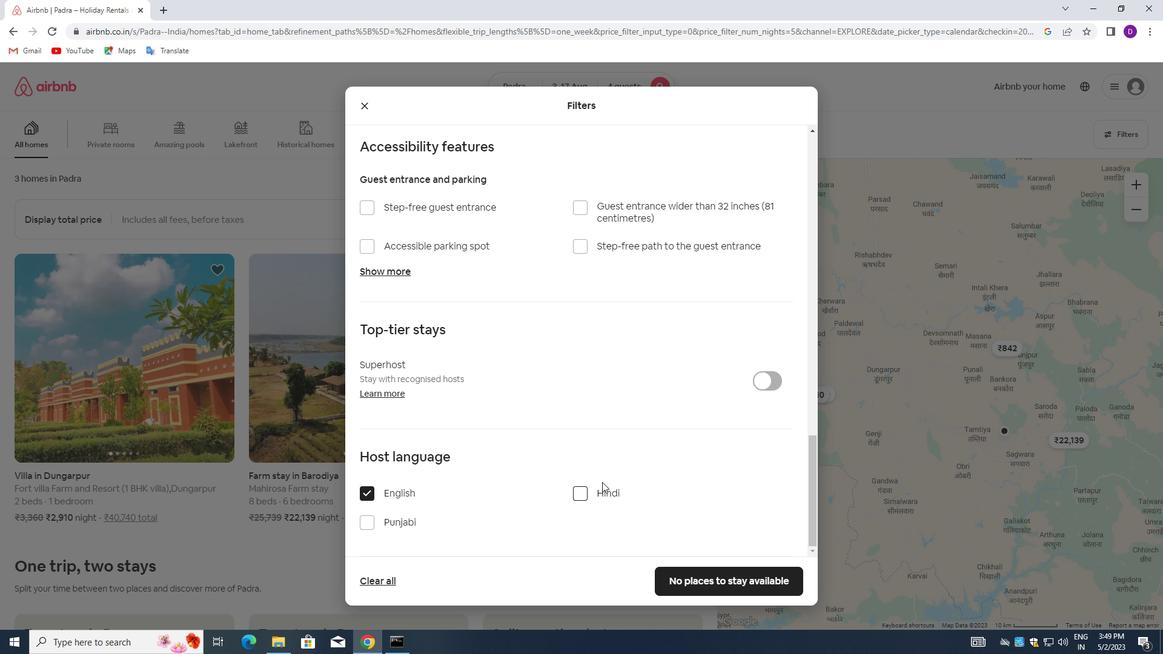 
Action: Mouse moved to (556, 450)
Screenshot: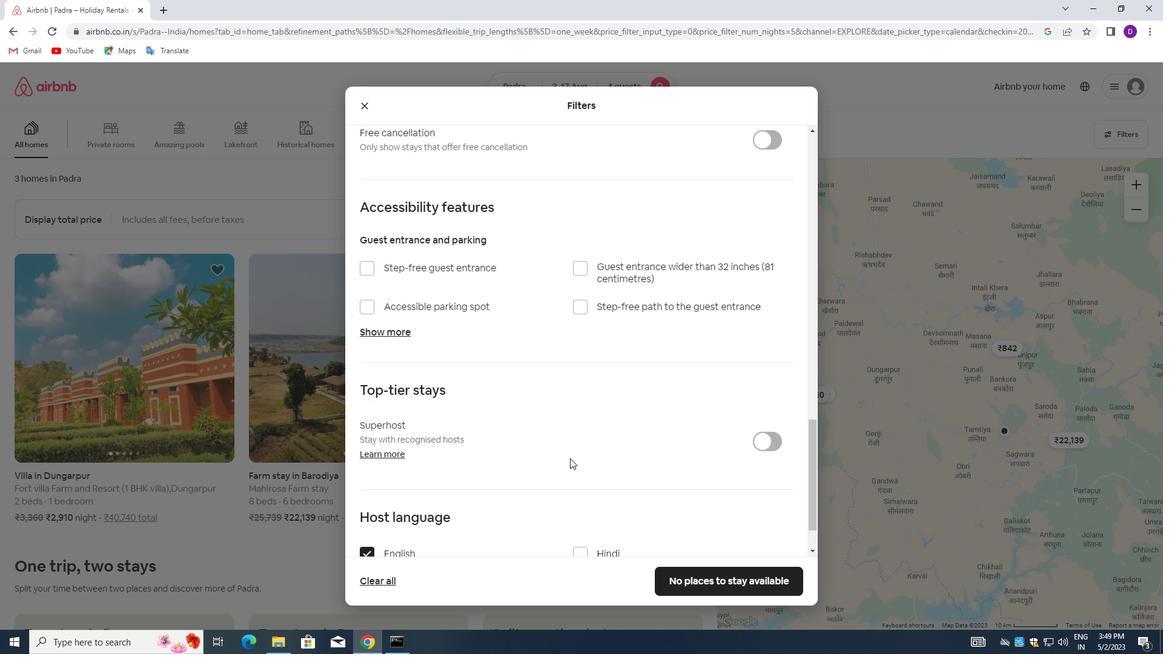 
Action: Mouse scrolled (556, 451) with delta (0, 0)
Screenshot: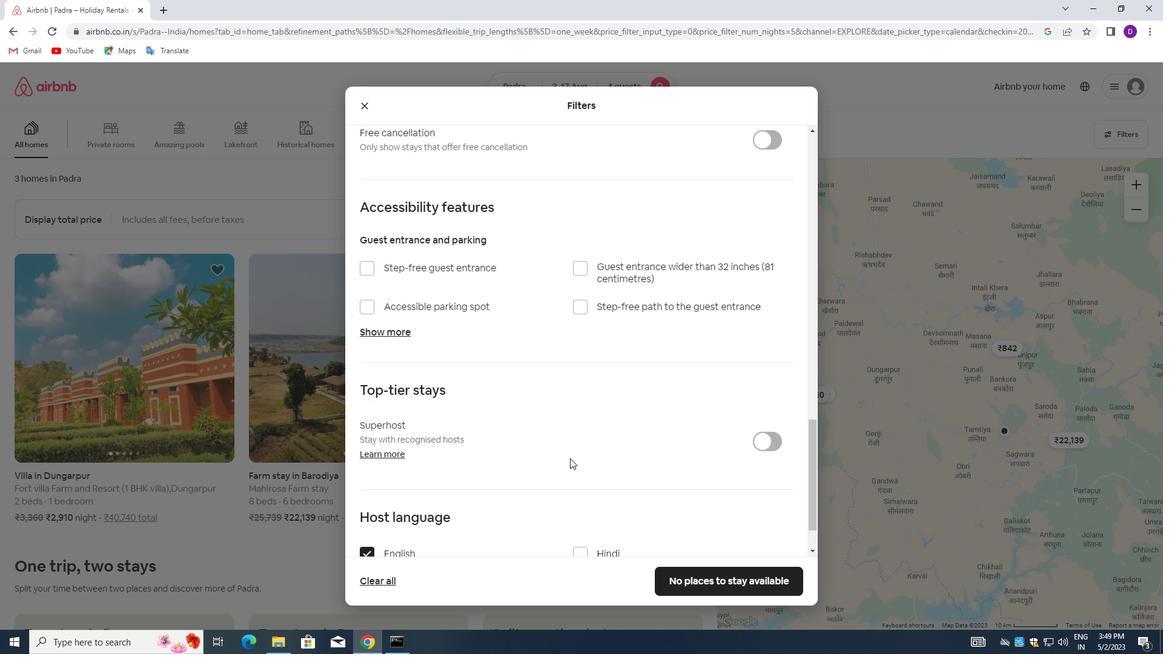 
Action: Mouse moved to (554, 450)
Screenshot: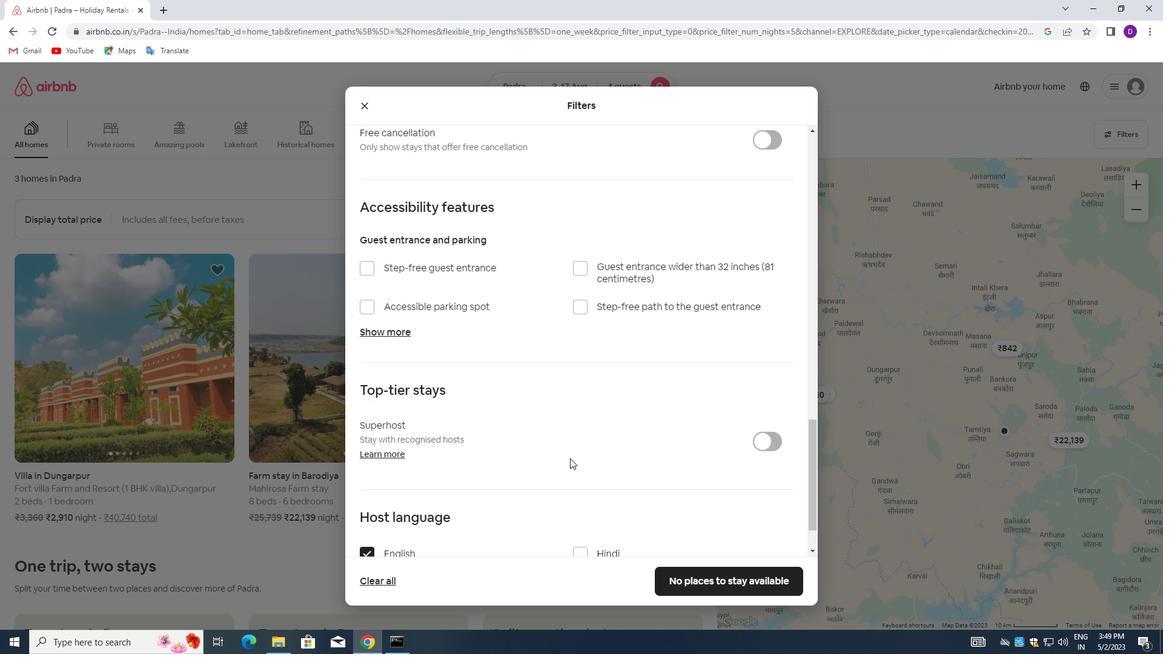 
Action: Mouse scrolled (554, 450) with delta (0, 0)
Screenshot: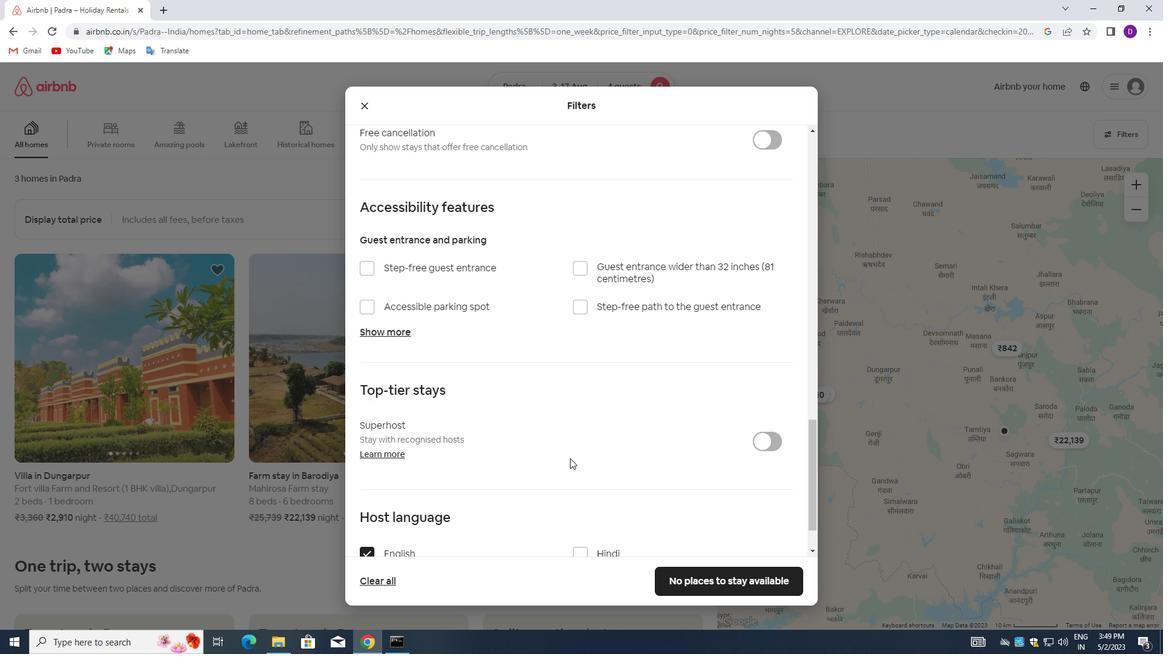 
Action: Mouse moved to (554, 449)
Screenshot: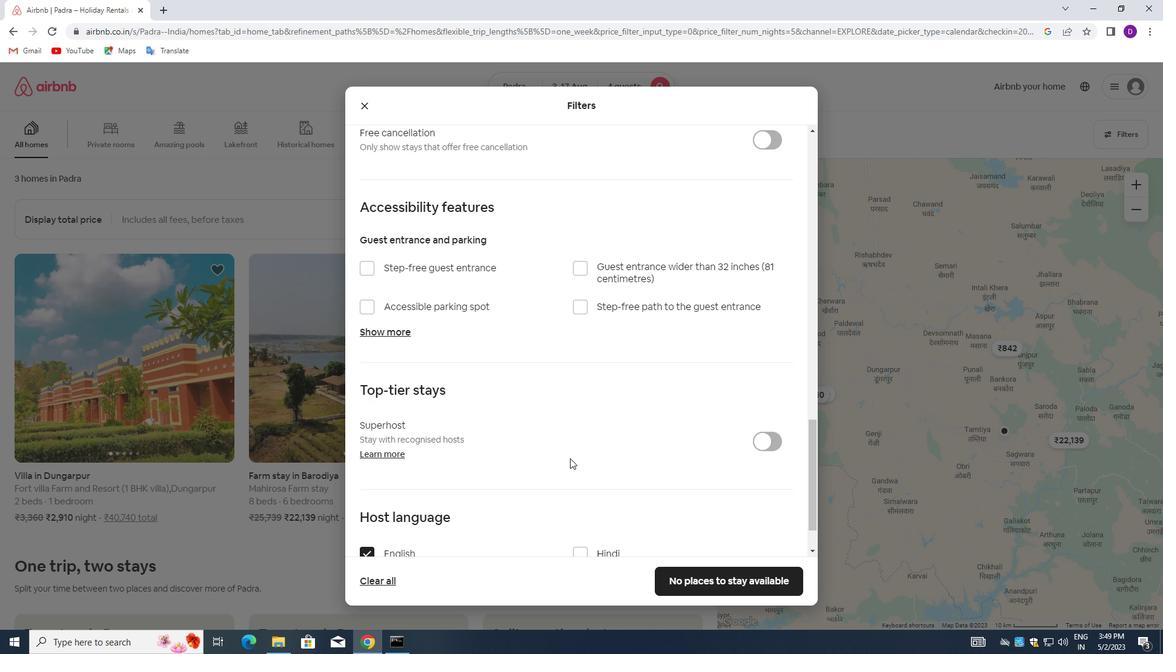 
Action: Mouse scrolled (554, 450) with delta (0, 0)
Screenshot: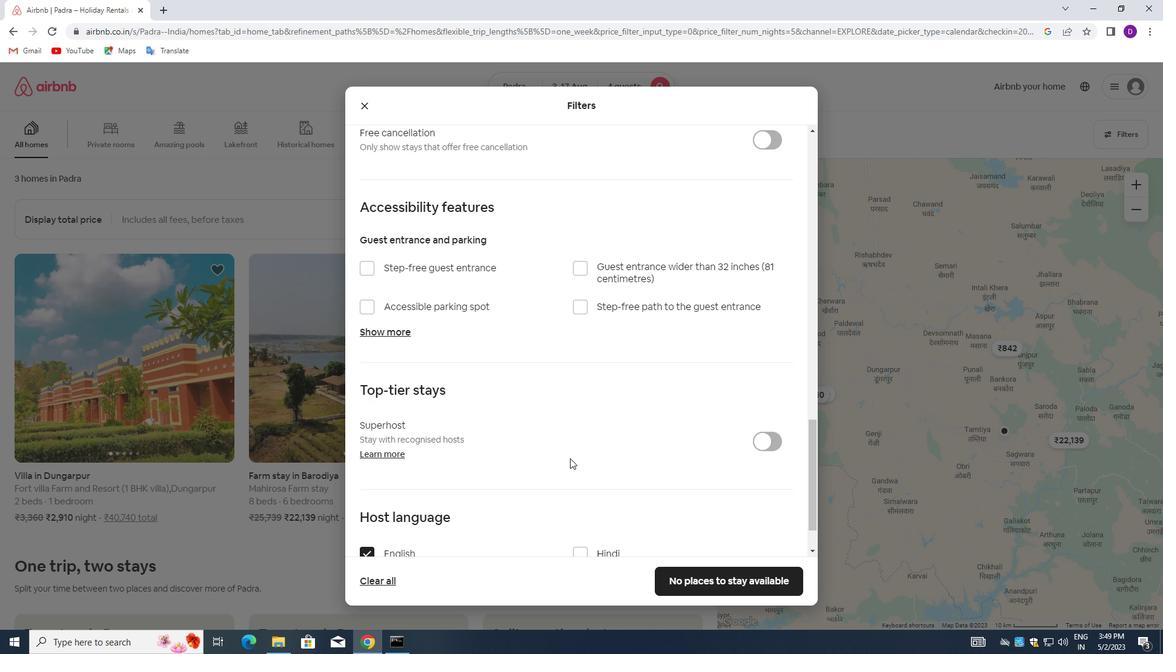 
Action: Mouse moved to (551, 447)
Screenshot: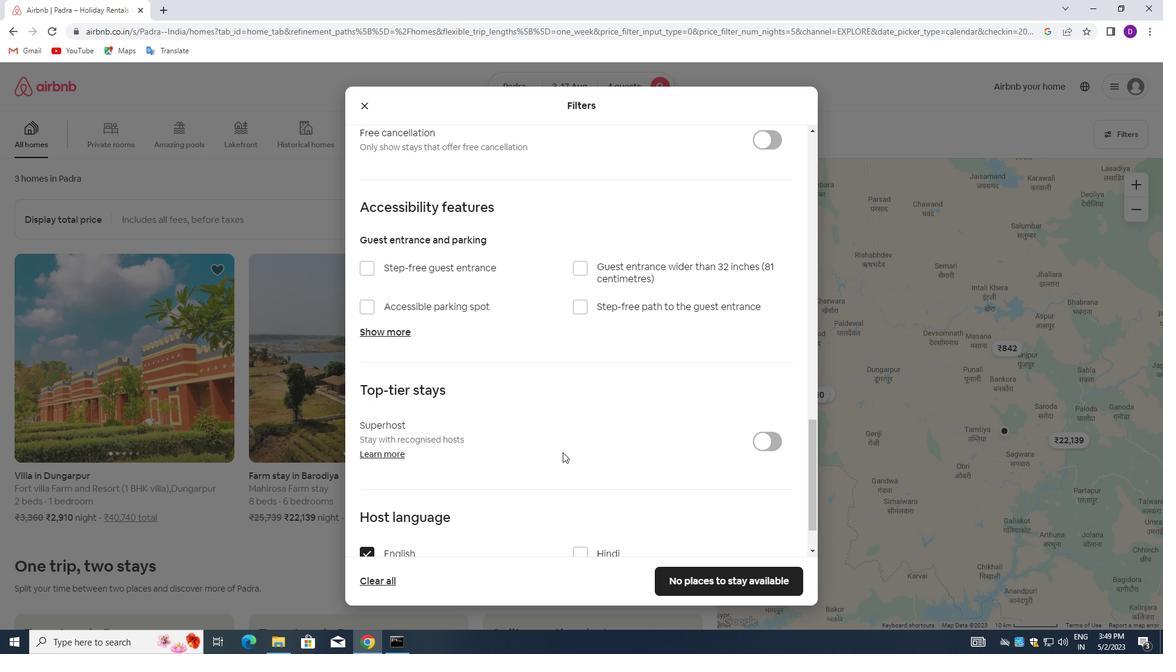 
Action: Mouse scrolled (551, 447) with delta (0, 0)
Screenshot: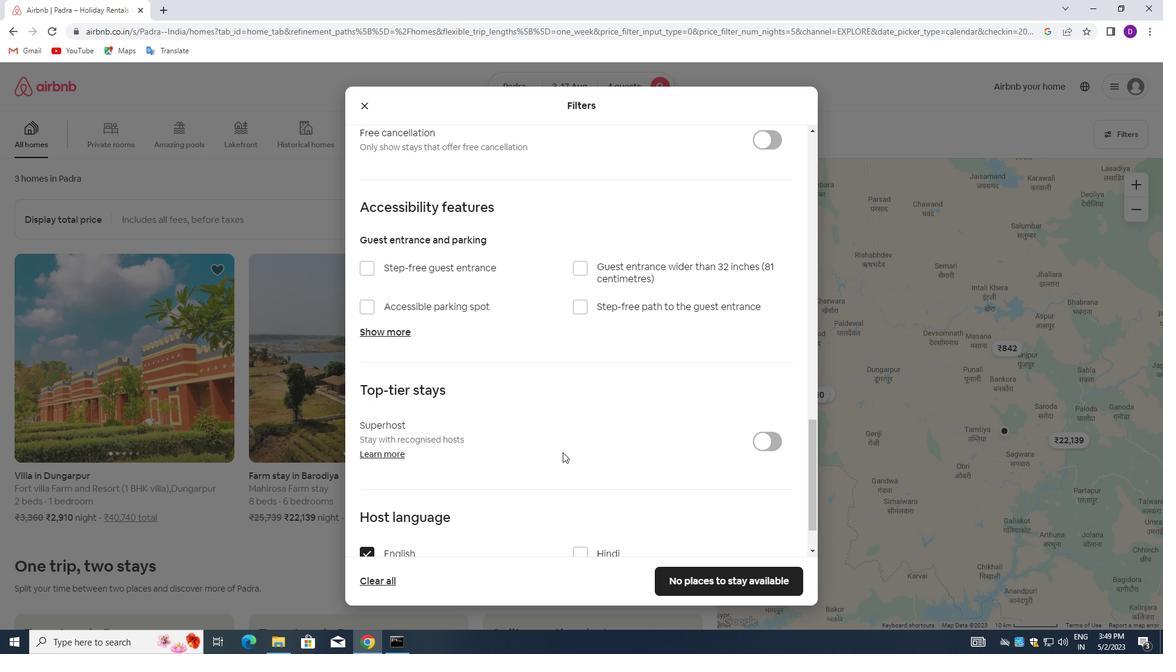 
Action: Mouse moved to (550, 445)
Screenshot: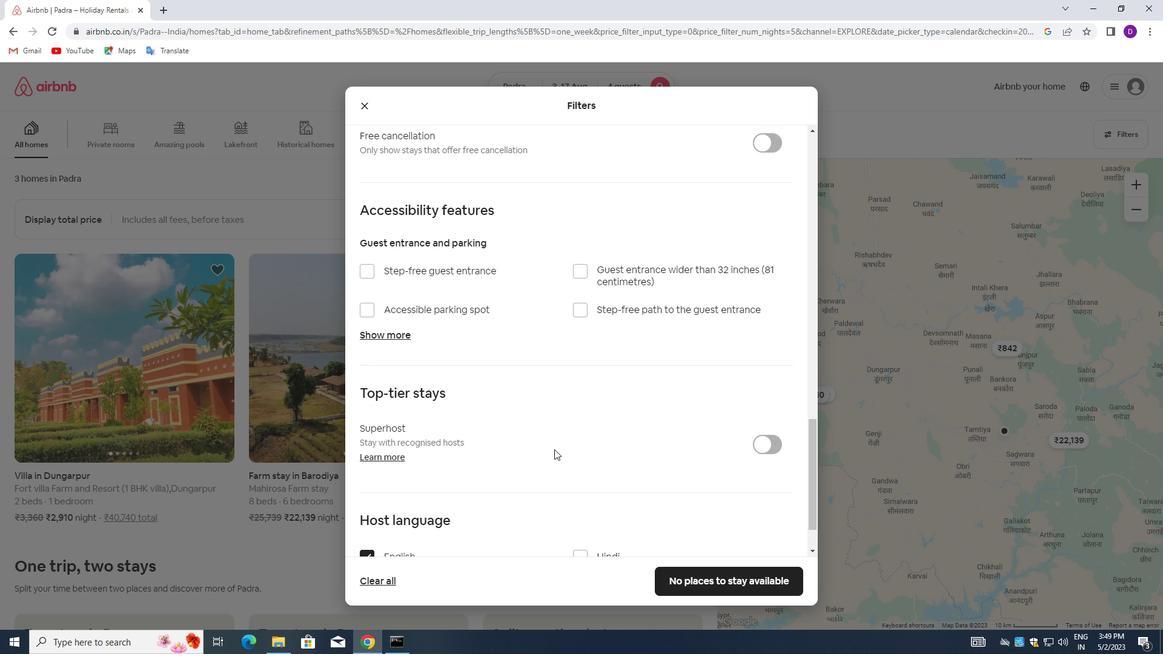 
Action: Mouse scrolled (550, 445) with delta (0, 0)
Screenshot: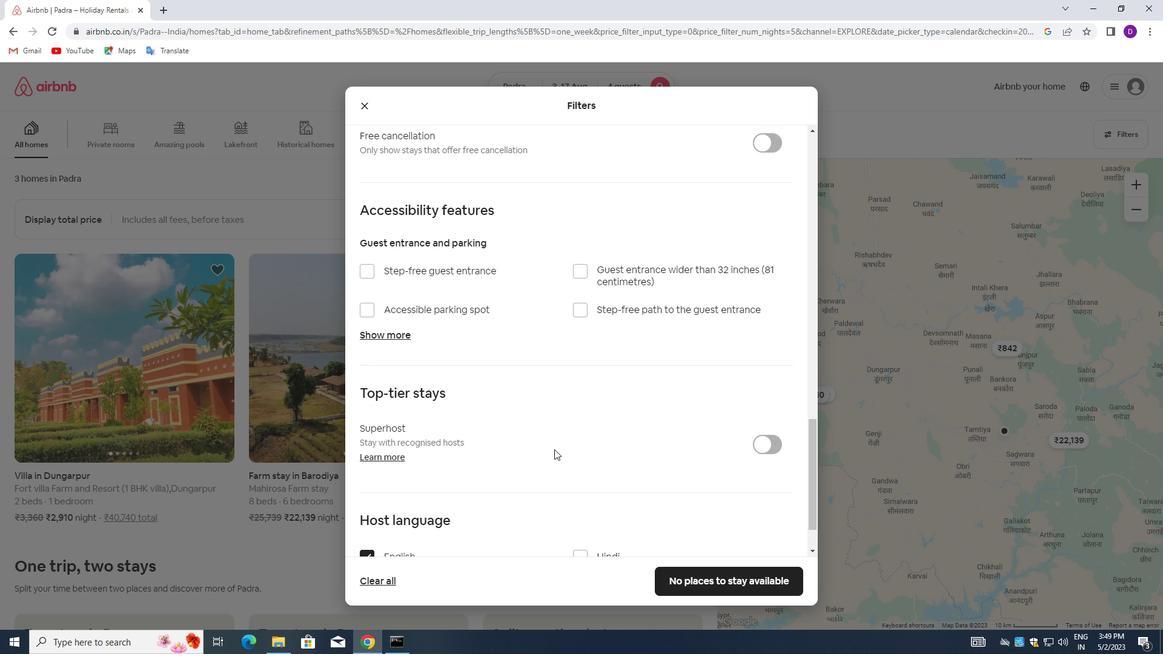 
Action: Mouse moved to (616, 413)
Screenshot: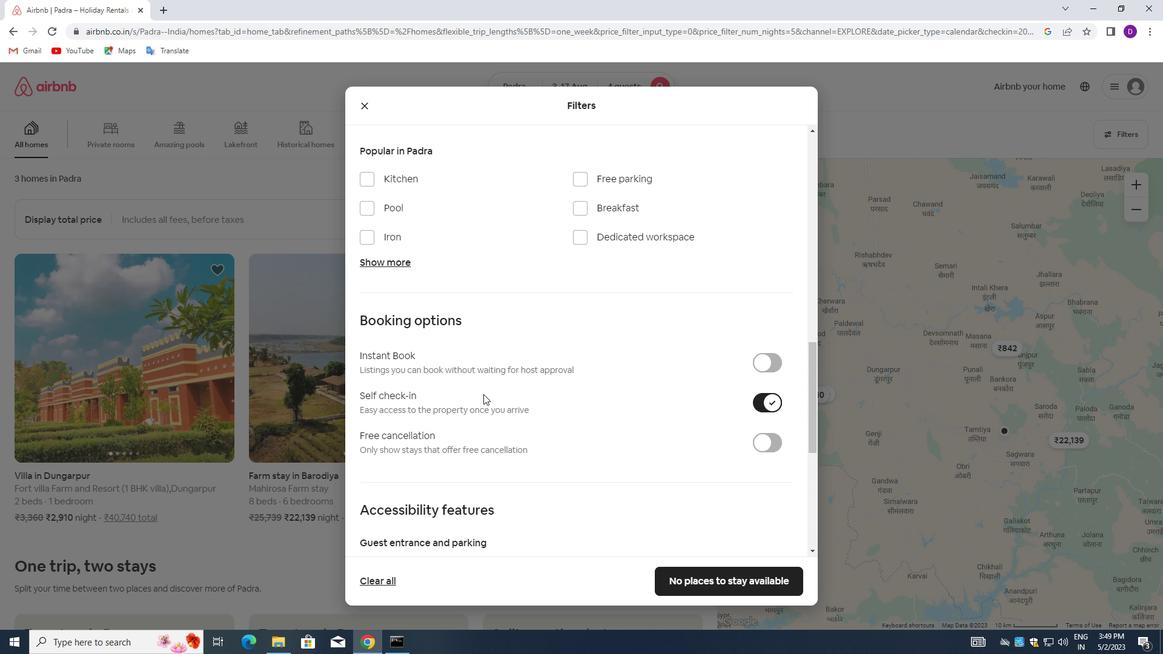 
Action: Mouse scrolled (616, 413) with delta (0, 0)
Screenshot: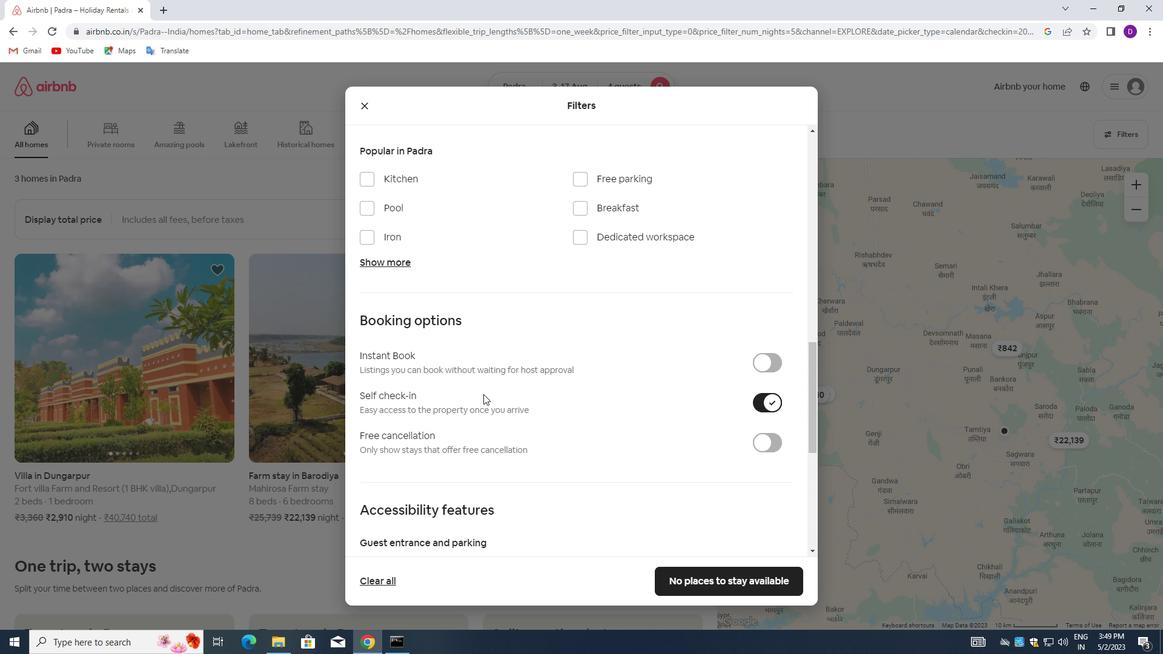 
Action: Mouse moved to (614, 428)
Screenshot: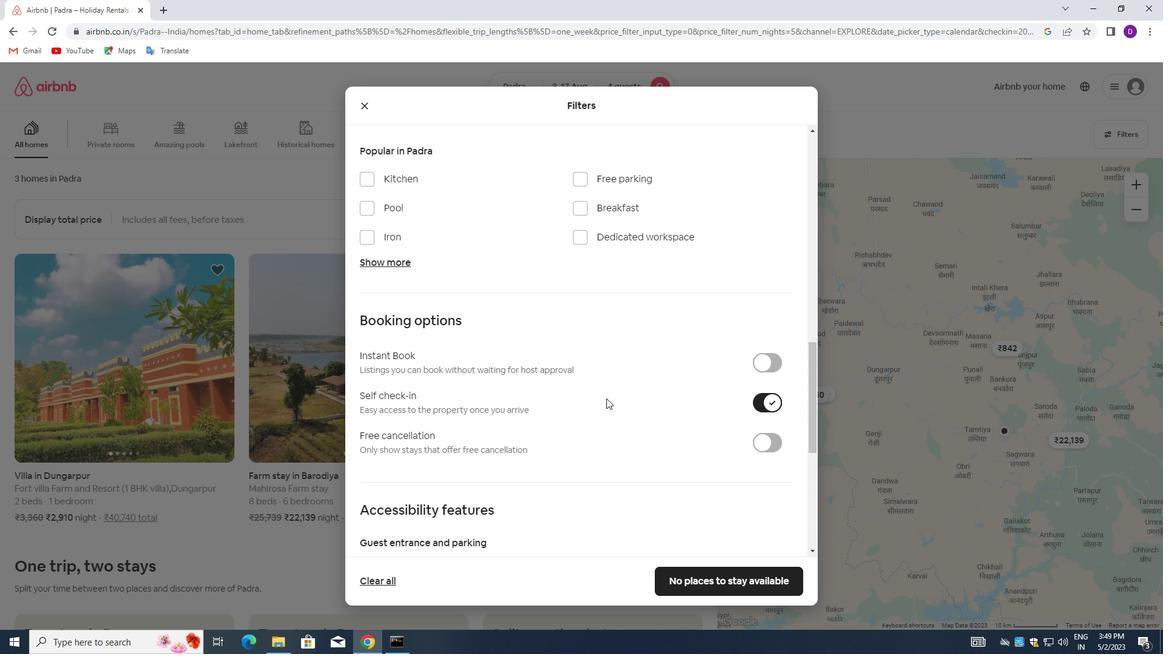 
Action: Mouse scrolled (614, 429) with delta (0, 0)
Screenshot: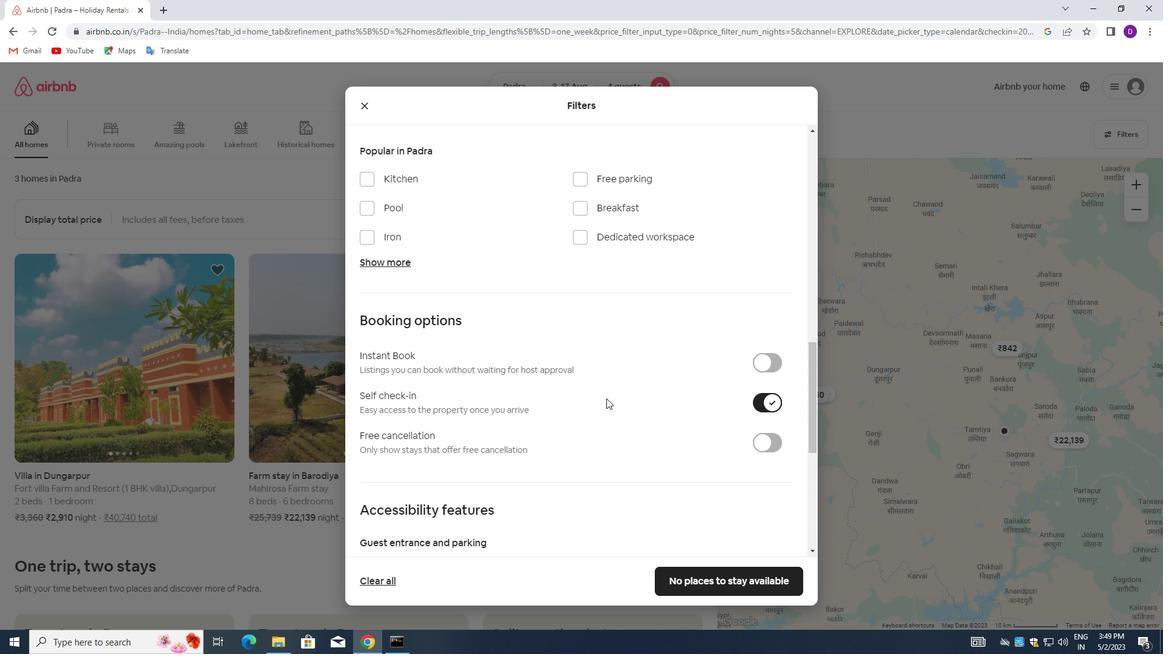 
Action: Mouse moved to (608, 438)
Screenshot: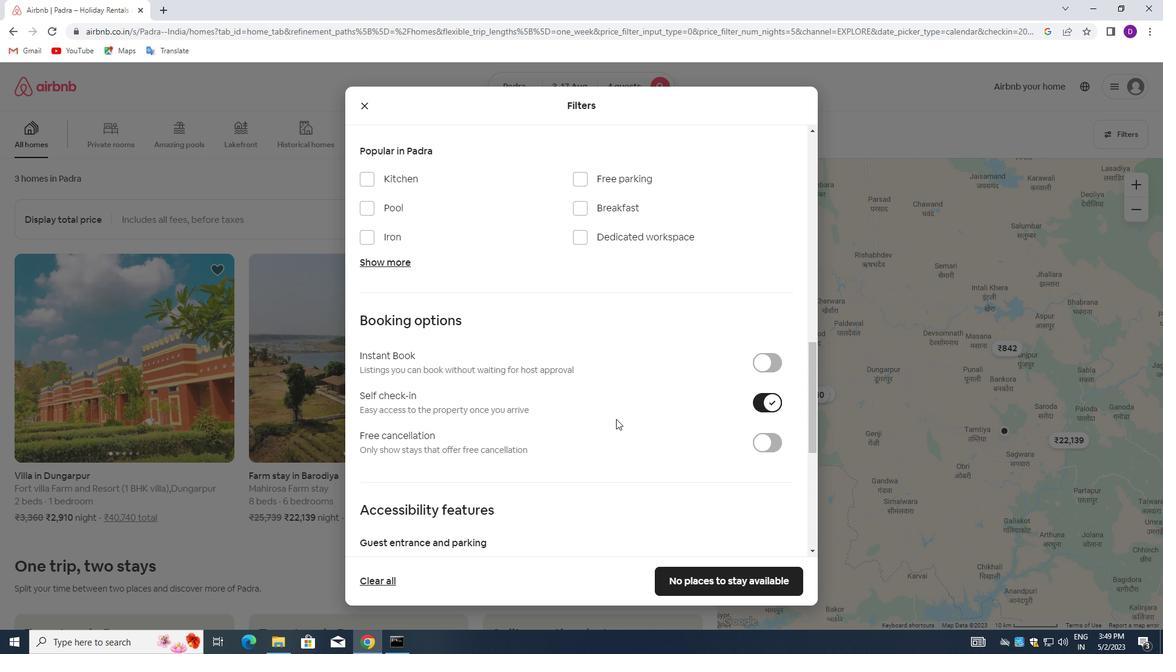 
Action: Mouse scrolled (608, 439) with delta (0, 0)
Screenshot: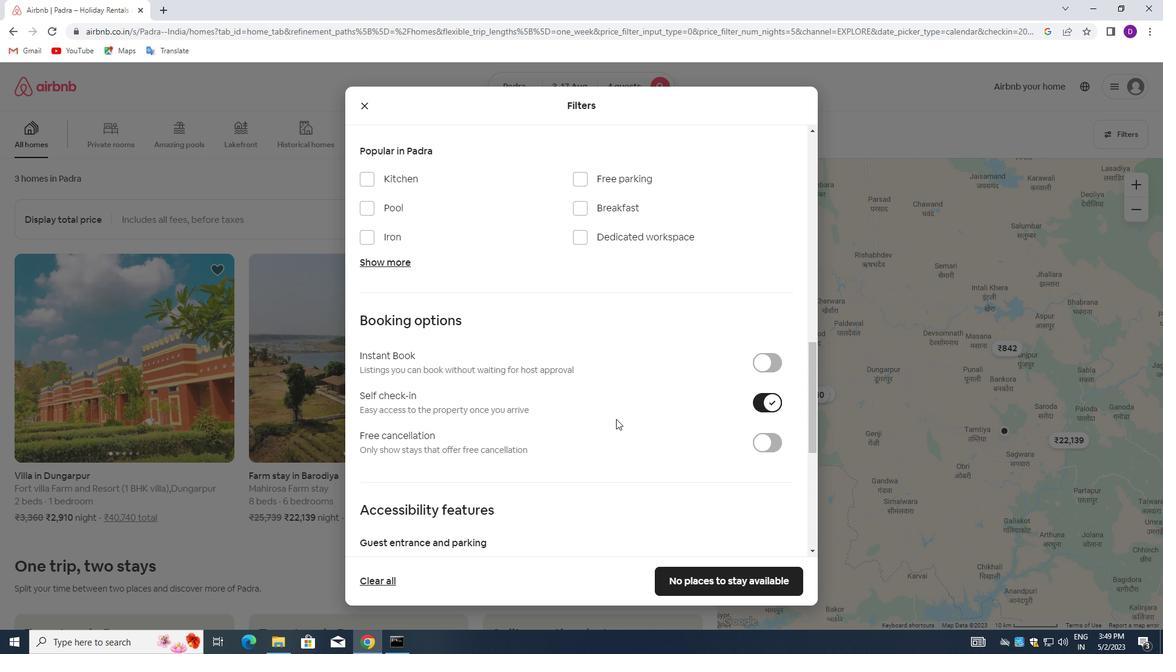 
Action: Mouse moved to (379, 446)
Screenshot: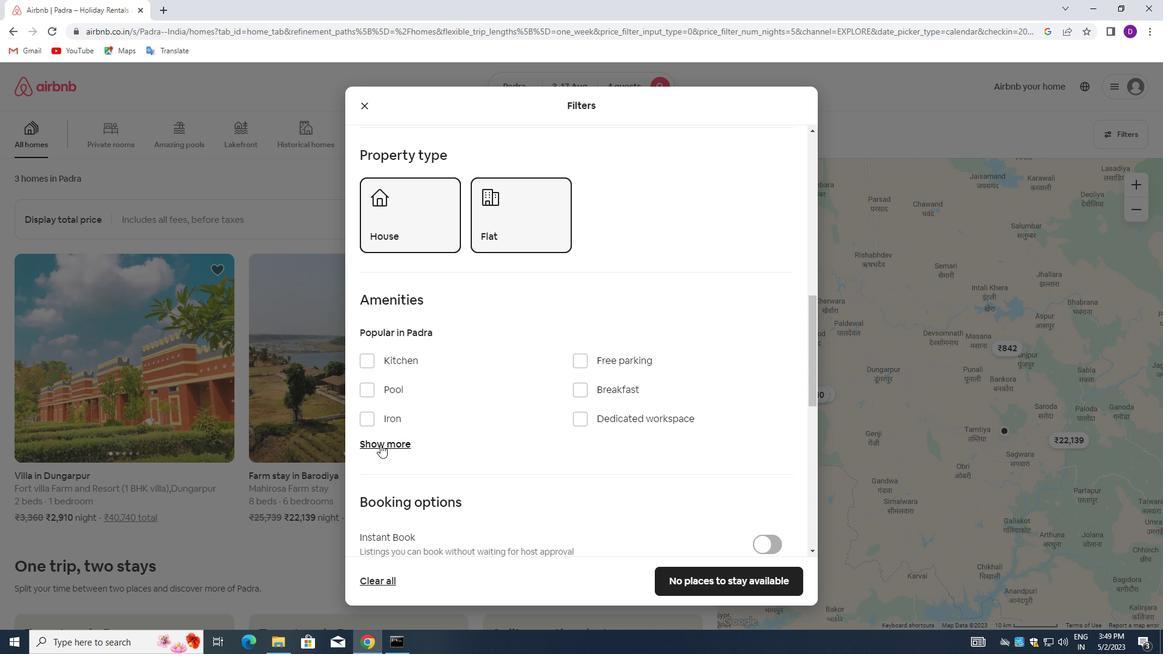 
Action: Mouse pressed left at (379, 446)
Screenshot: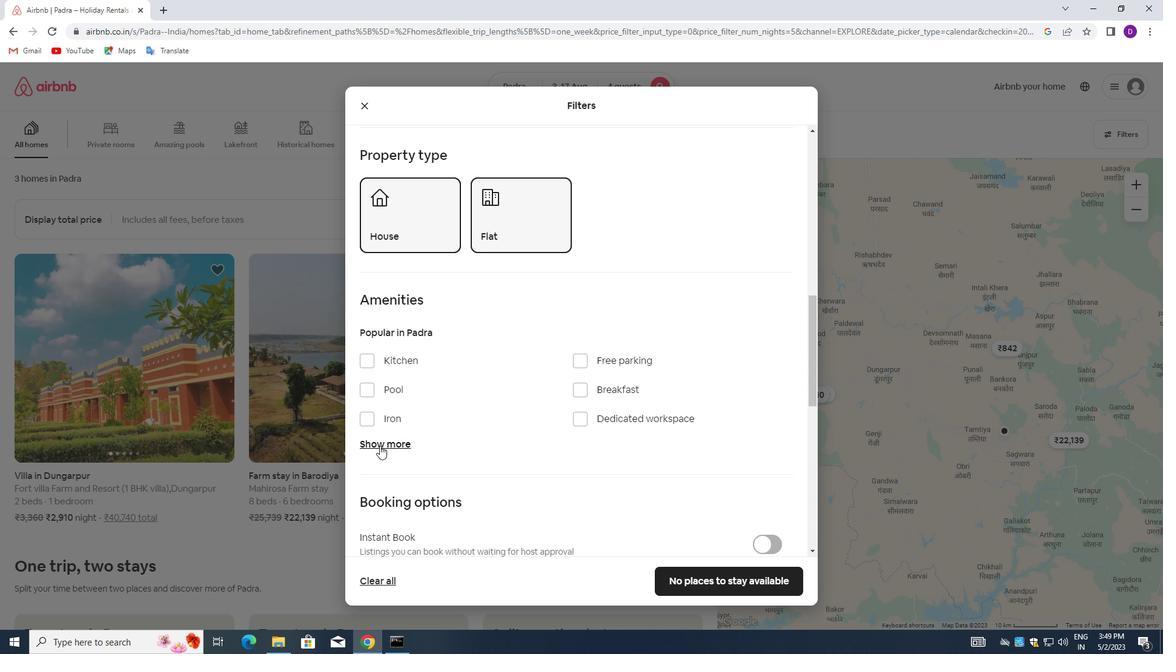 
Action: Mouse moved to (427, 466)
Screenshot: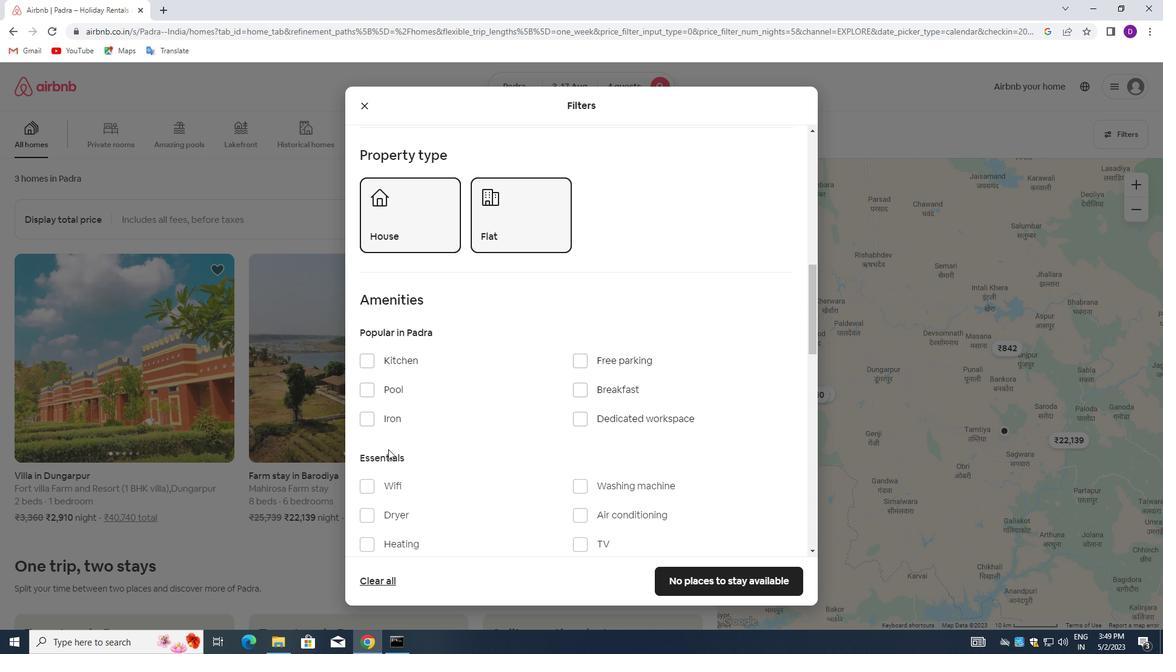 
Action: Mouse scrolled (427, 465) with delta (0, 0)
Screenshot: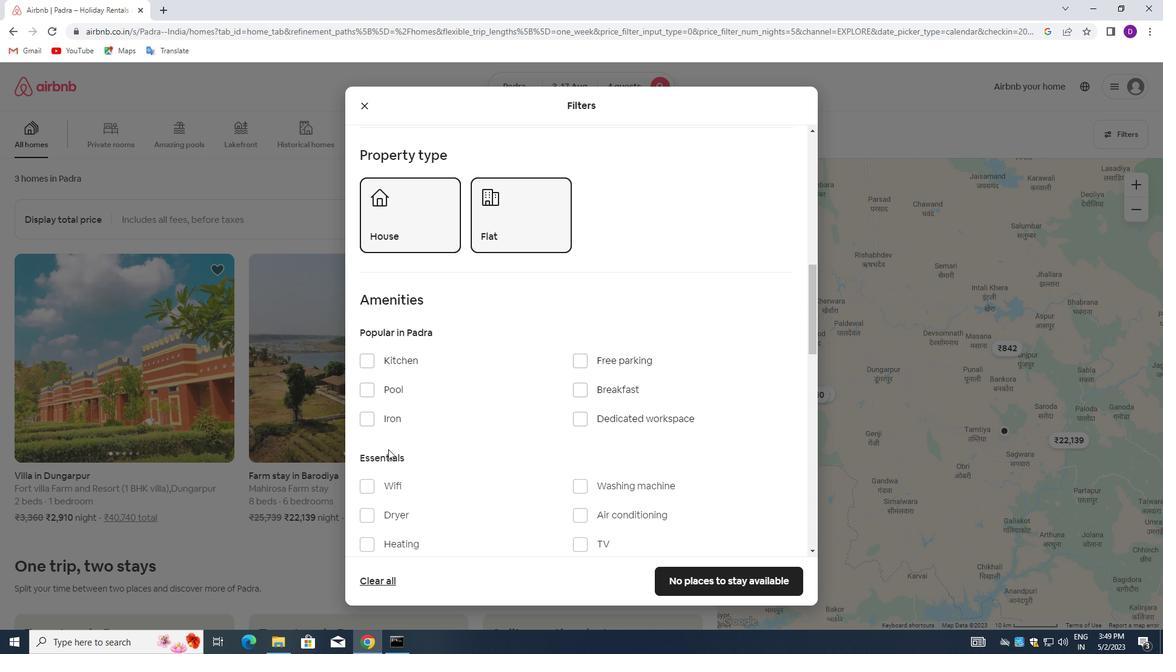 
Action: Mouse moved to (370, 422)
Screenshot: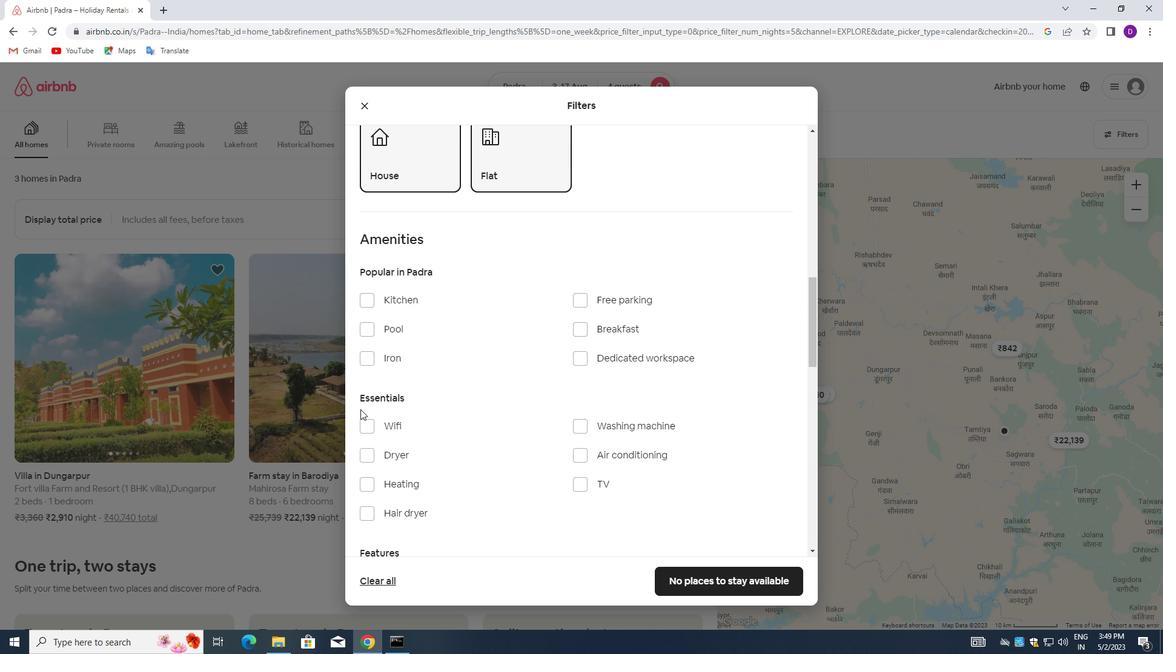 
Action: Mouse pressed left at (370, 422)
Screenshot: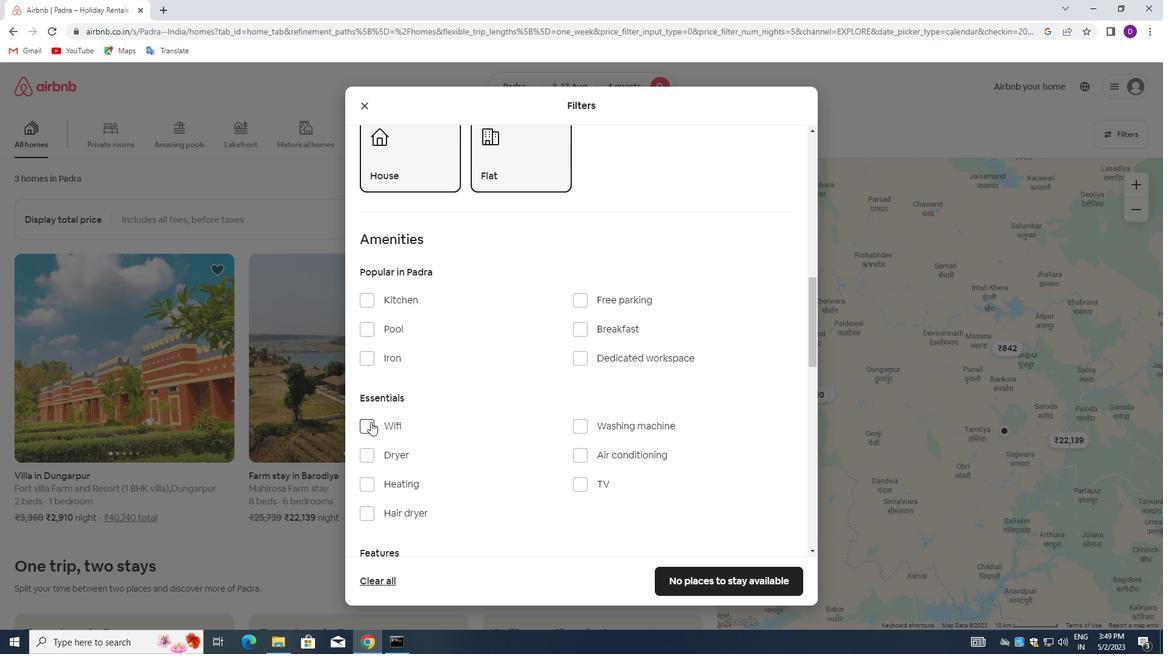 
Action: Mouse moved to (585, 425)
Screenshot: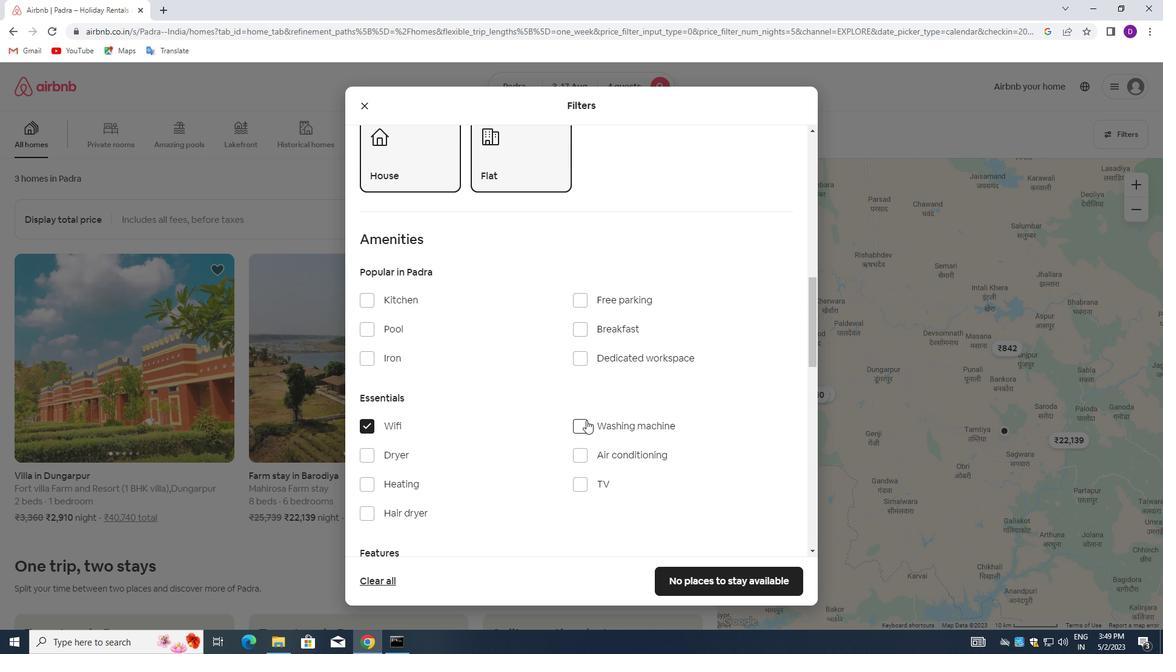 
Action: Mouse pressed left at (585, 425)
Screenshot: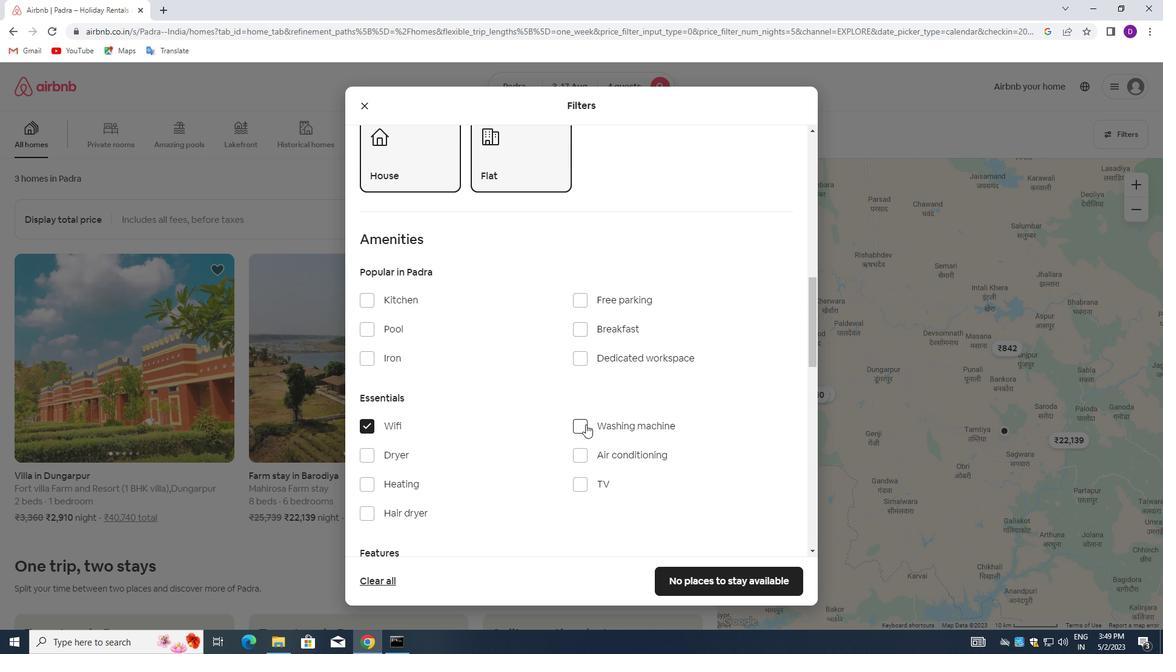 
Action: Mouse moved to (668, 454)
Screenshot: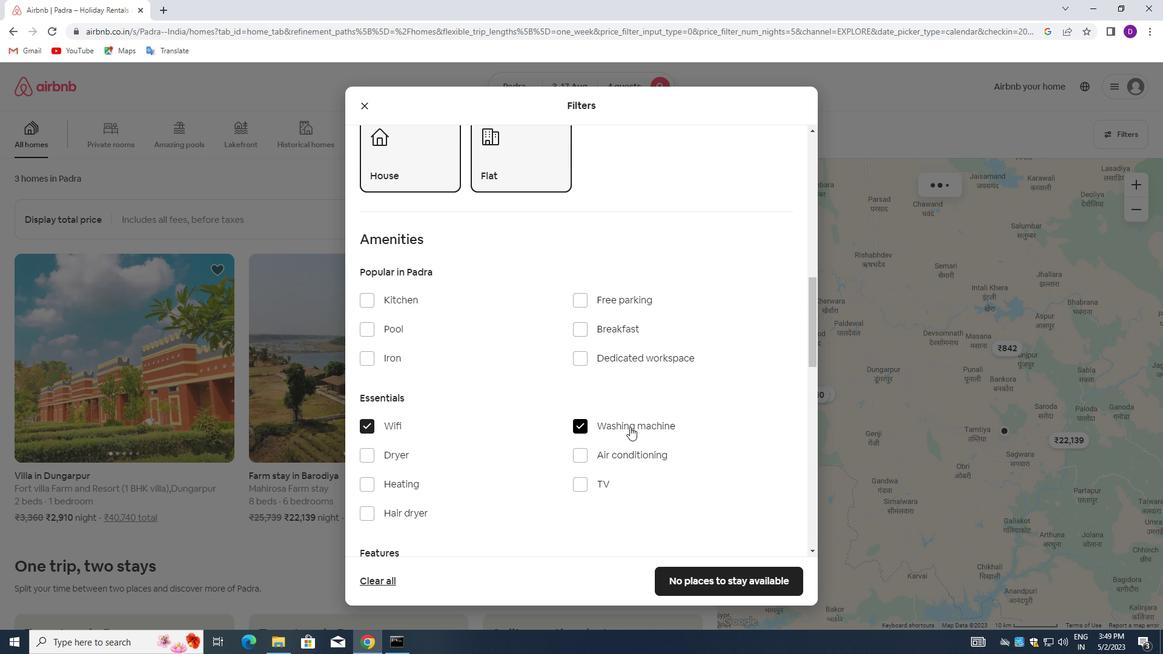 
Action: Mouse scrolled (668, 453) with delta (0, 0)
Screenshot: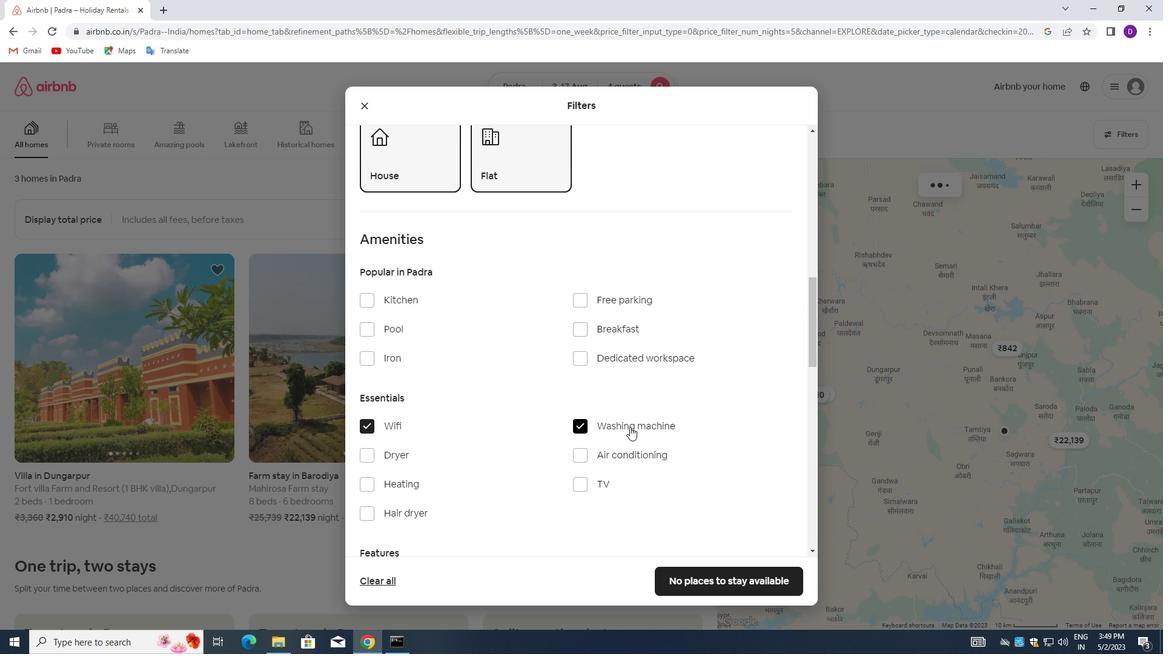 
Action: Mouse moved to (668, 454)
Screenshot: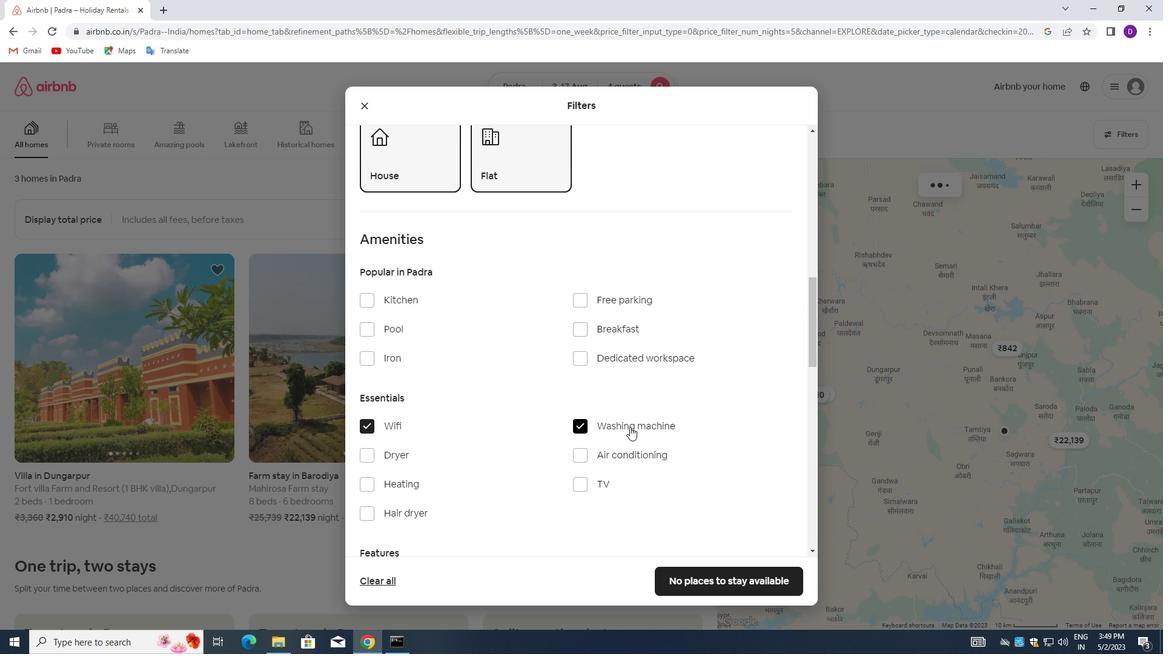 
Action: Mouse scrolled (668, 454) with delta (0, 0)
Screenshot: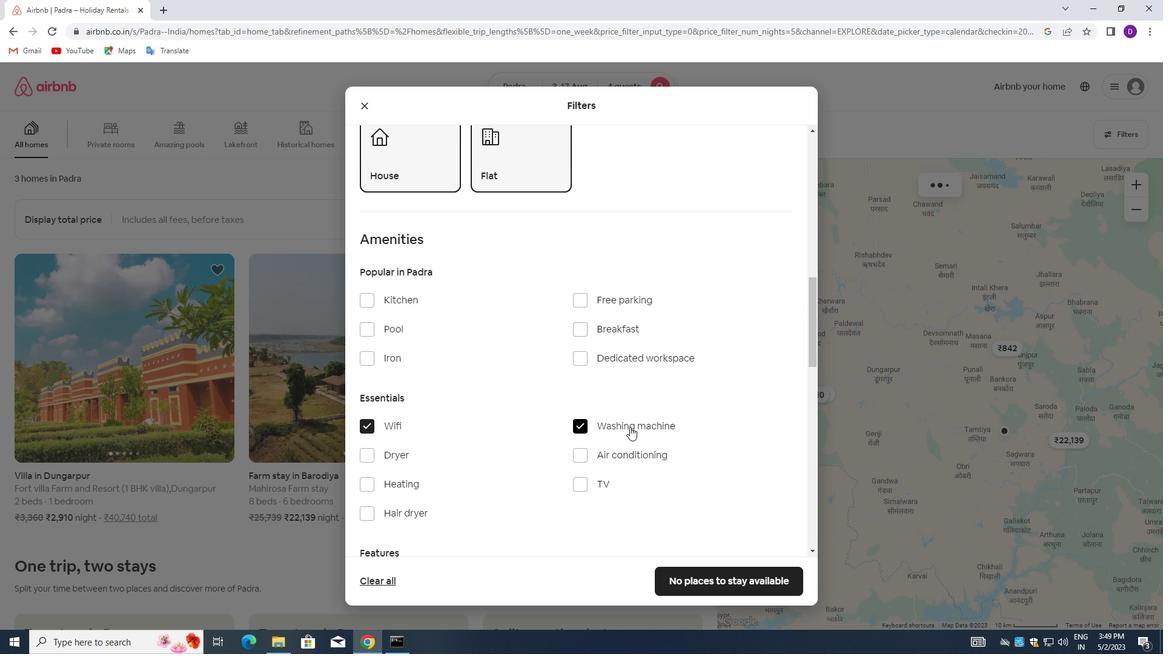 
Action: Mouse scrolled (668, 454) with delta (0, 0)
Screenshot: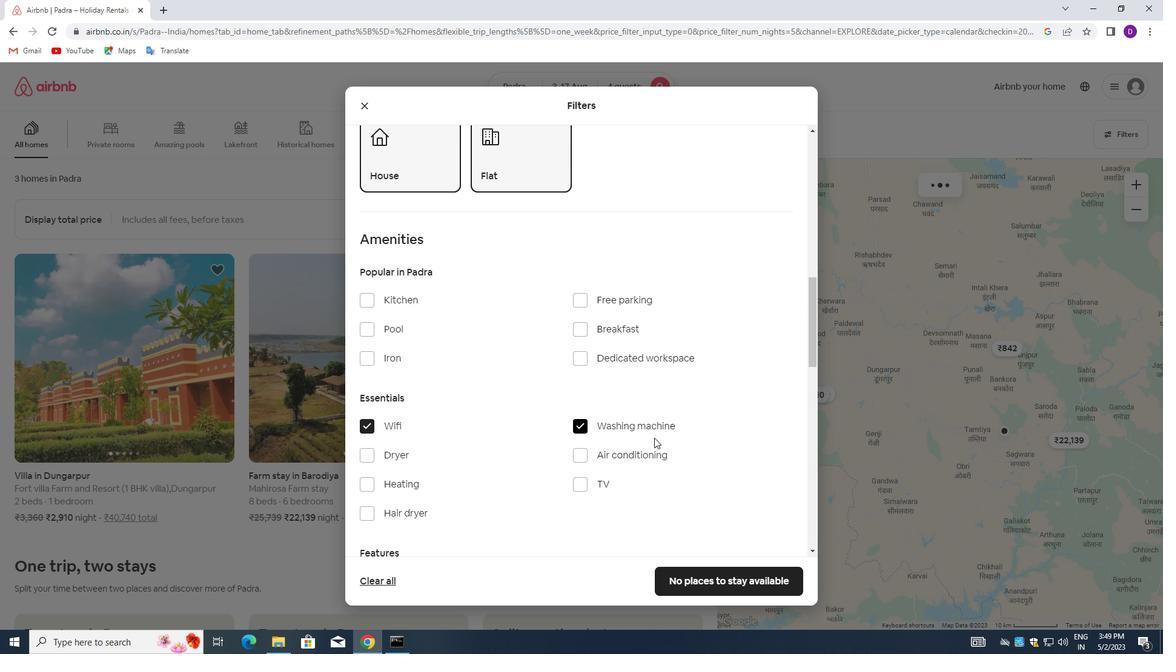 
Action: Mouse moved to (668, 454)
Screenshot: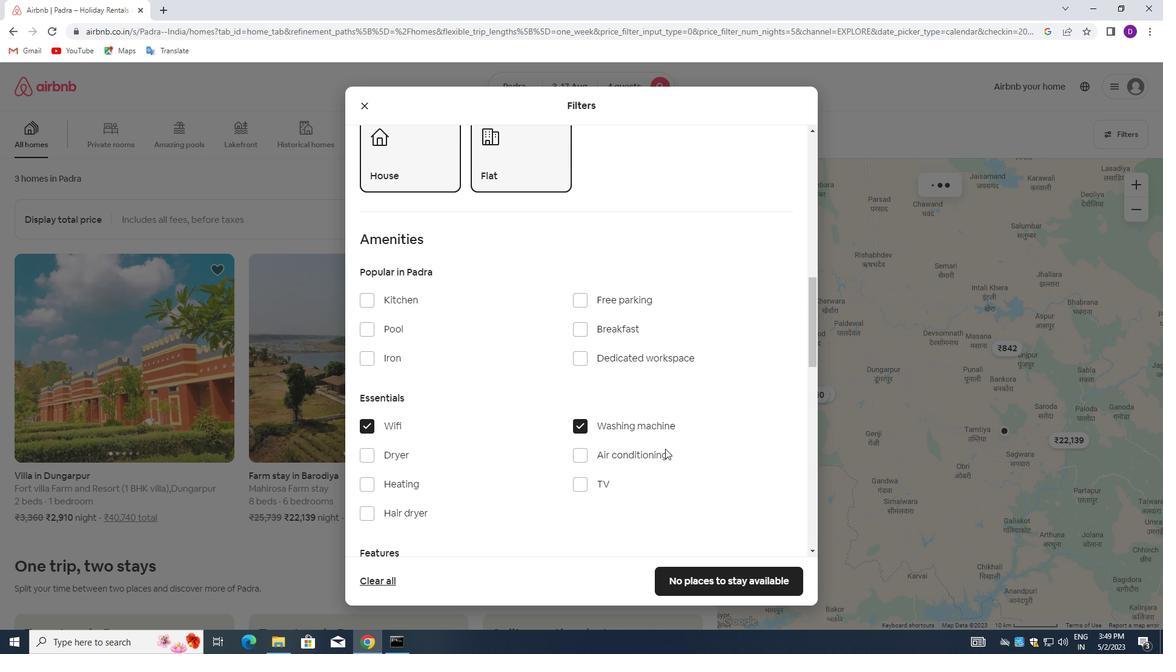 
Action: Mouse scrolled (668, 454) with delta (0, 0)
Screenshot: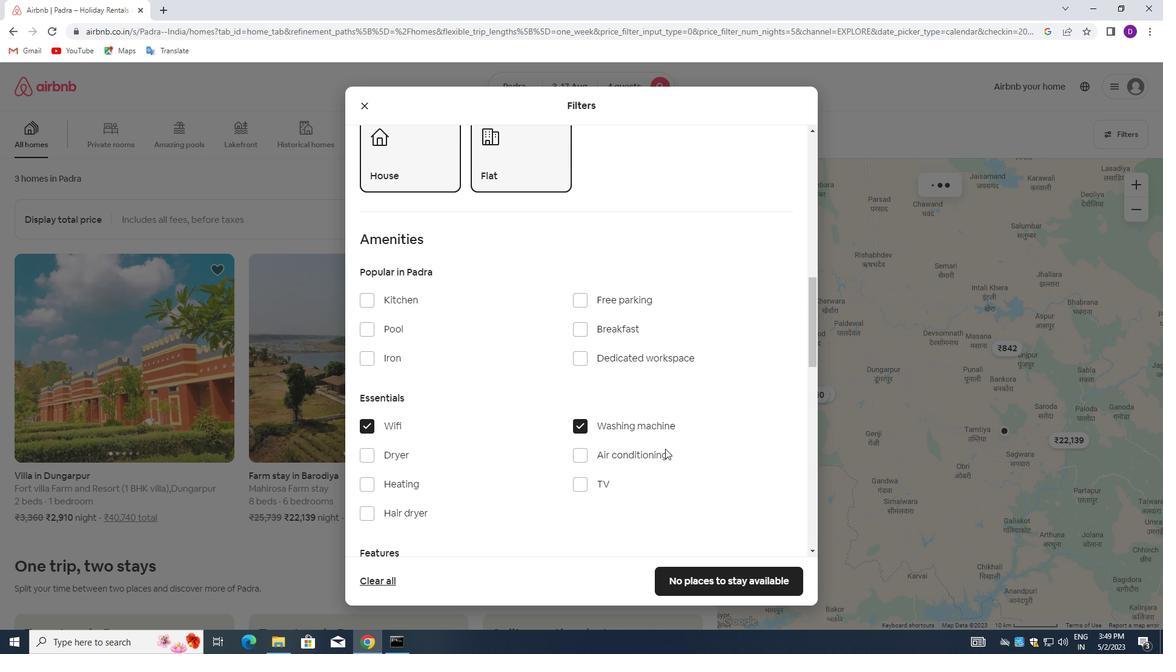 
Action: Mouse scrolled (668, 454) with delta (0, 0)
Screenshot: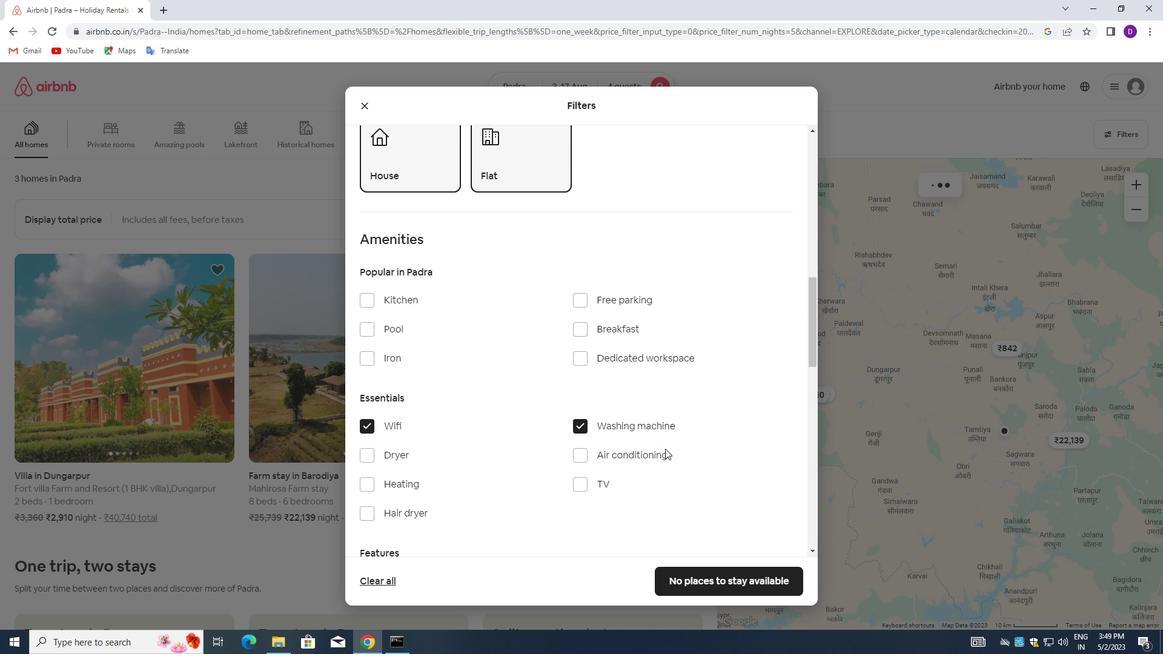 
Action: Mouse scrolled (668, 454) with delta (0, 0)
Screenshot: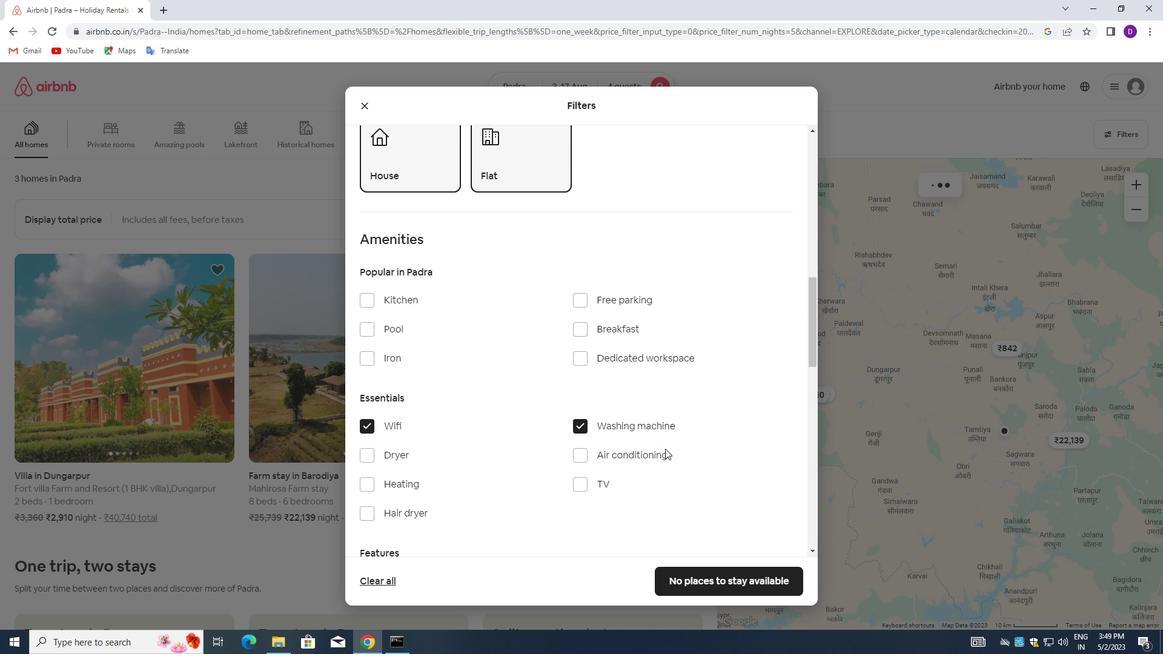 
Action: Mouse scrolled (668, 454) with delta (0, 0)
Screenshot: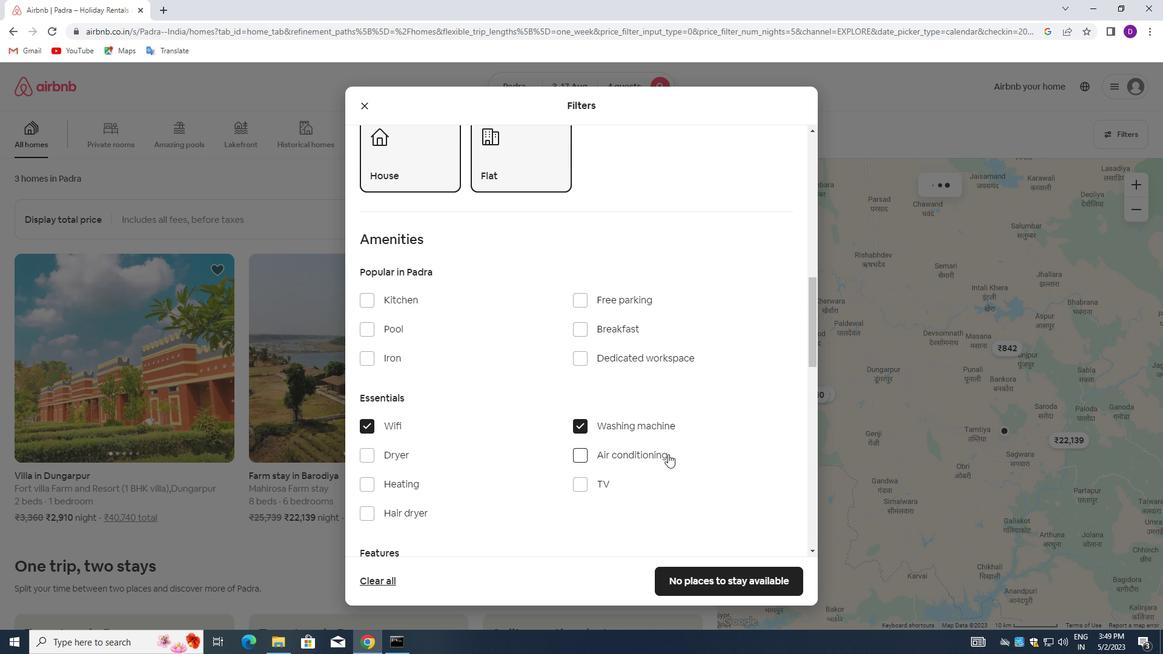 
Action: Mouse moved to (665, 453)
Screenshot: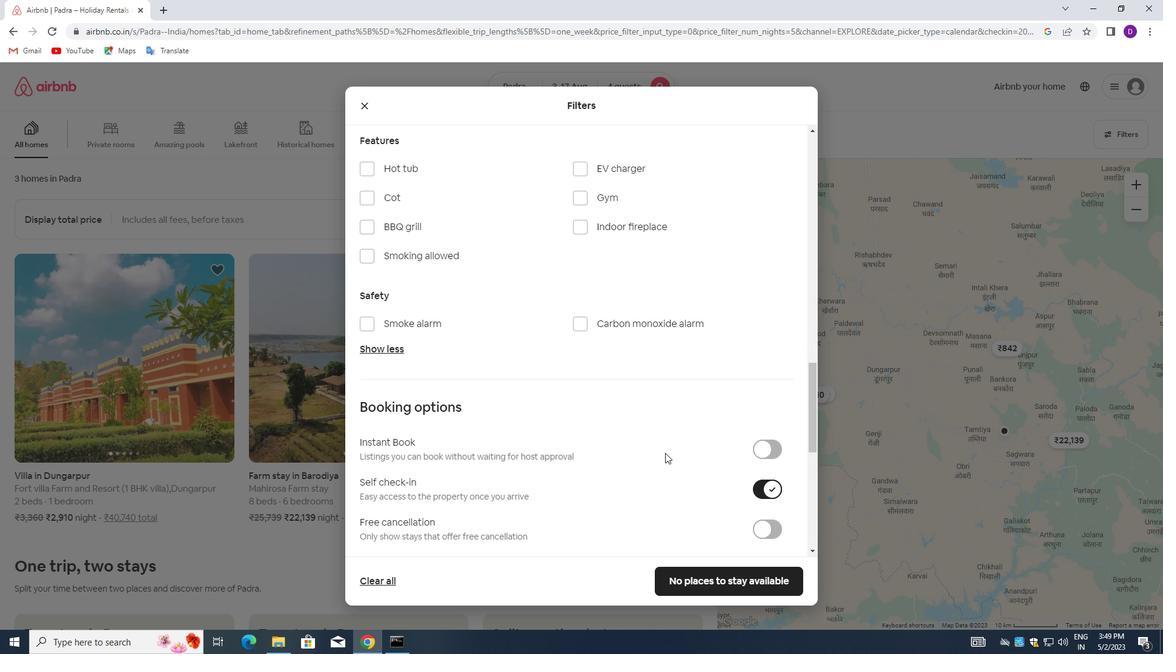
Action: Mouse scrolled (665, 452) with delta (0, 0)
Screenshot: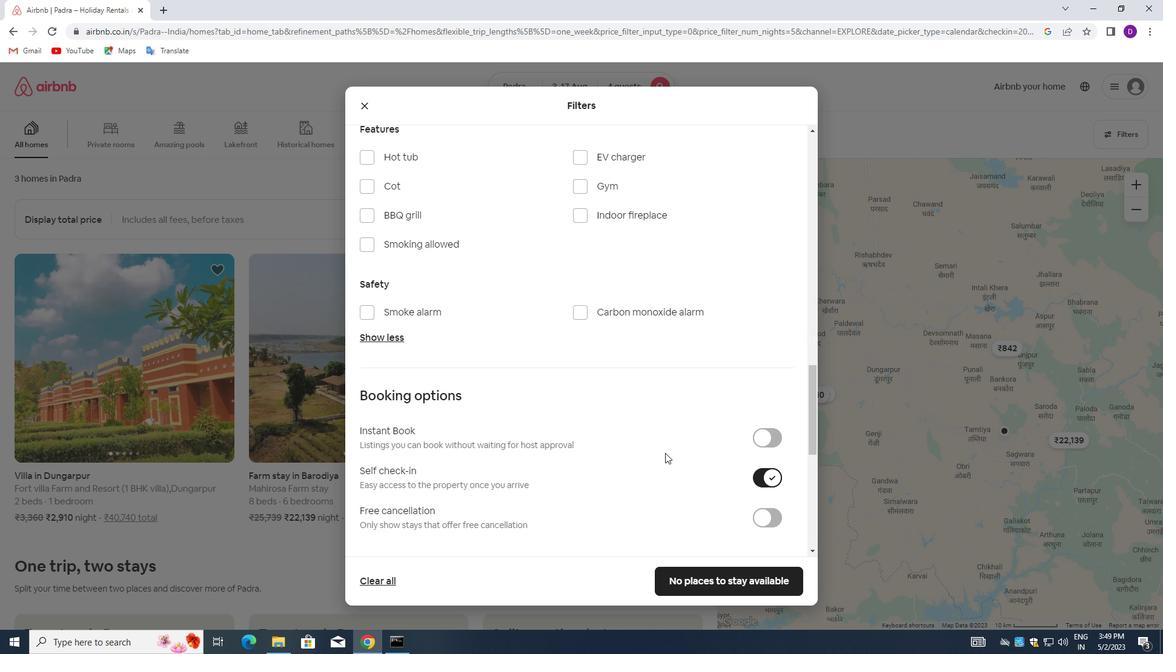 
Action: Mouse moved to (665, 453)
Screenshot: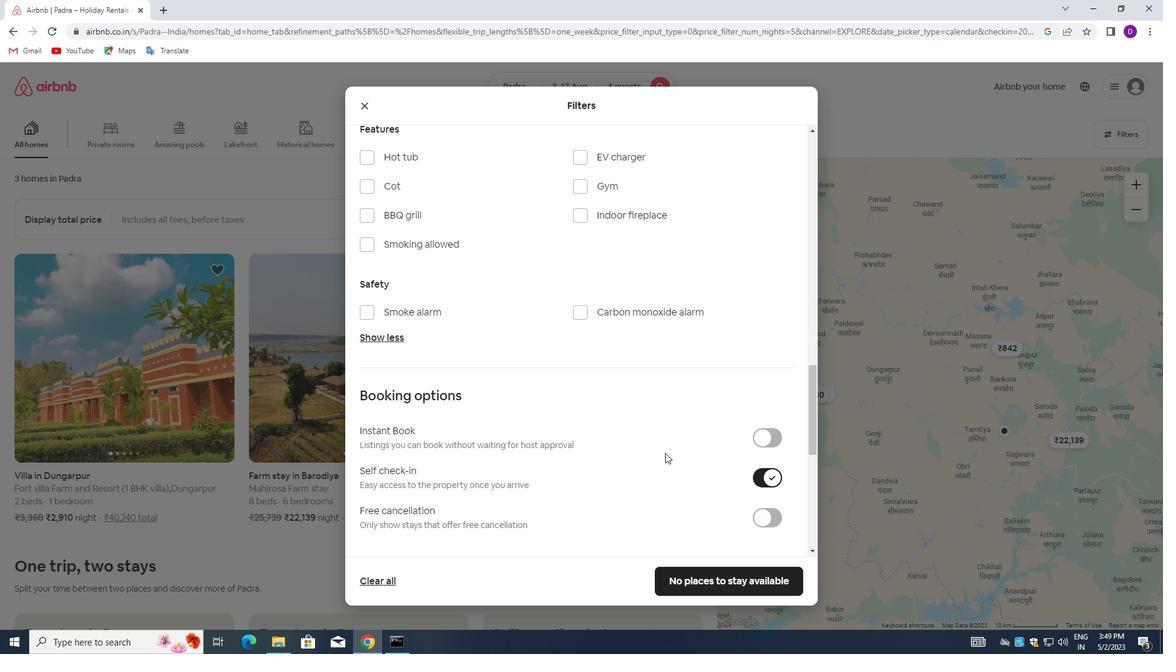 
Action: Mouse scrolled (665, 453) with delta (0, 0)
Screenshot: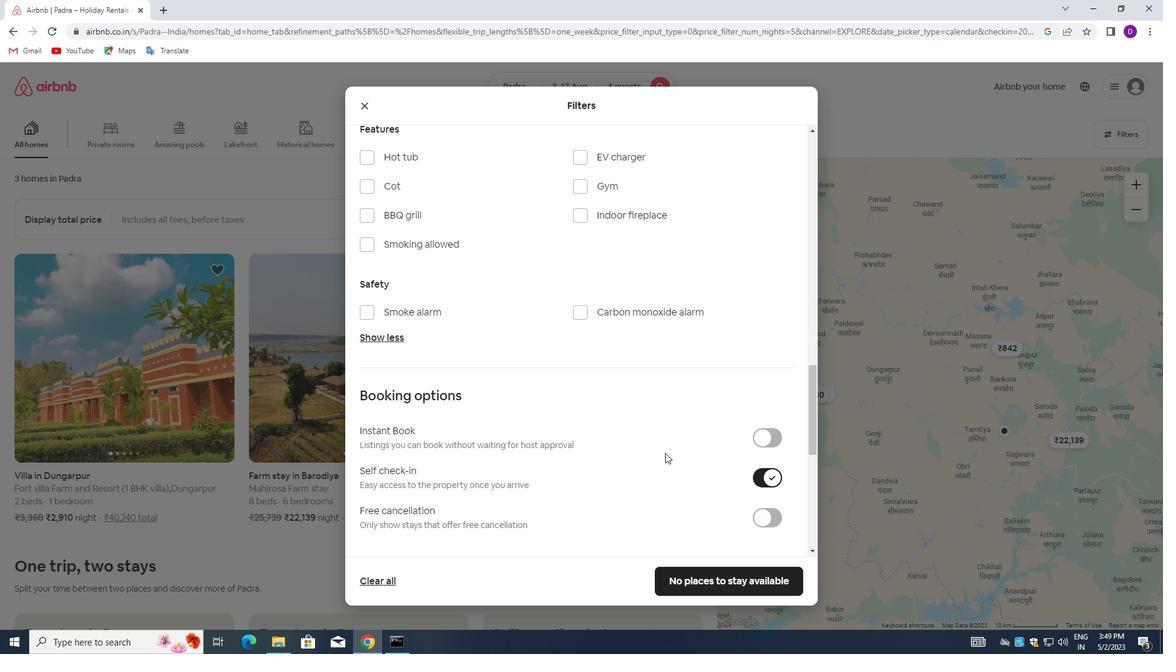 
Action: Mouse scrolled (665, 453) with delta (0, 0)
Screenshot: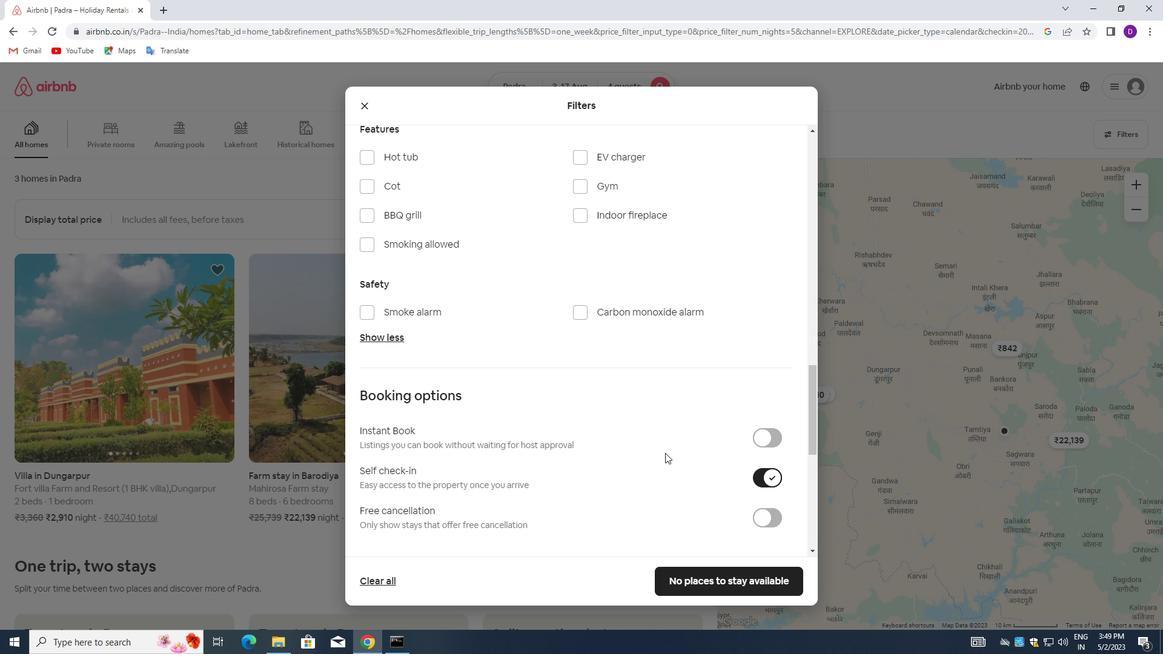 
Action: Mouse scrolled (665, 453) with delta (0, 0)
Screenshot: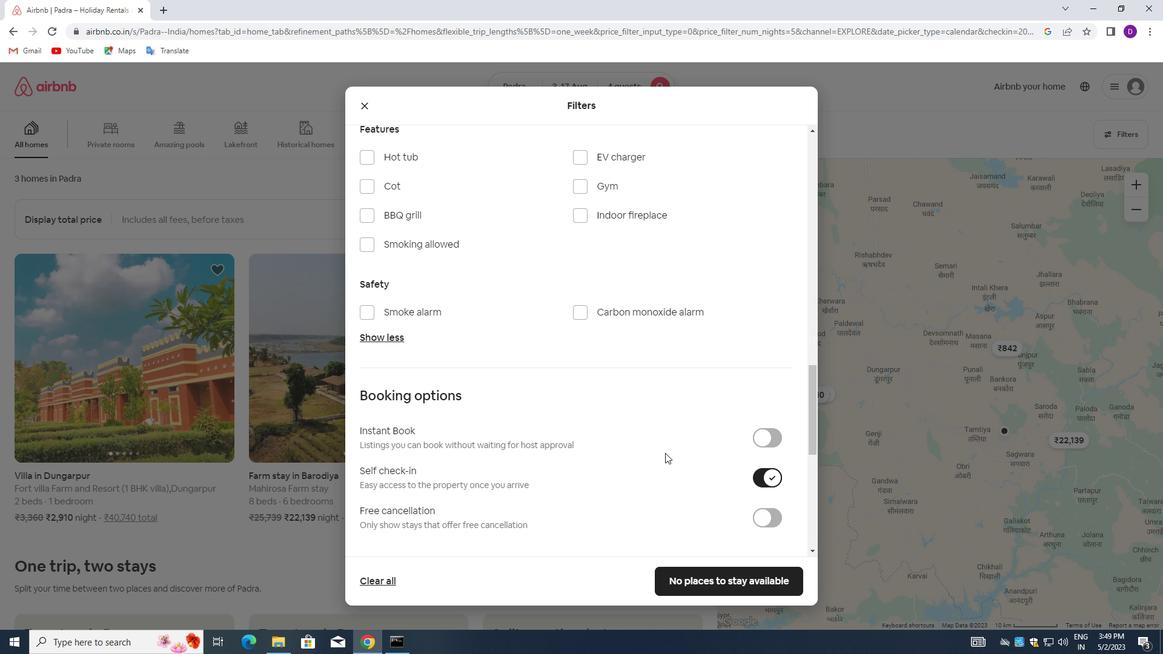 
Action: Mouse moved to (542, 457)
Screenshot: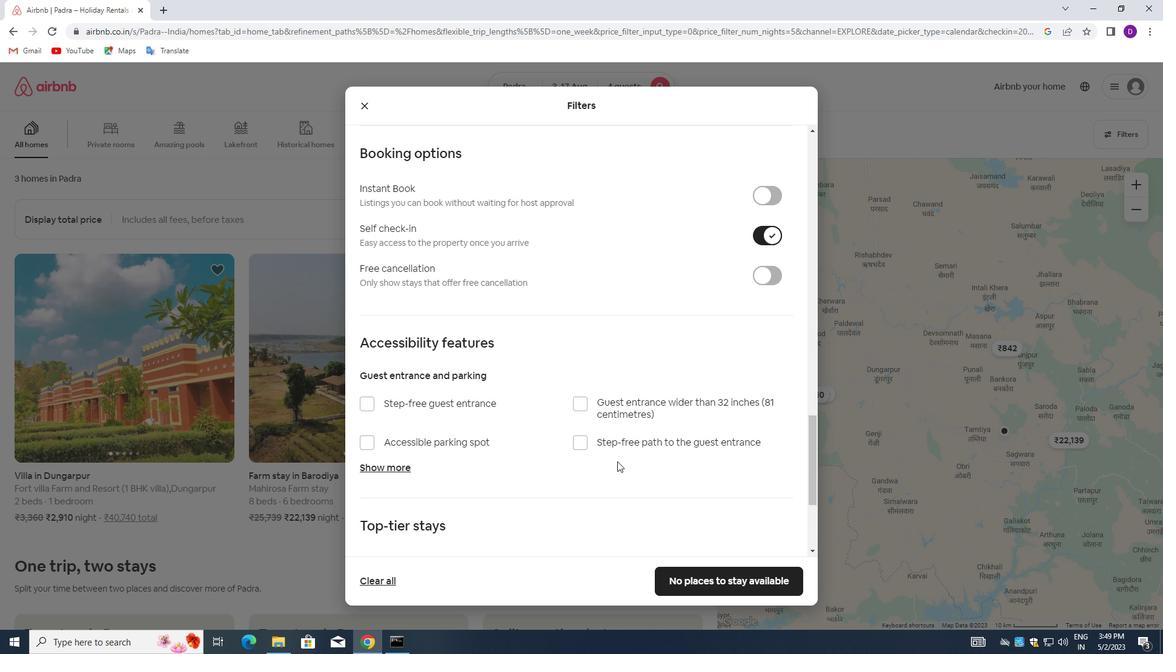 
Action: Mouse scrolled (542, 457) with delta (0, 0)
Screenshot: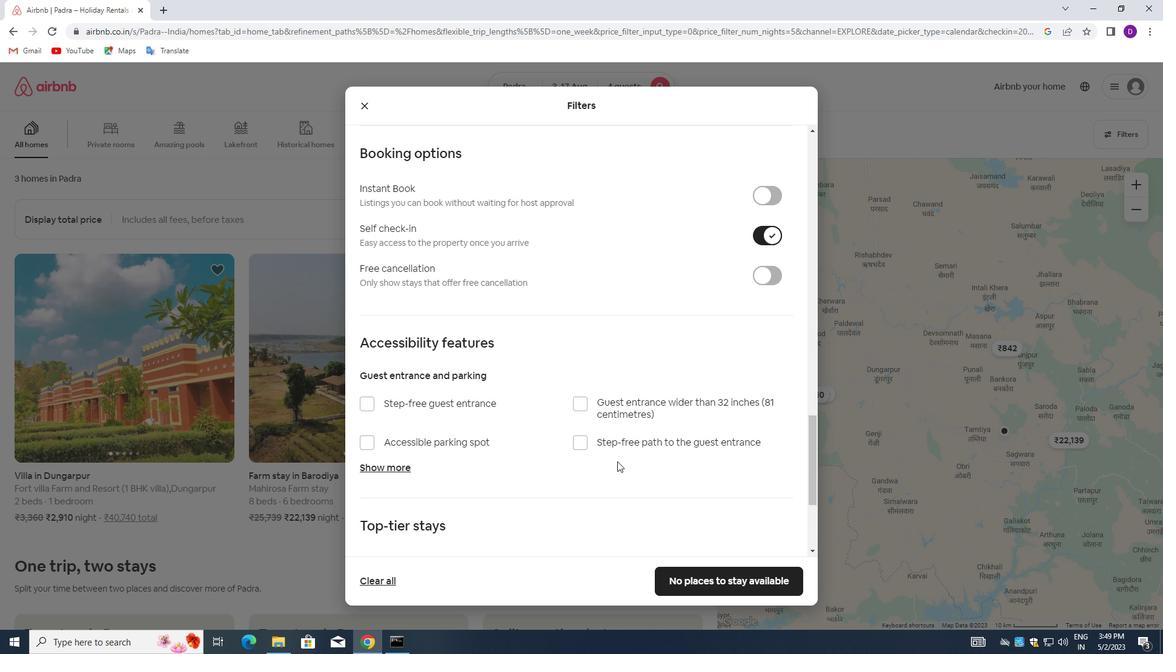 
Action: Mouse moved to (541, 457)
Screenshot: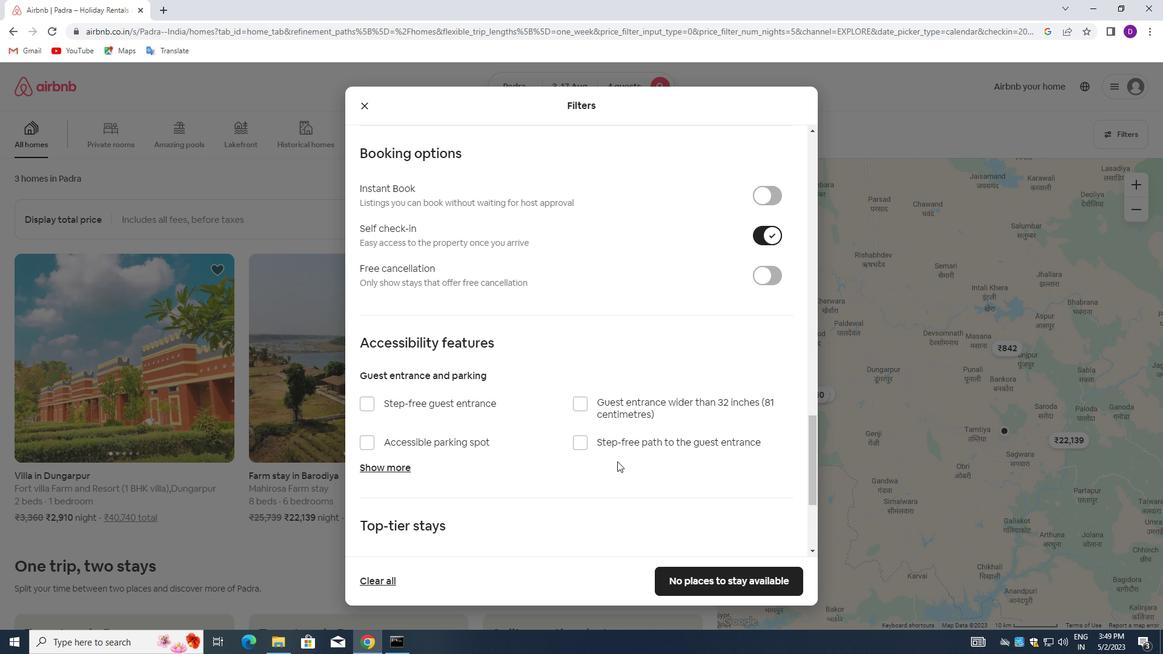 
Action: Mouse scrolled (541, 456) with delta (0, 0)
Screenshot: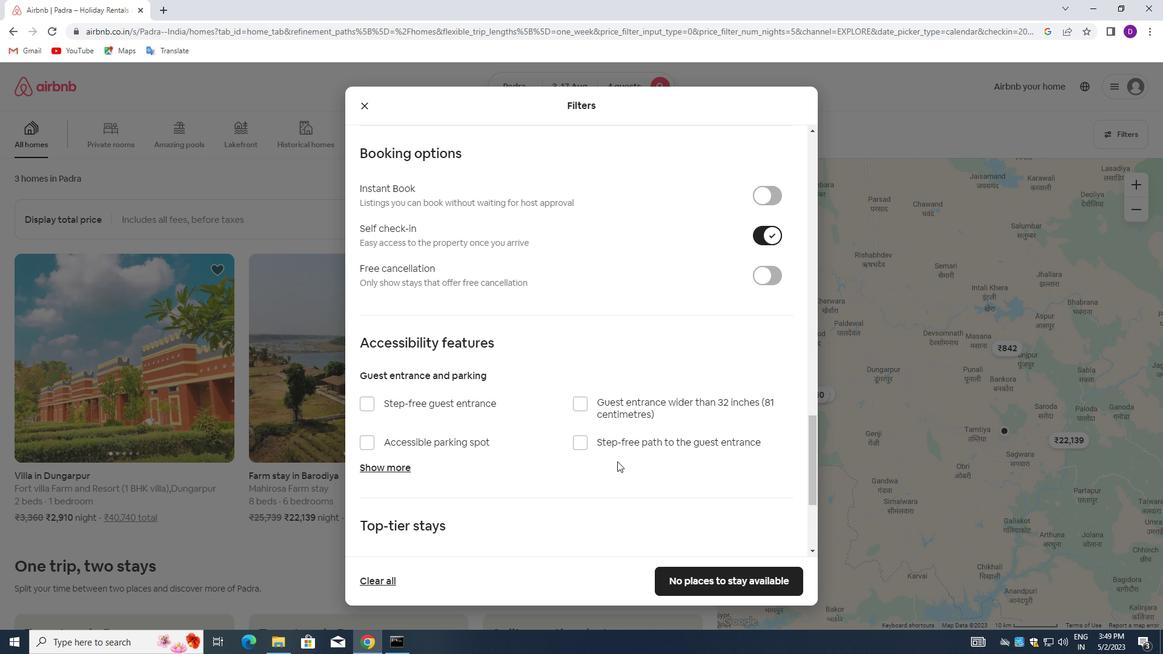 
Action: Mouse moved to (539, 455)
Screenshot: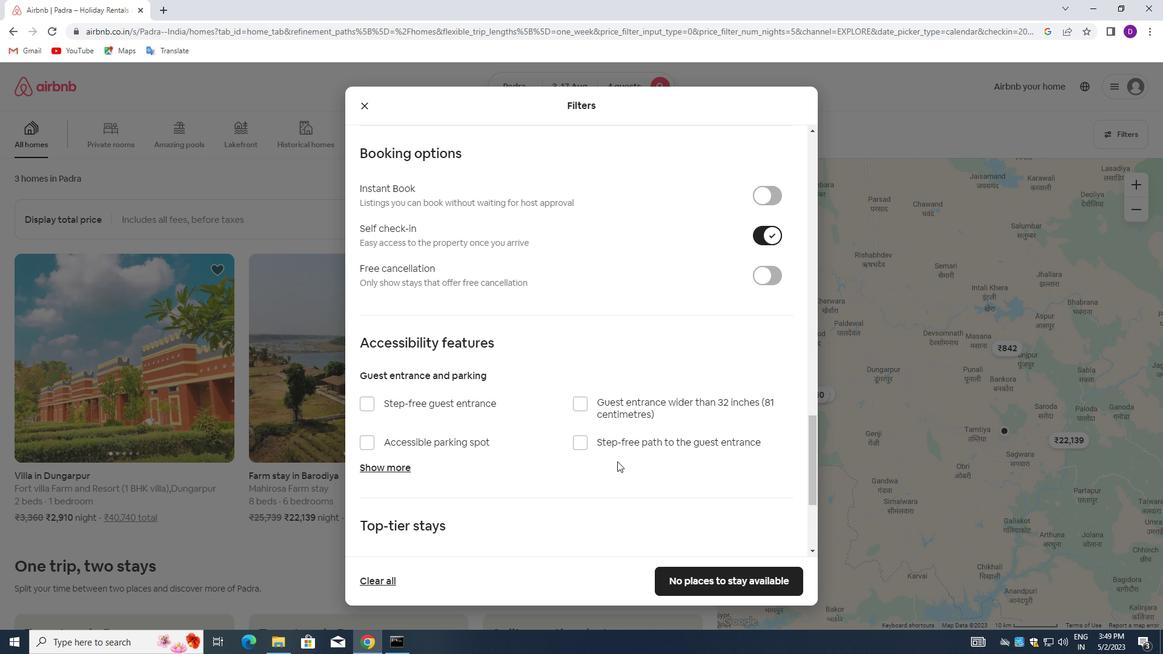 
Action: Mouse scrolled (539, 454) with delta (0, 0)
Screenshot: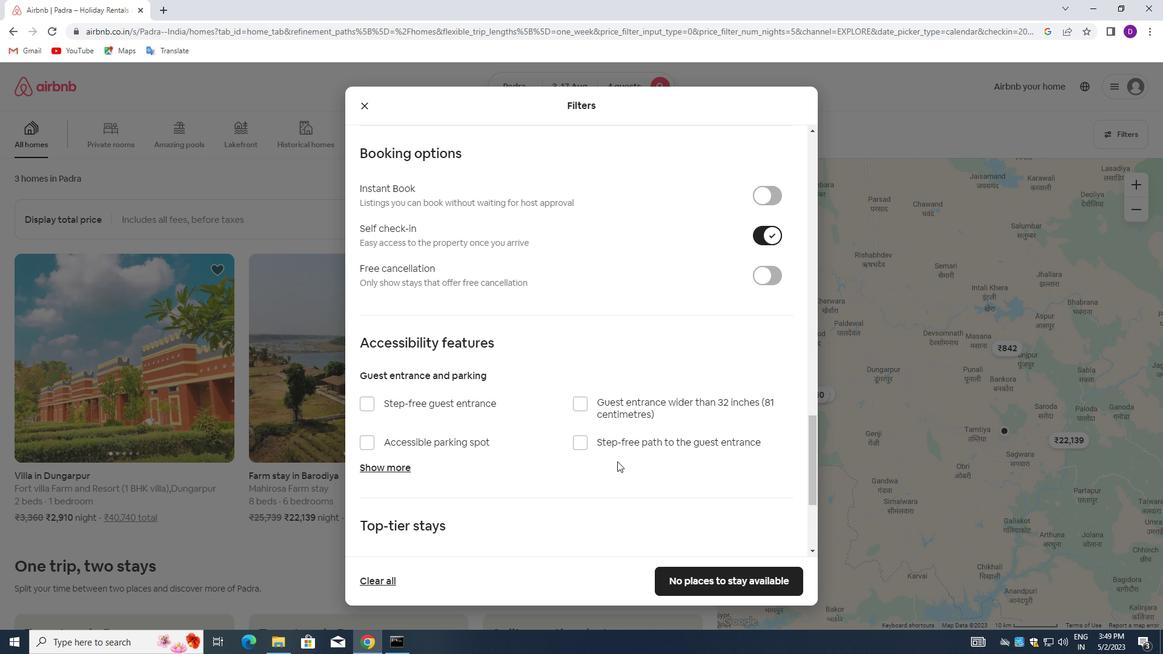 
Action: Mouse moved to (533, 450)
Screenshot: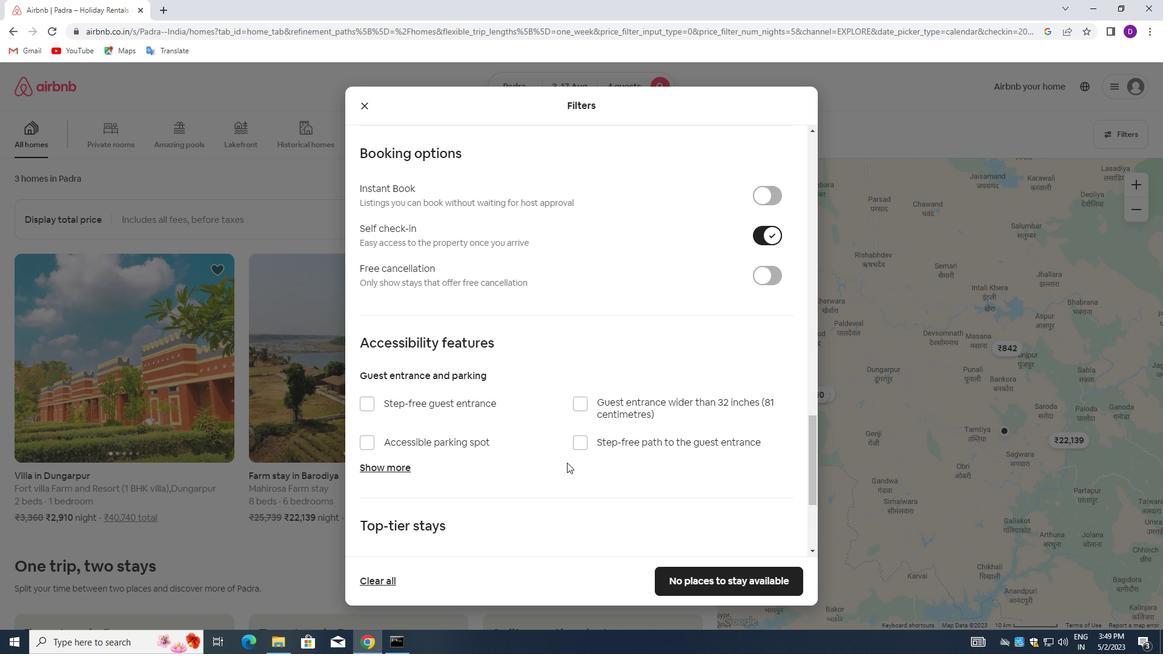 
Action: Mouse scrolled (533, 449) with delta (0, 0)
Screenshot: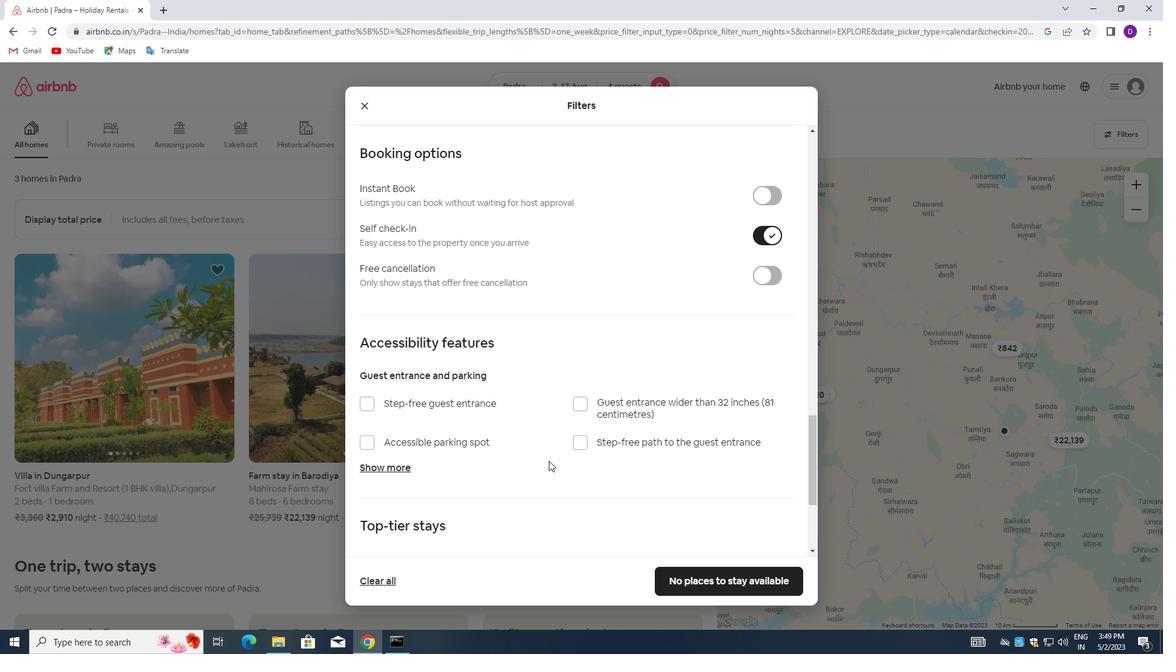 
Action: Mouse moved to (520, 434)
Screenshot: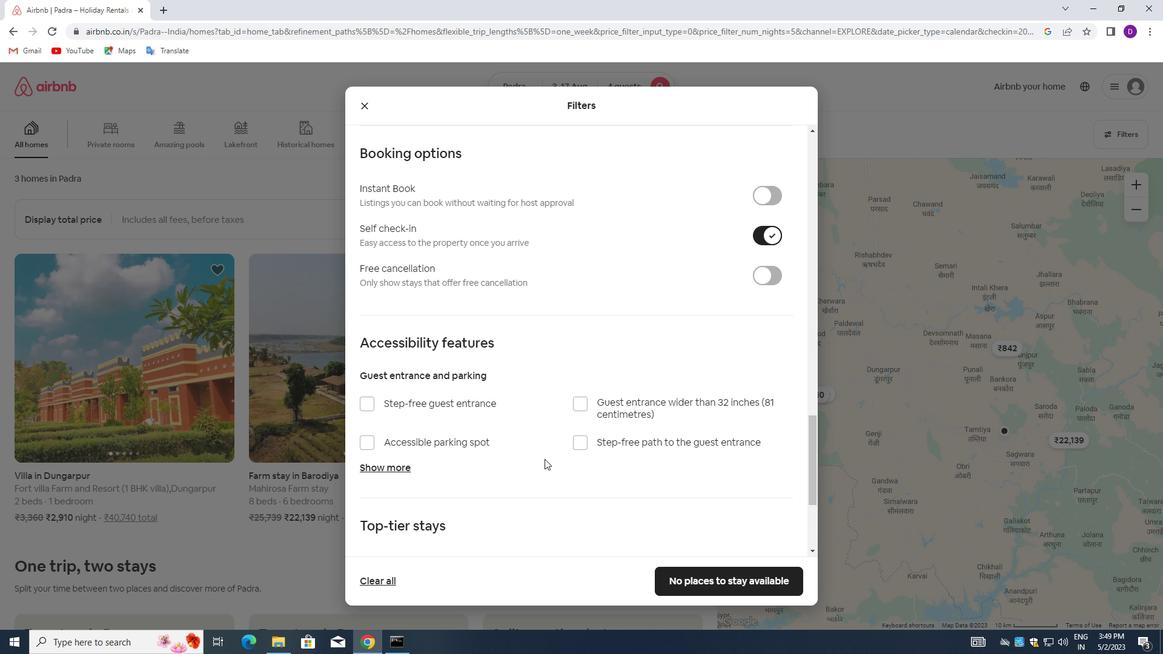 
Action: Mouse scrolled (520, 434) with delta (0, 0)
Screenshot: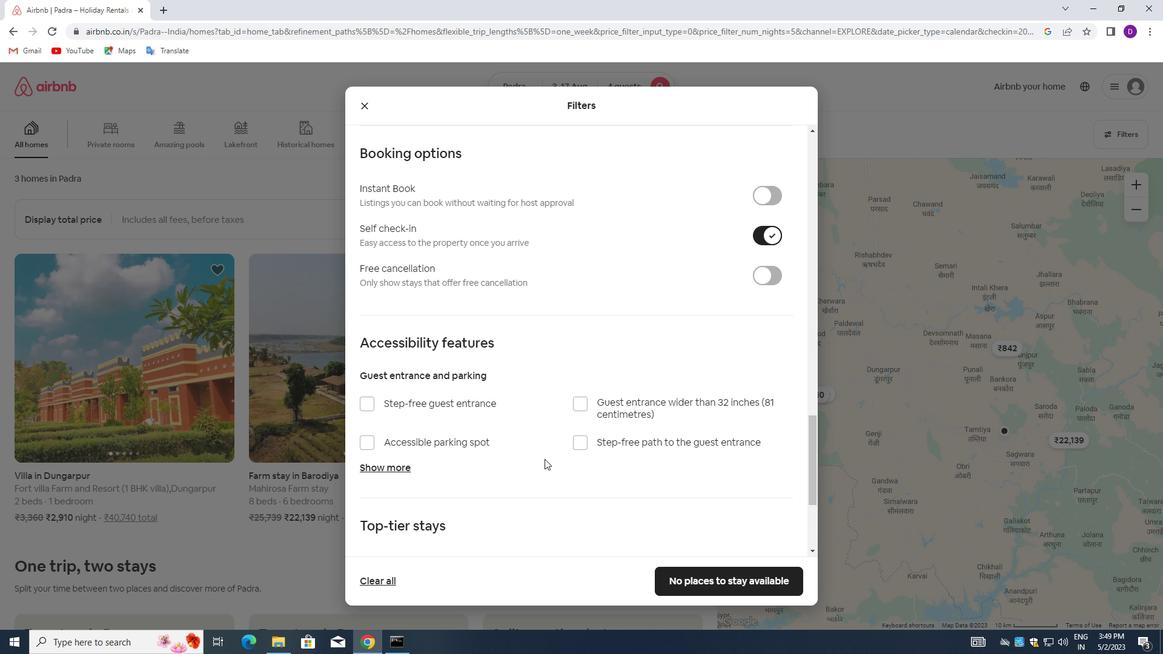 
Action: Mouse moved to (496, 353)
Screenshot: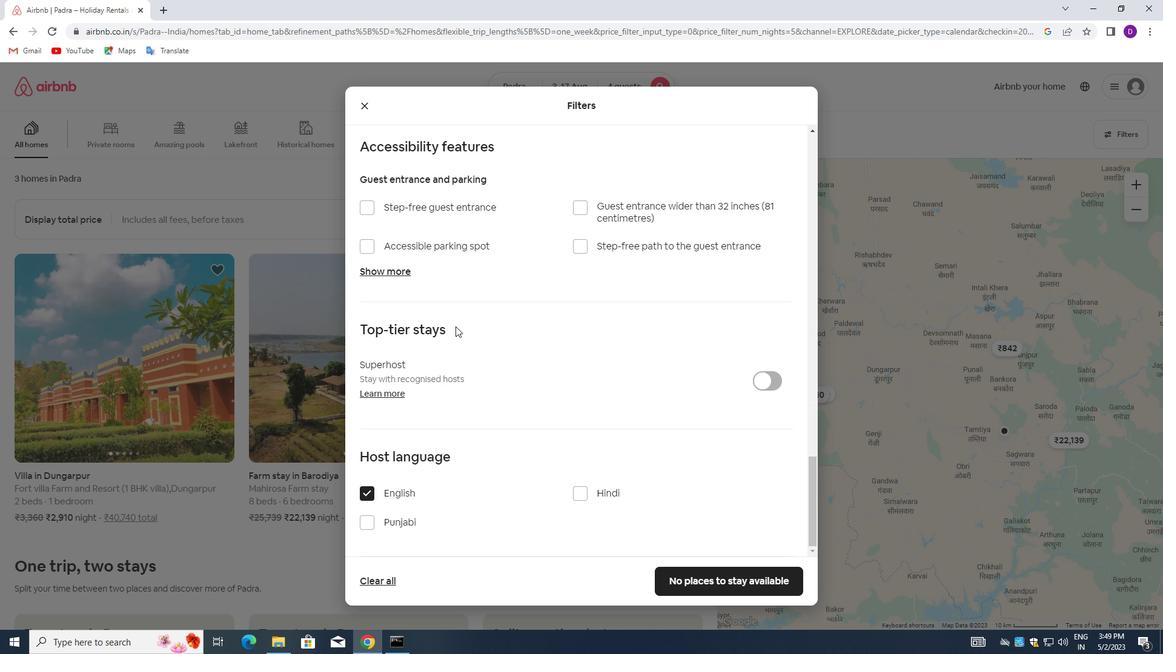 
Action: Mouse scrolled (496, 352) with delta (0, 0)
Screenshot: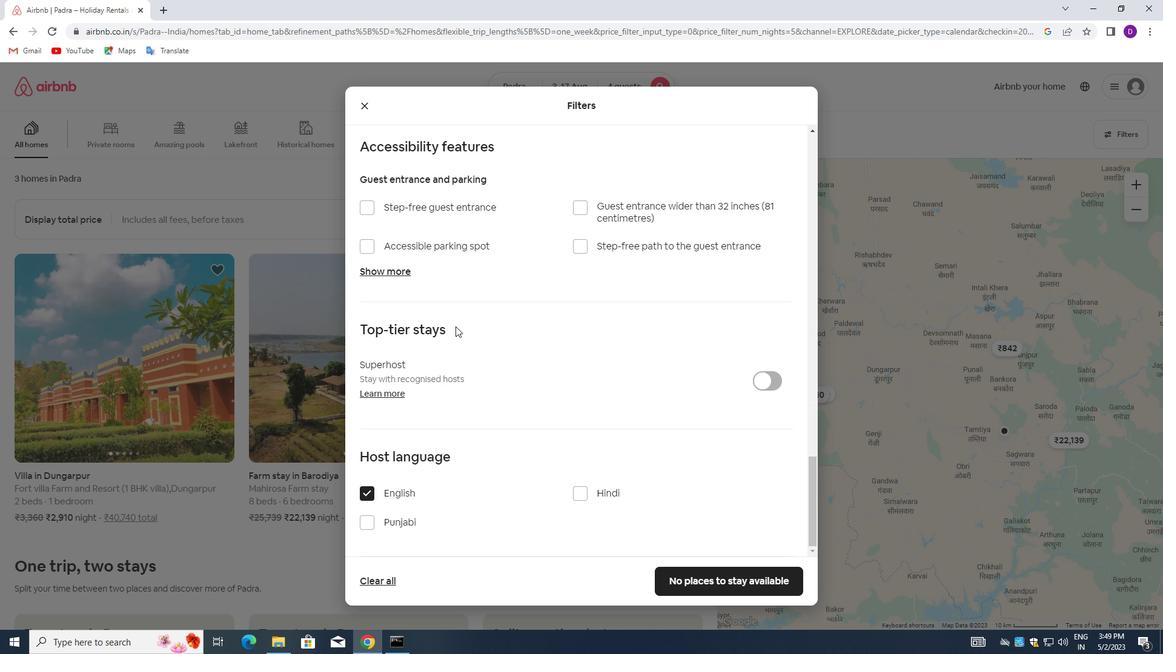 
Action: Mouse moved to (501, 373)
Screenshot: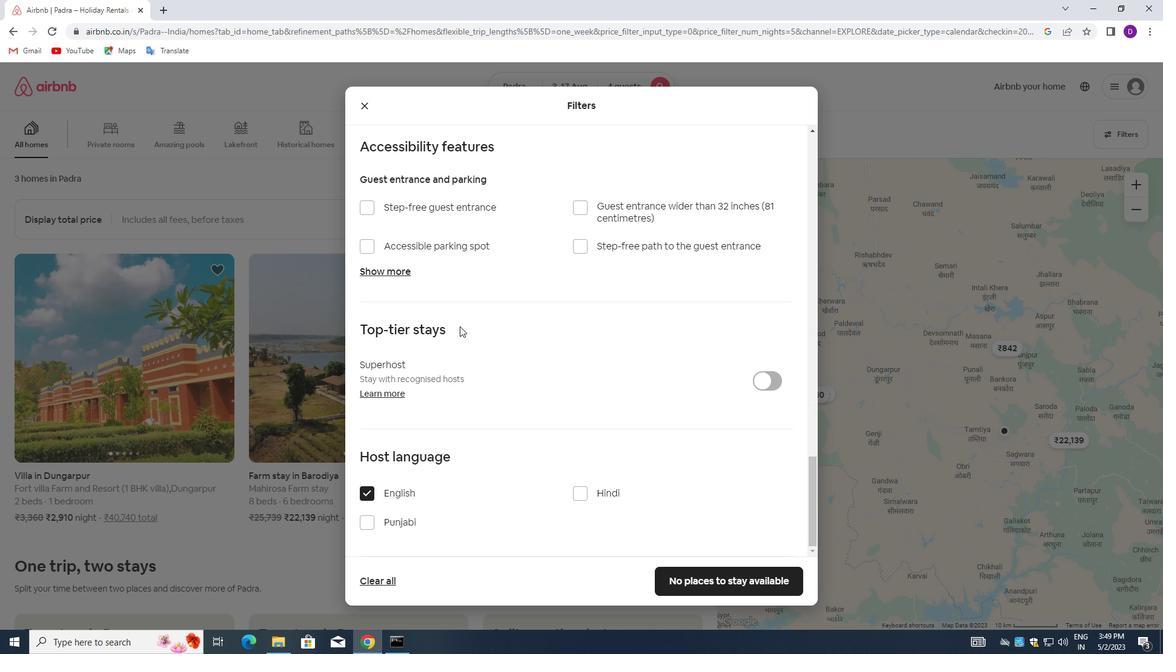 
Action: Mouse scrolled (501, 372) with delta (0, 0)
Screenshot: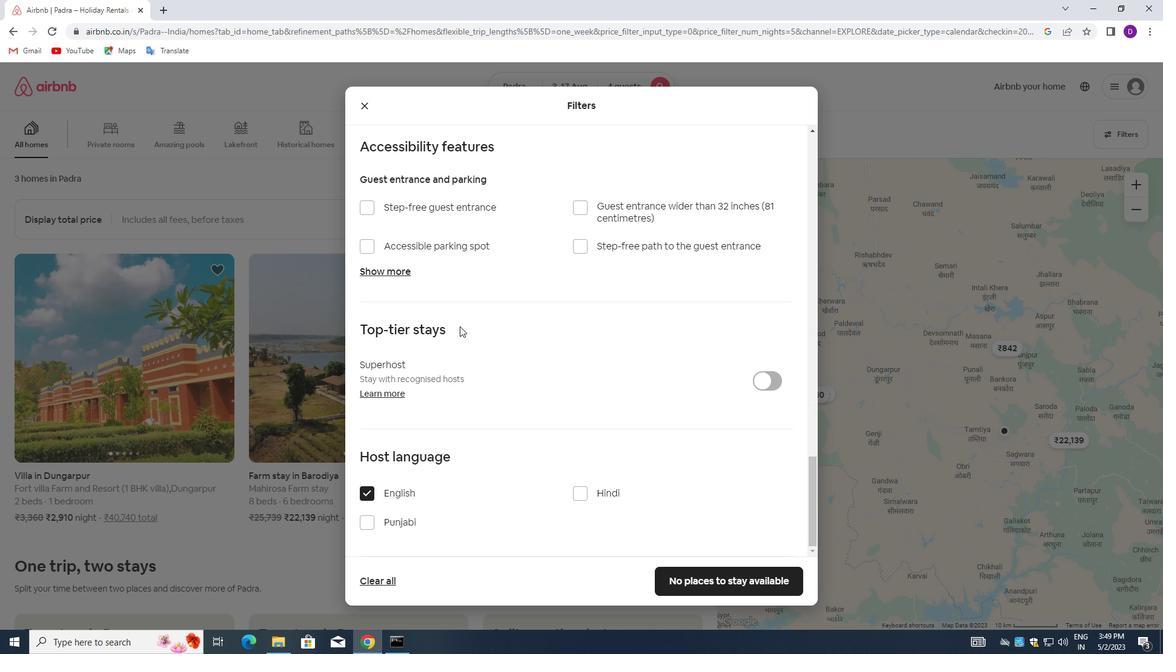 
Action: Mouse moved to (503, 387)
Screenshot: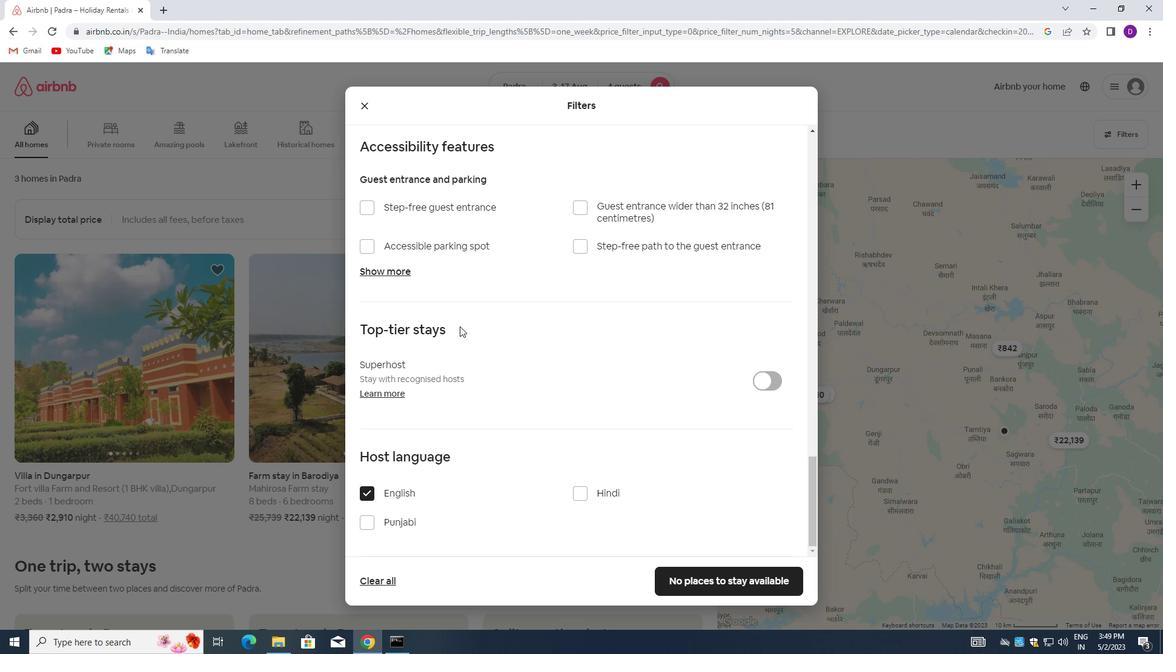 
Action: Mouse scrolled (503, 386) with delta (0, 0)
Screenshot: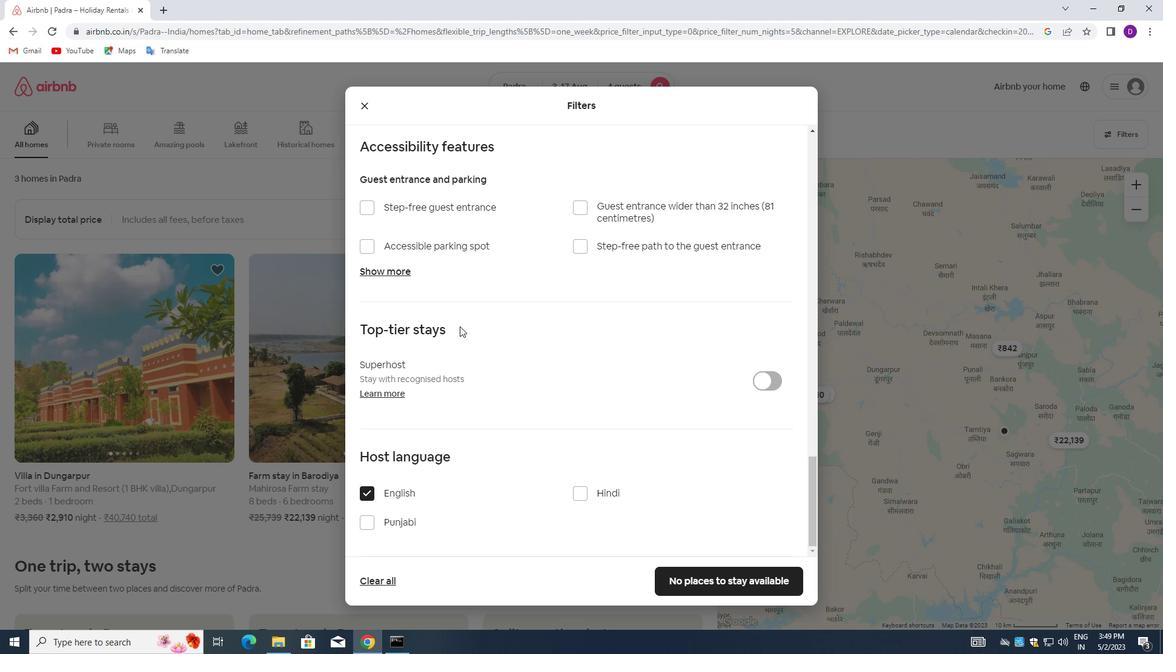 
Action: Mouse moved to (504, 397)
Screenshot: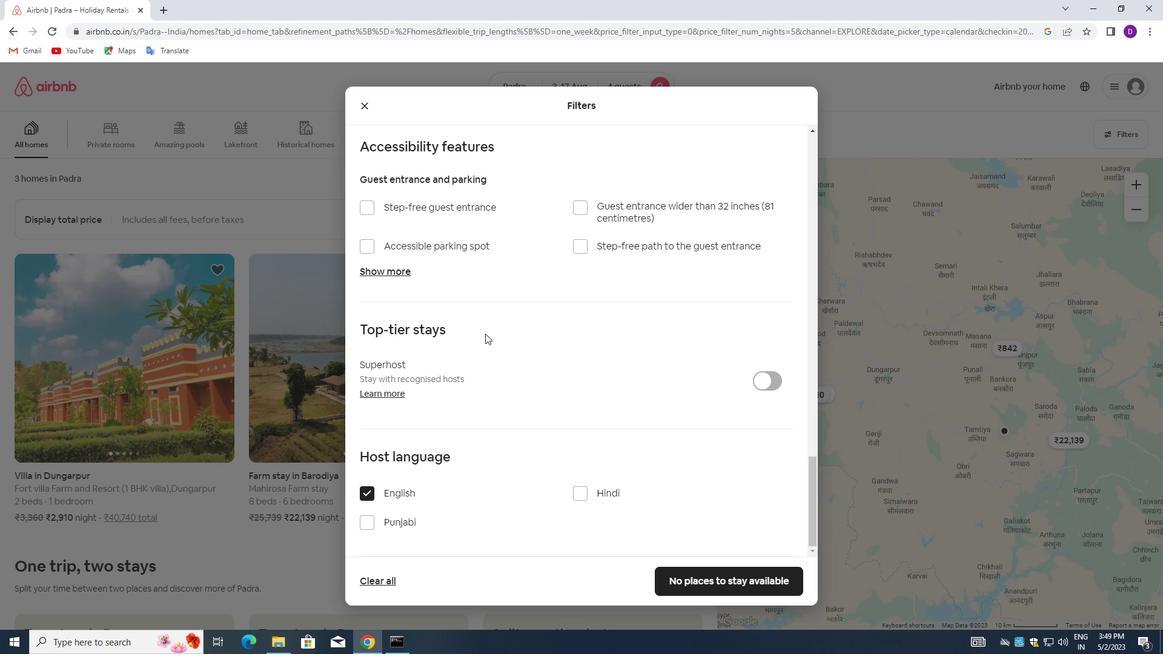 
Action: Mouse scrolled (504, 396) with delta (0, 0)
Screenshot: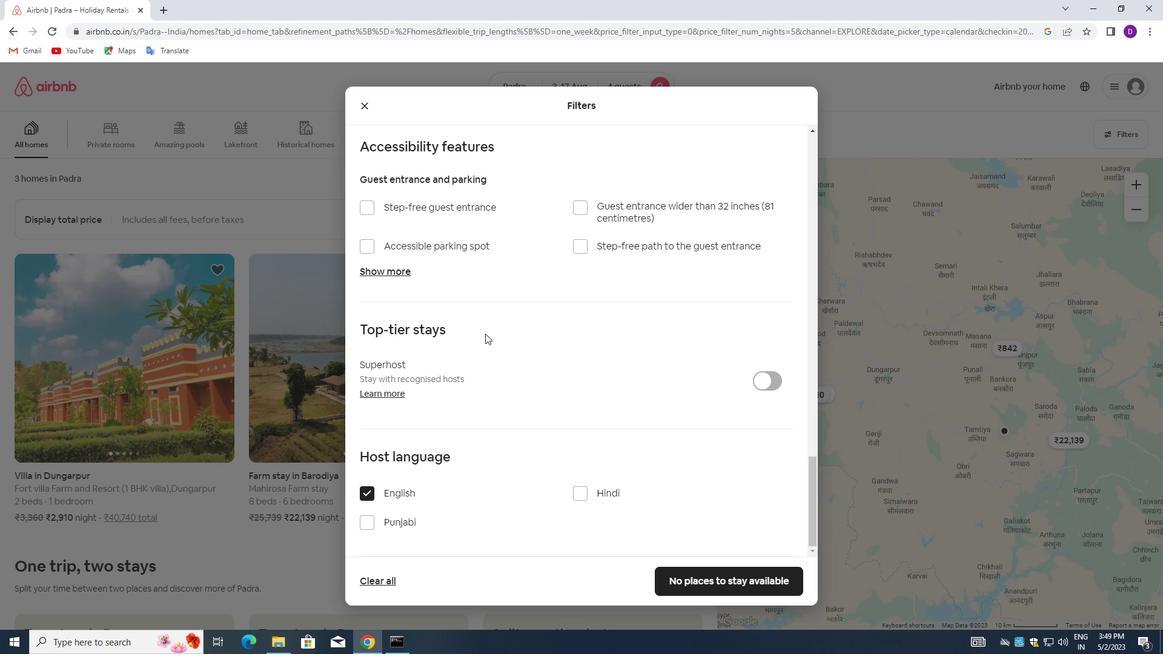 
Action: Mouse moved to (504, 404)
Screenshot: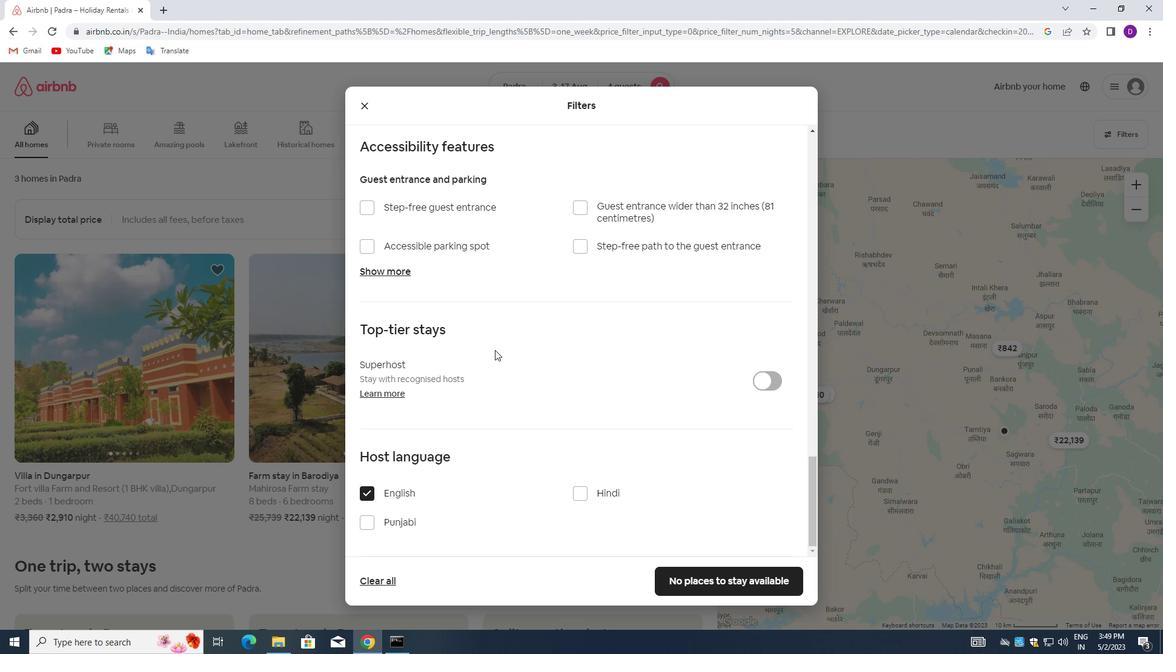 
Action: Mouse scrolled (504, 404) with delta (0, 0)
Screenshot: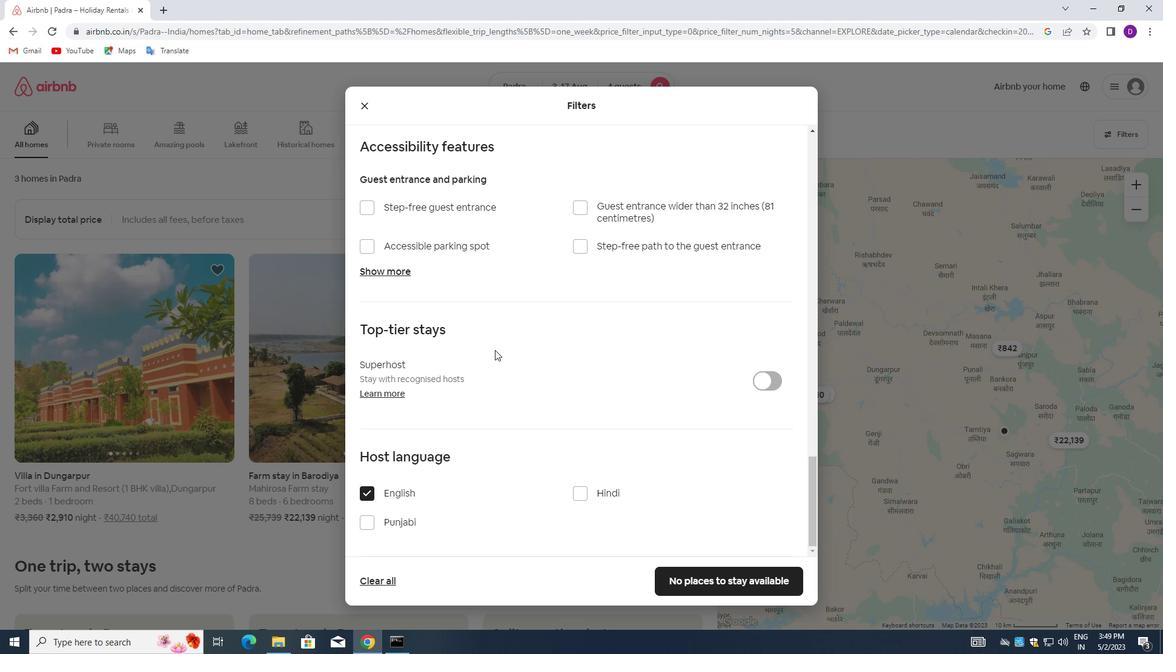 
Action: Mouse moved to (504, 415)
Screenshot: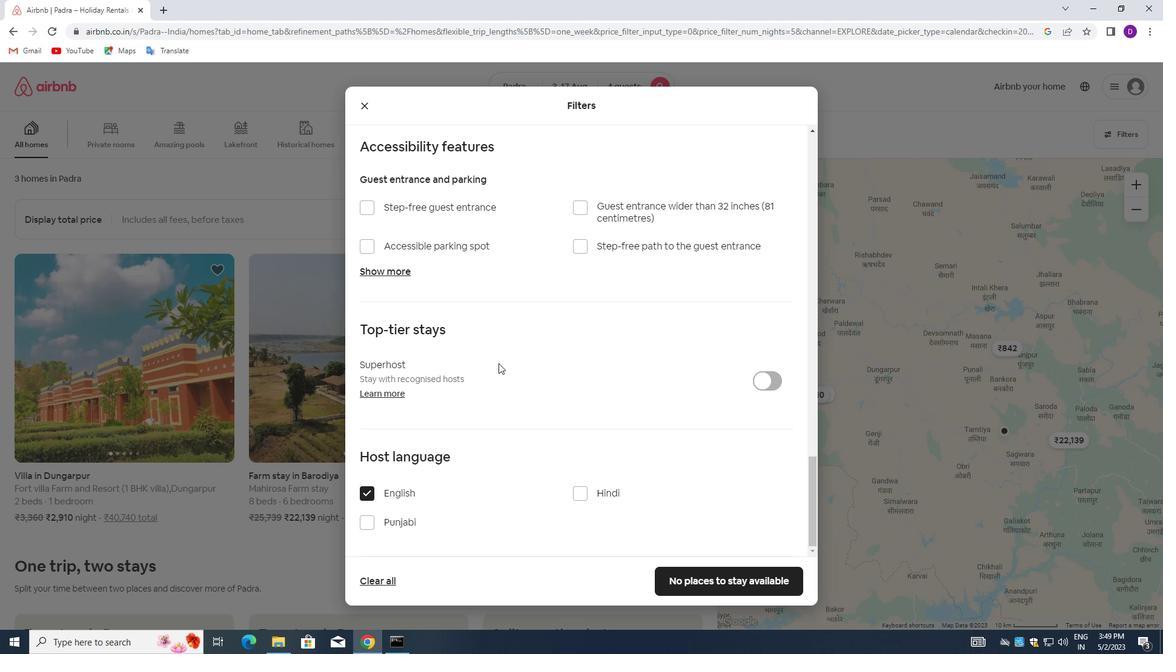 
Action: Mouse scrolled (504, 414) with delta (0, 0)
Screenshot: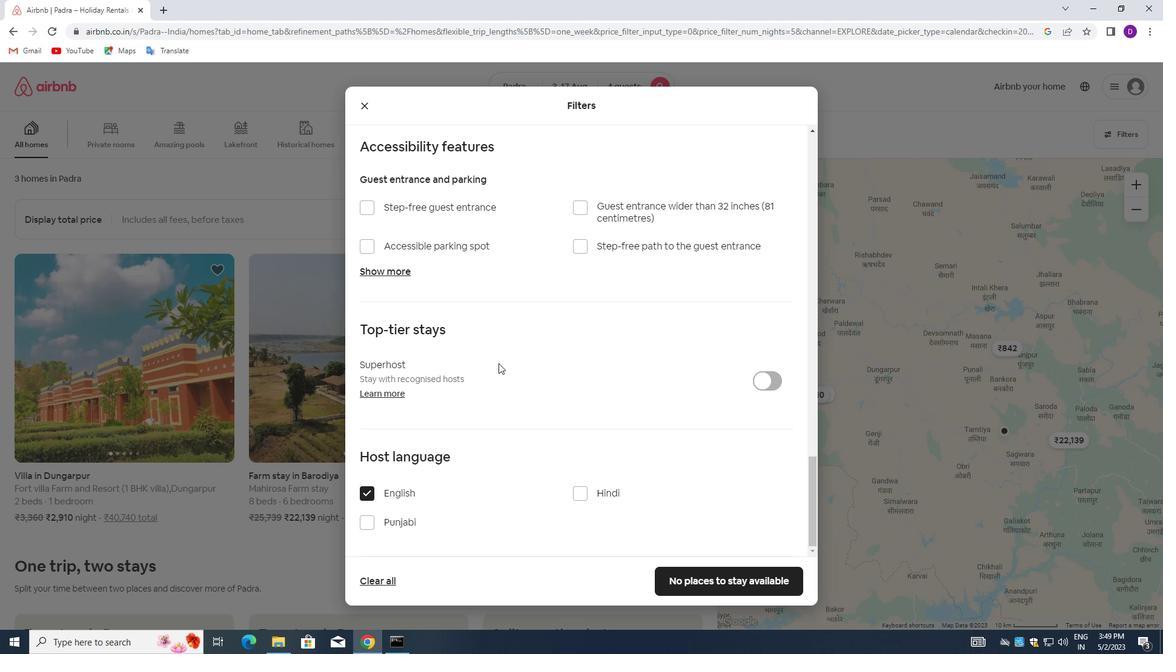 
Action: Mouse moved to (515, 494)
Screenshot: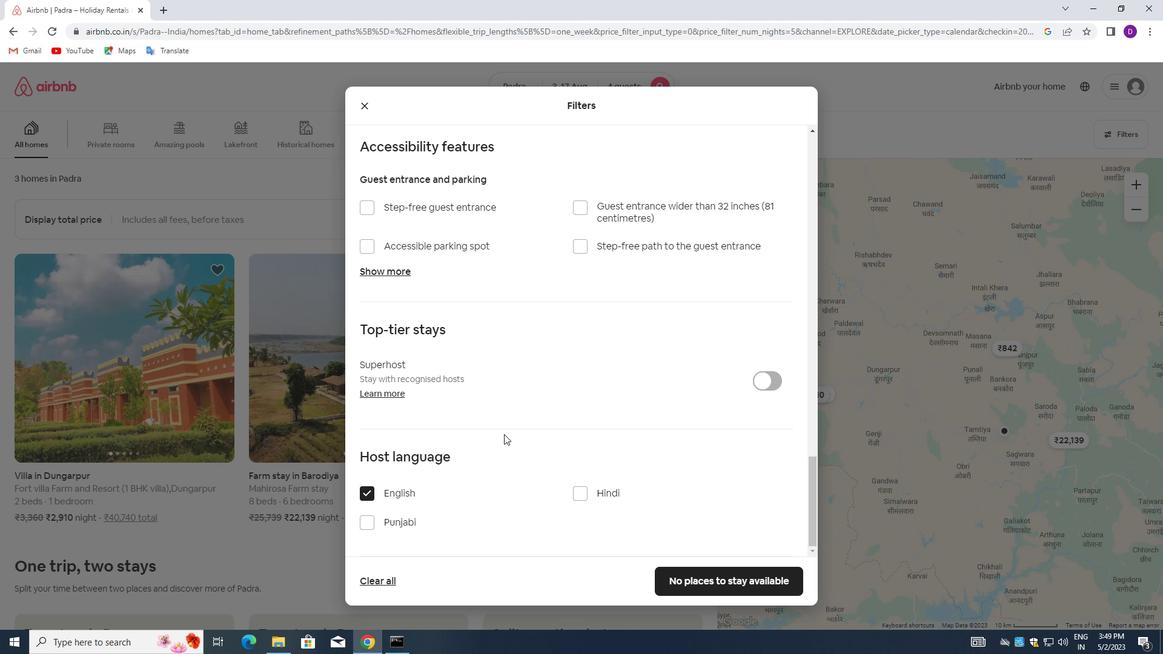 
Action: Mouse scrolled (515, 494) with delta (0, 0)
Screenshot: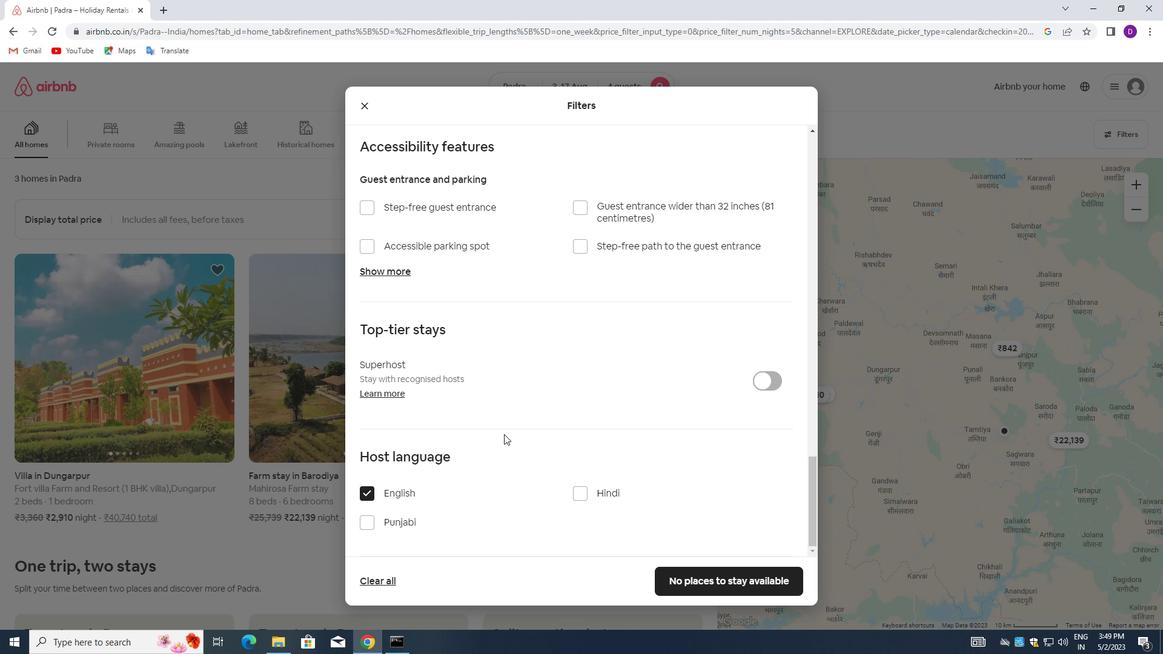 
Action: Mouse moved to (515, 504)
Screenshot: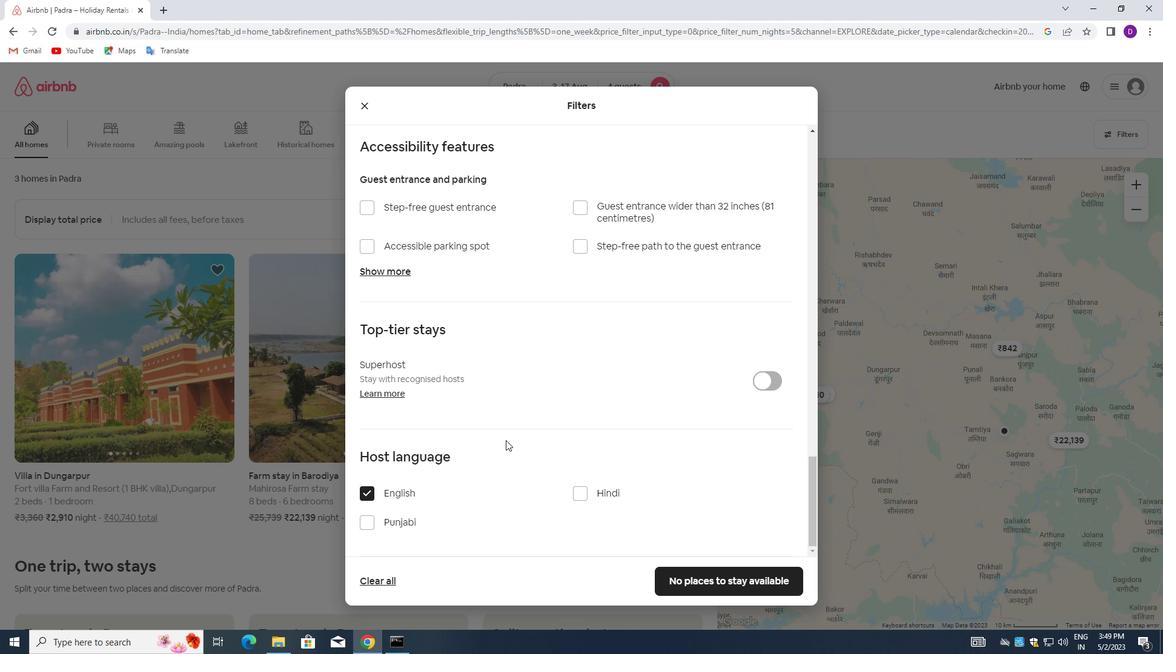
Action: Mouse scrolled (515, 504) with delta (0, 0)
Screenshot: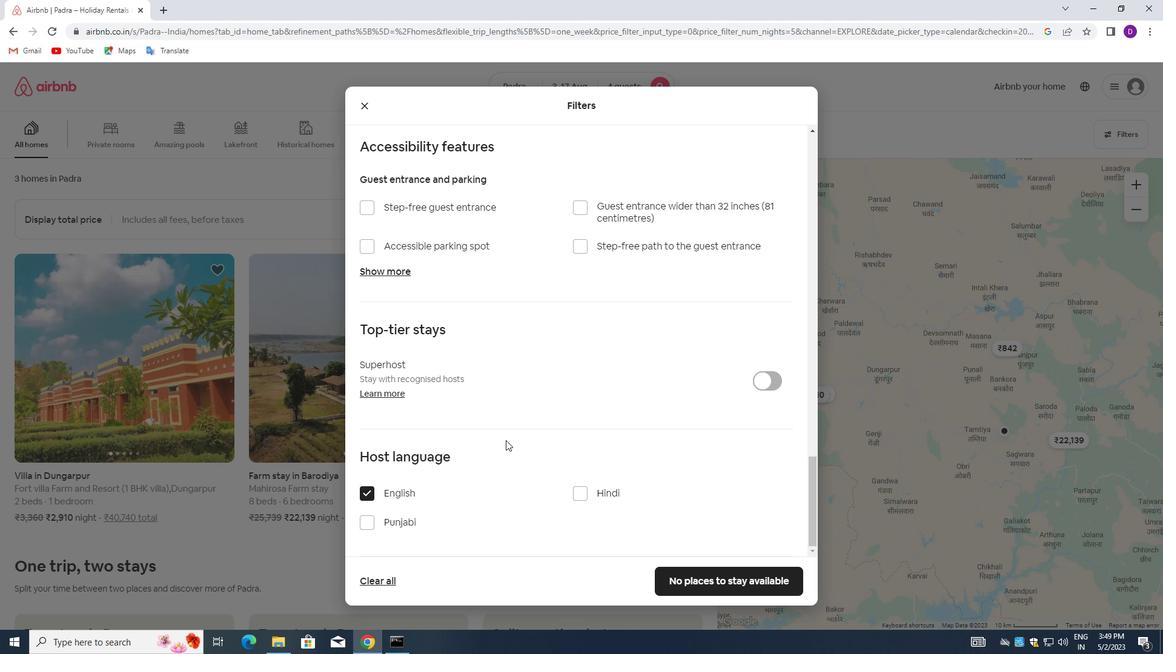 
Action: Mouse moved to (516, 519)
Screenshot: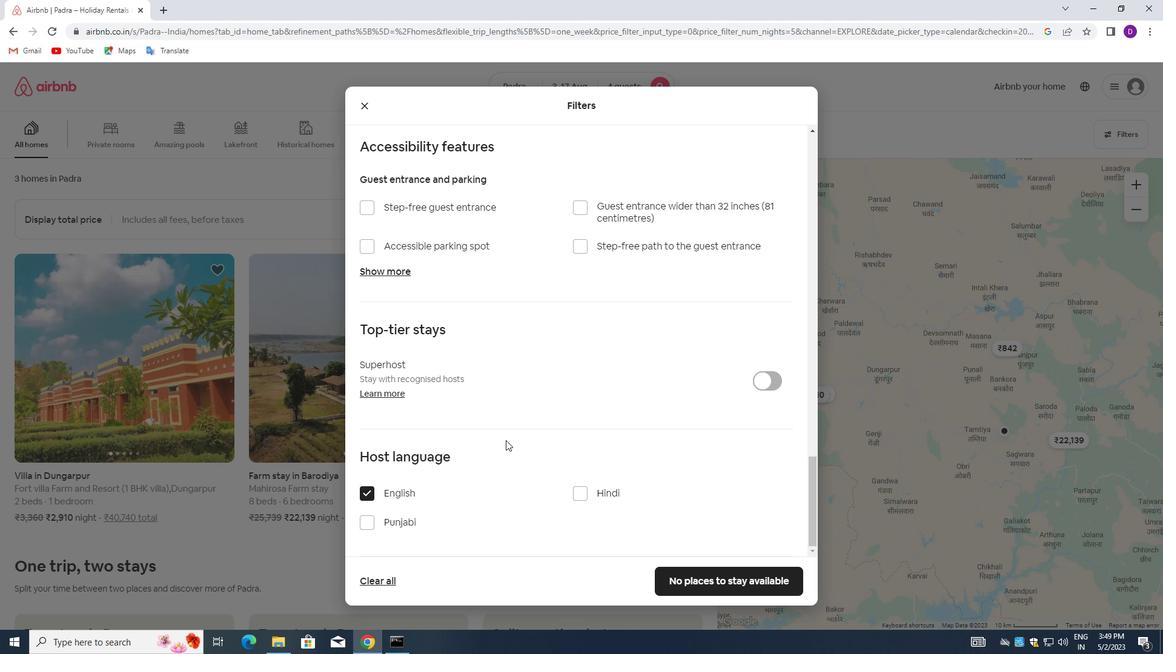 
Action: Mouse scrolled (516, 518) with delta (0, 0)
Screenshot: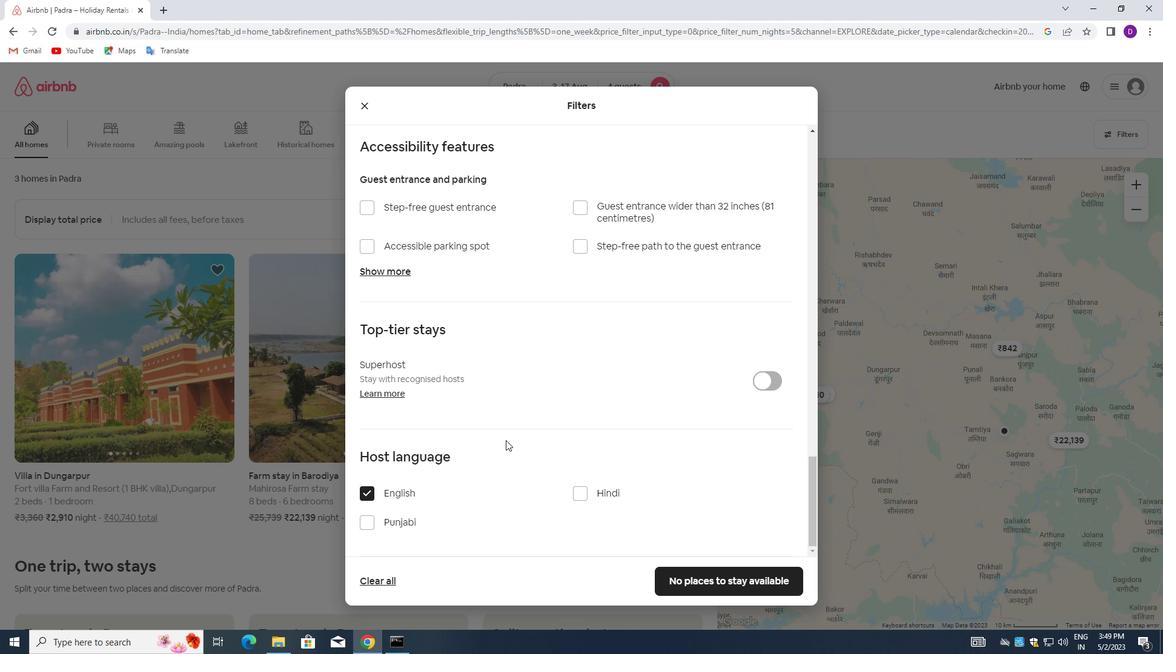 
Action: Mouse moved to (696, 581)
Screenshot: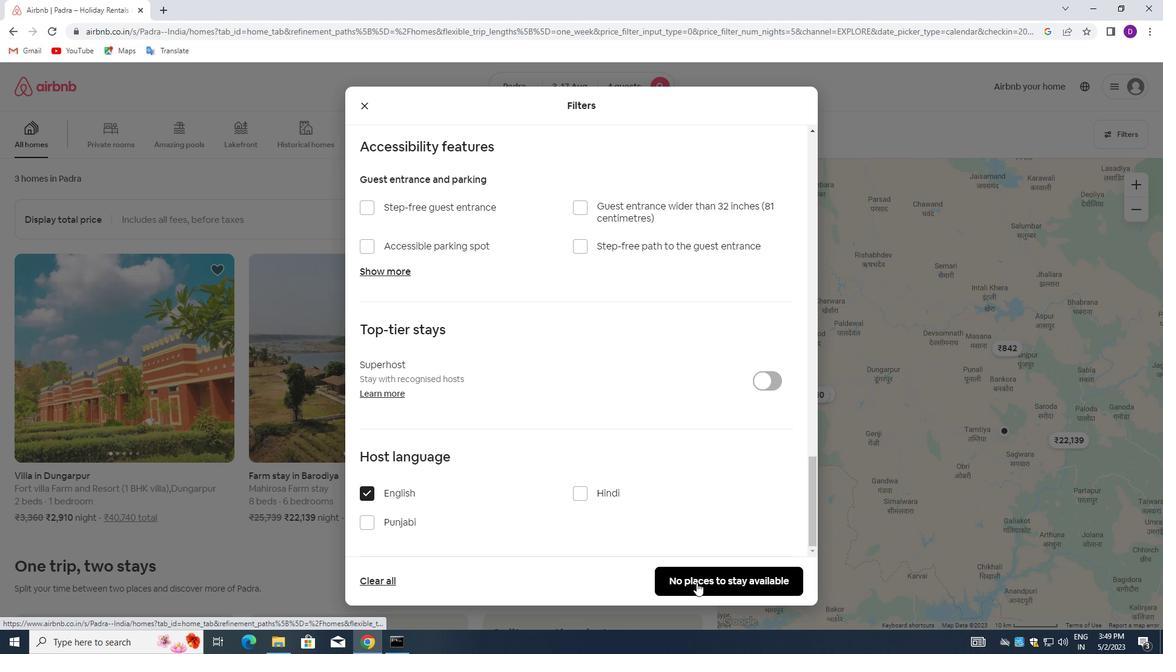 
Action: Mouse pressed left at (696, 581)
Screenshot: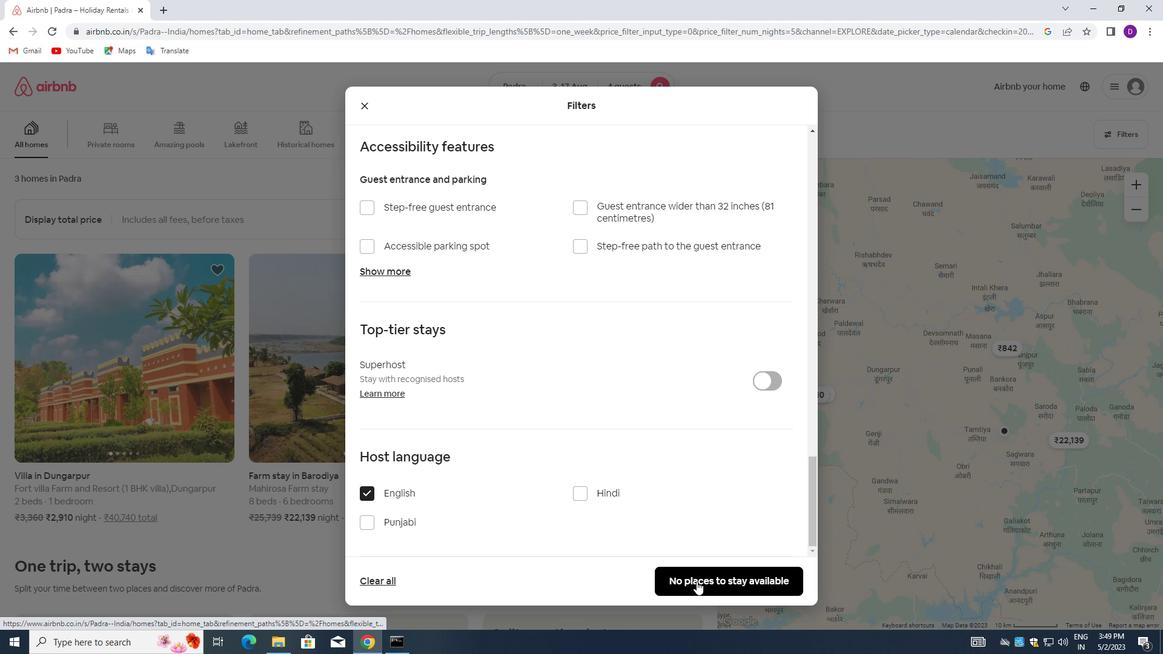 
